 Task: Find connections with filter location Etāwah with filter topic #Recruitmentwith filter profile language Potuguese with filter current company IFF with filter school Maharashtra University of Health Sciences, Nashik with filter industry Manufacturing with filter service category Training with filter keywords title Welder
Action: Mouse moved to (176, 255)
Screenshot: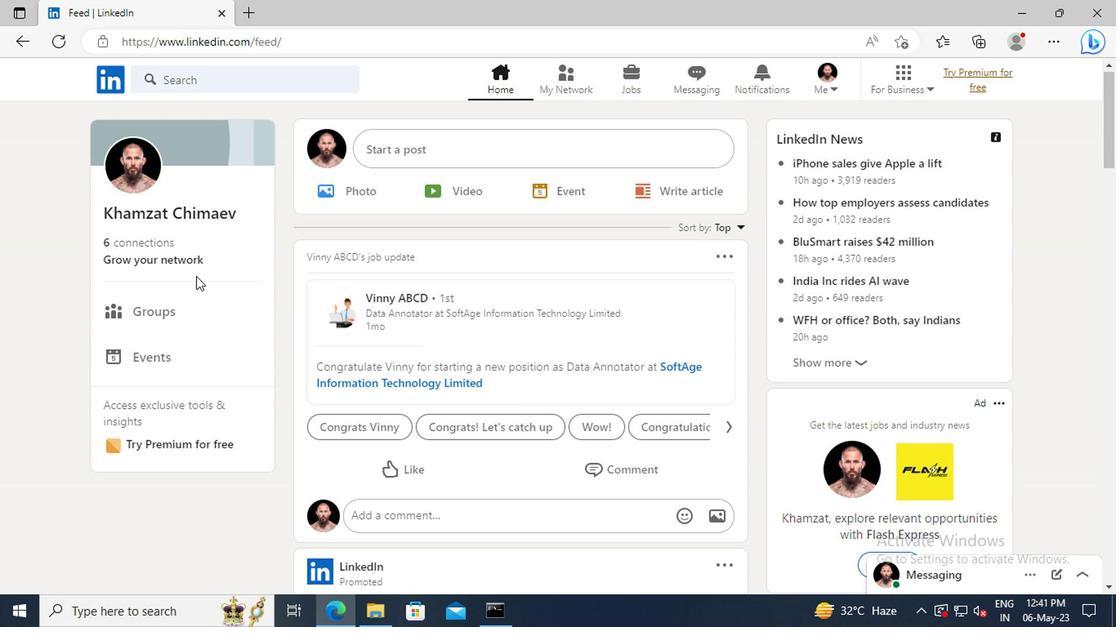 
Action: Mouse pressed left at (176, 255)
Screenshot: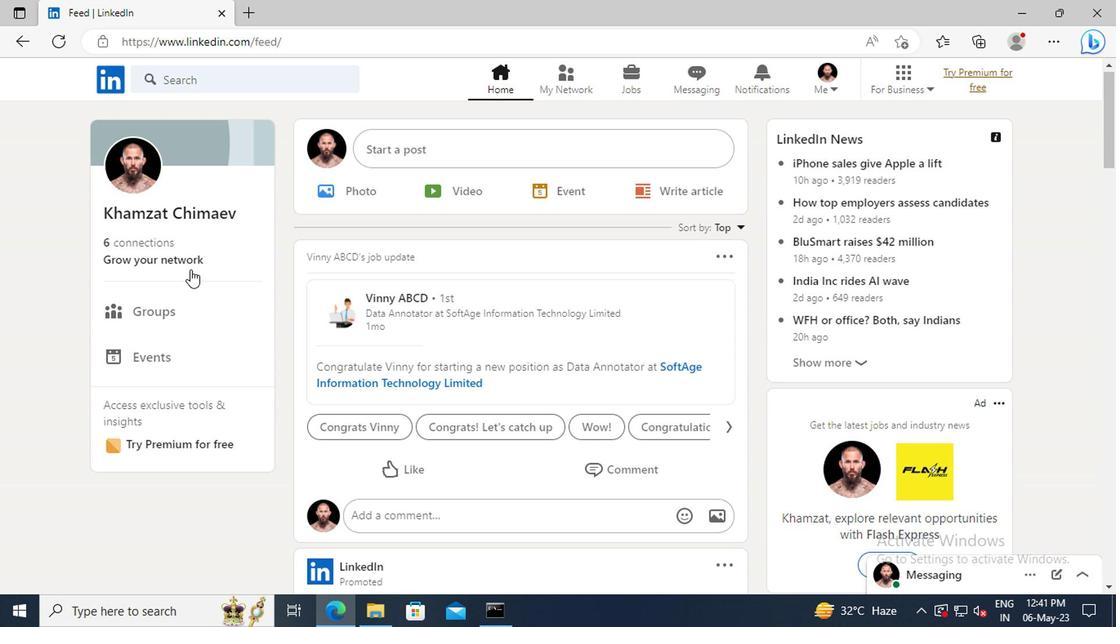 
Action: Mouse moved to (180, 173)
Screenshot: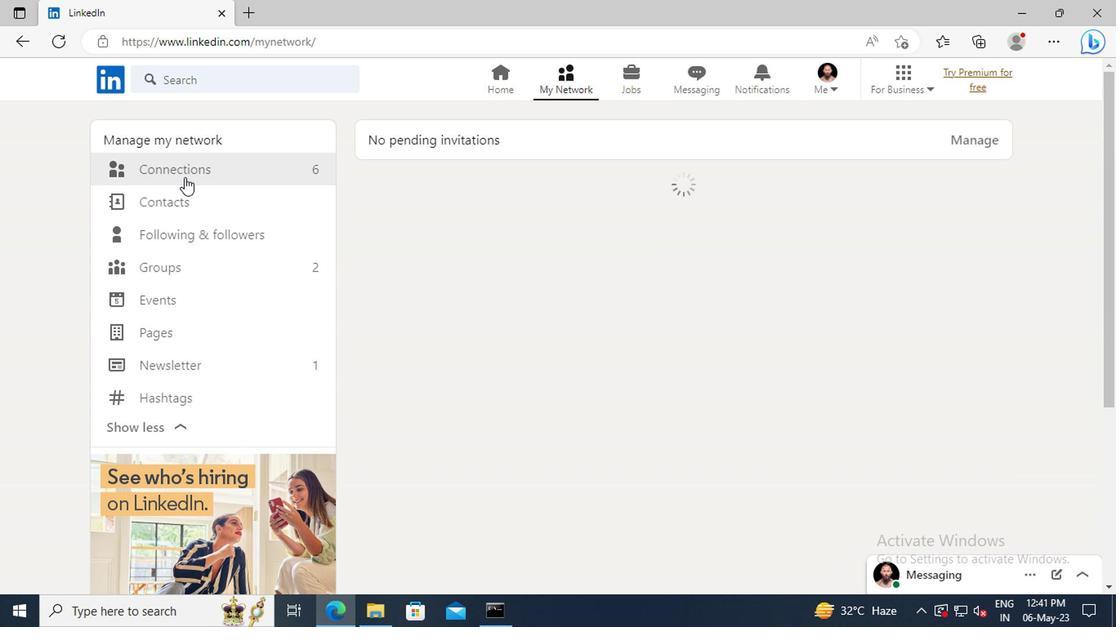 
Action: Mouse pressed left at (180, 173)
Screenshot: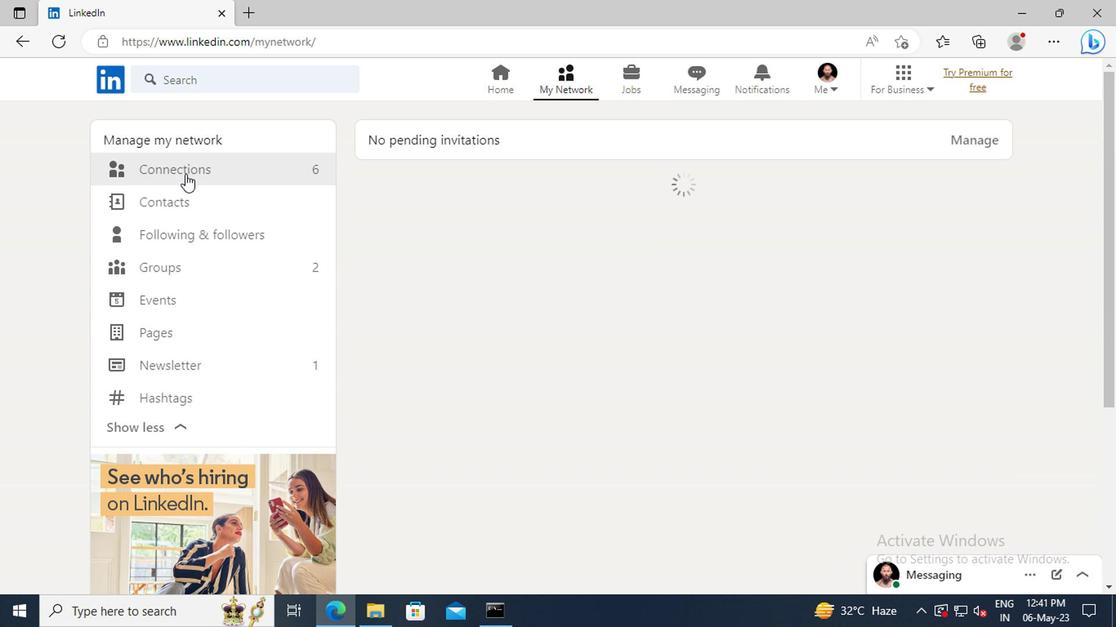 
Action: Mouse moved to (670, 175)
Screenshot: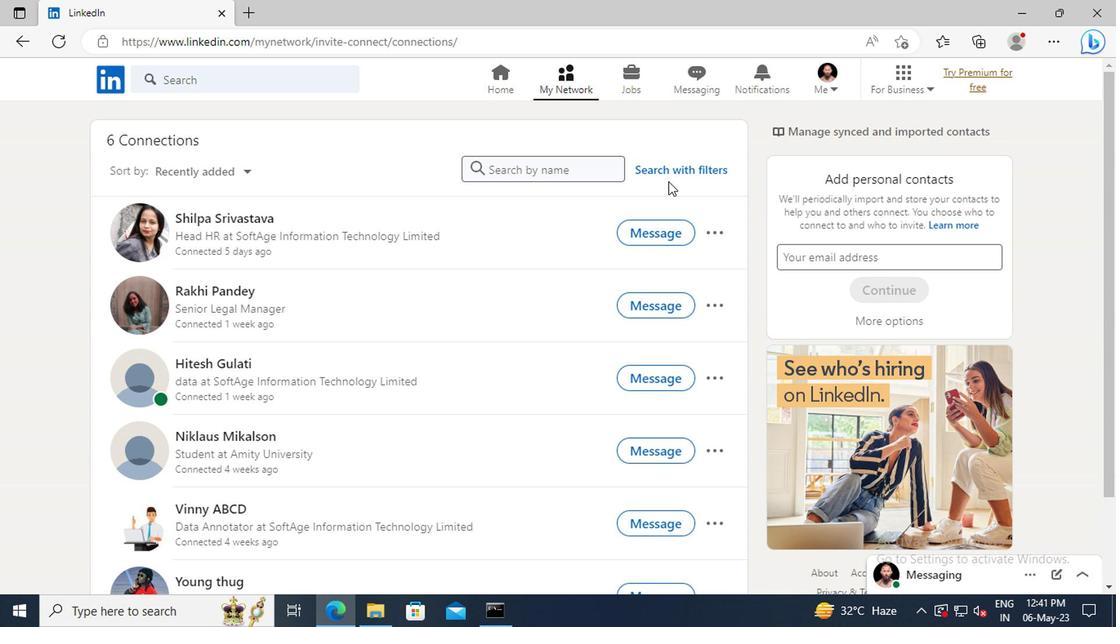 
Action: Mouse pressed left at (670, 175)
Screenshot: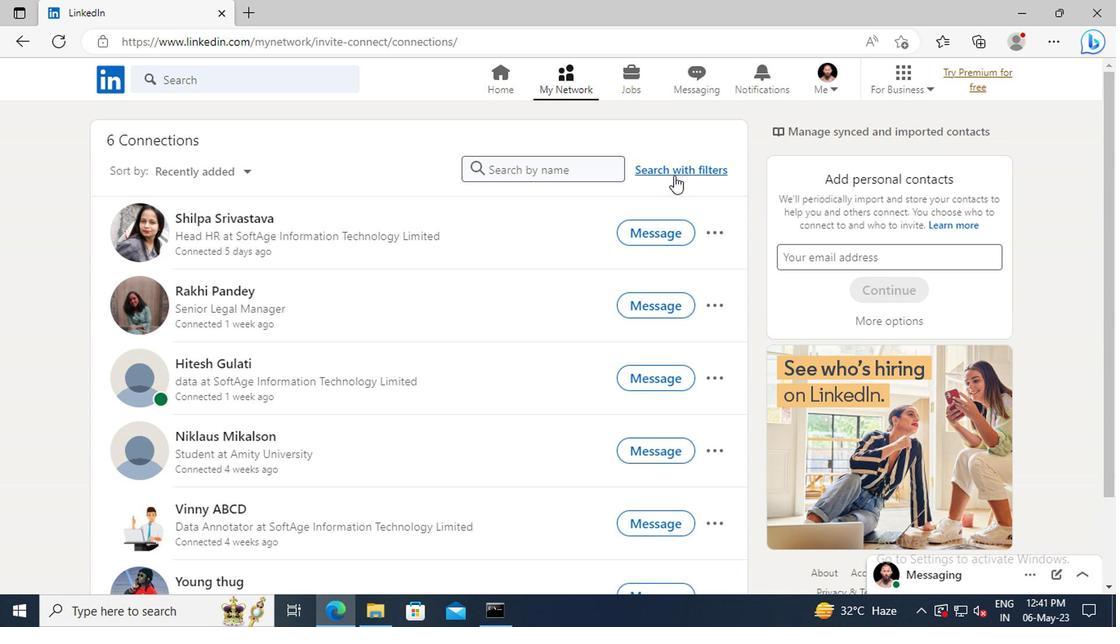 
Action: Mouse moved to (617, 127)
Screenshot: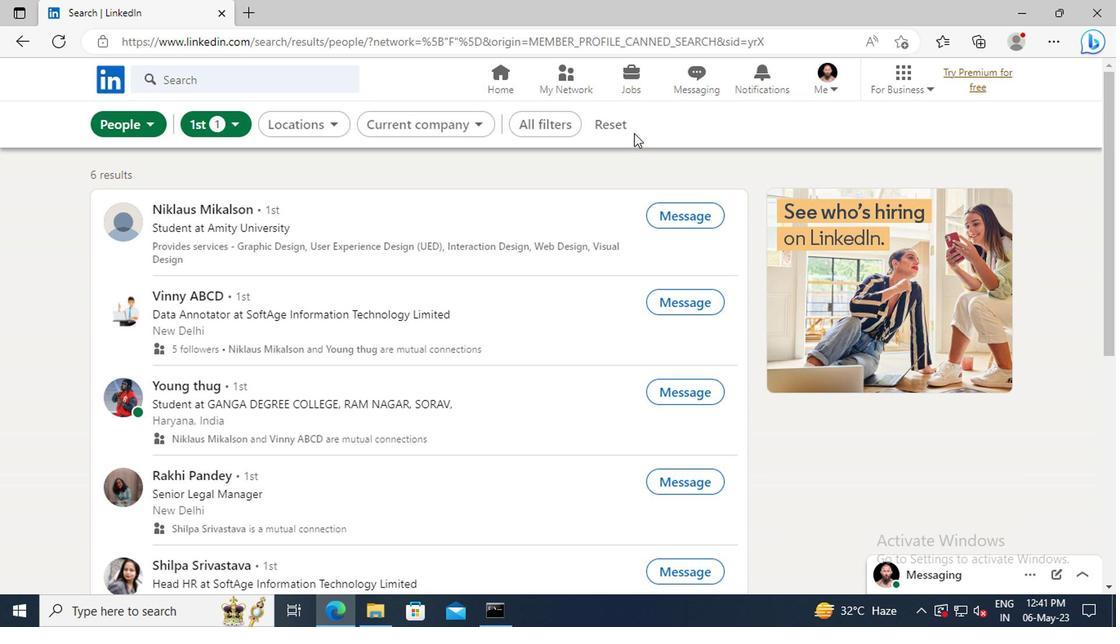 
Action: Mouse pressed left at (617, 127)
Screenshot: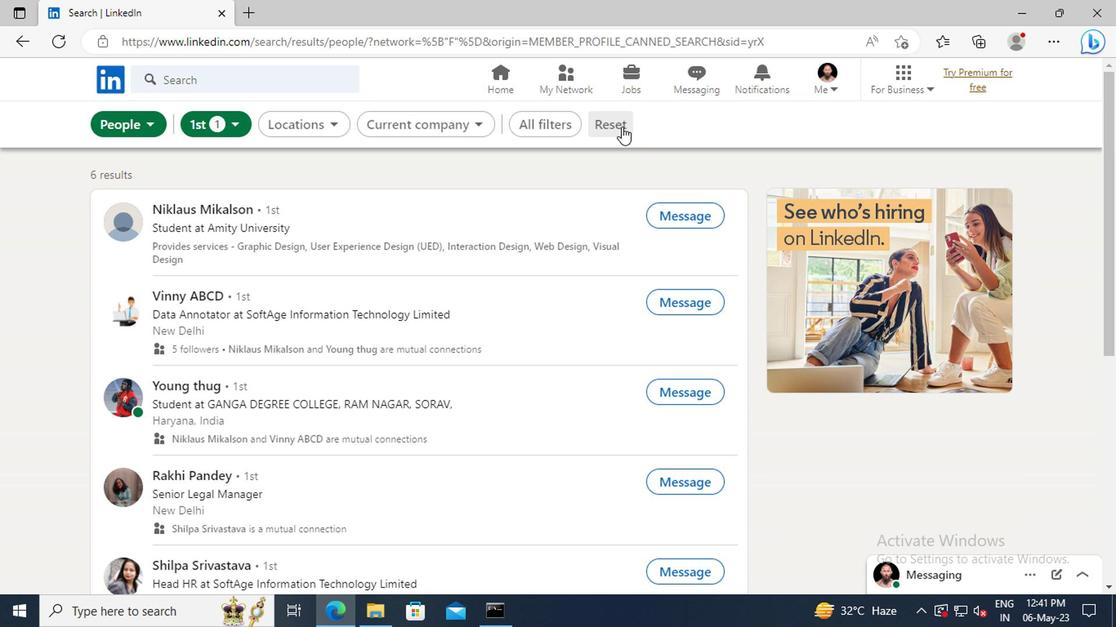 
Action: Mouse moved to (583, 127)
Screenshot: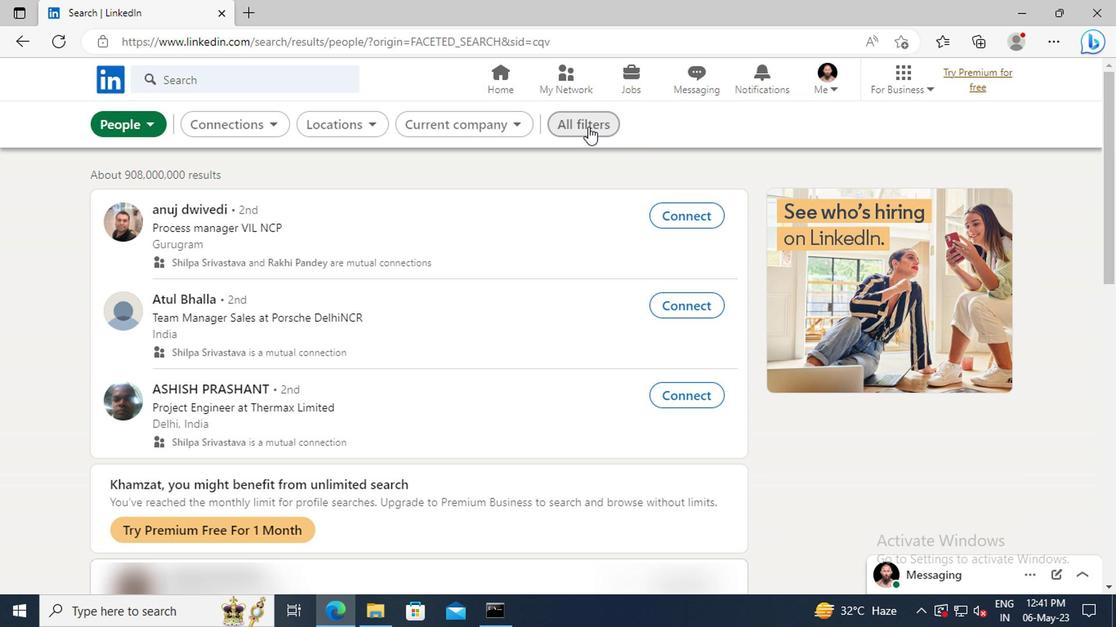 
Action: Mouse pressed left at (583, 127)
Screenshot: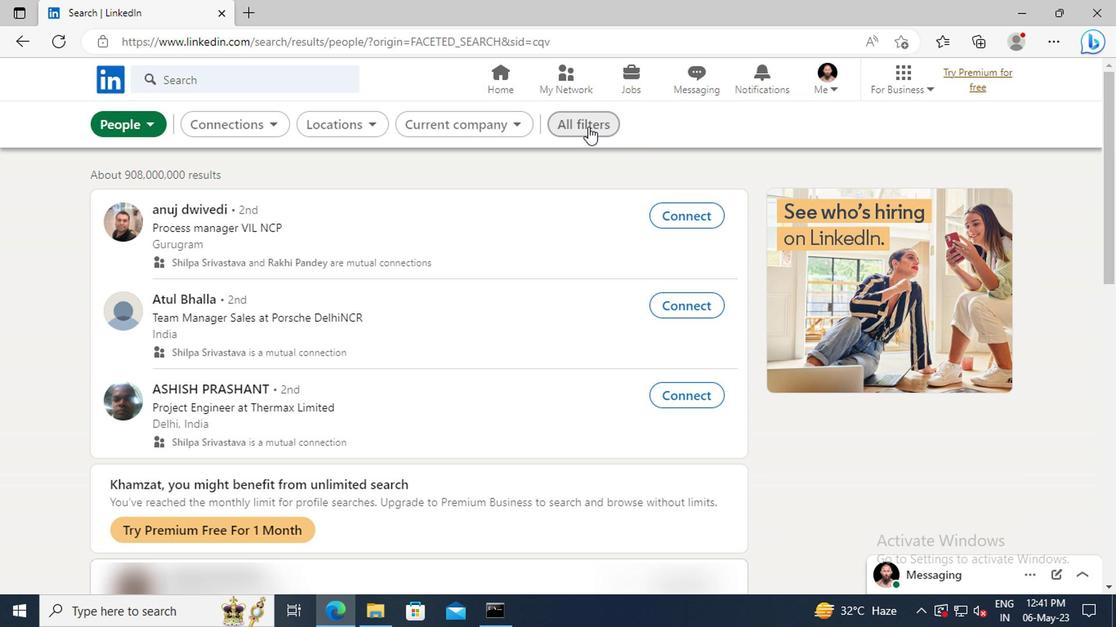 
Action: Mouse moved to (905, 338)
Screenshot: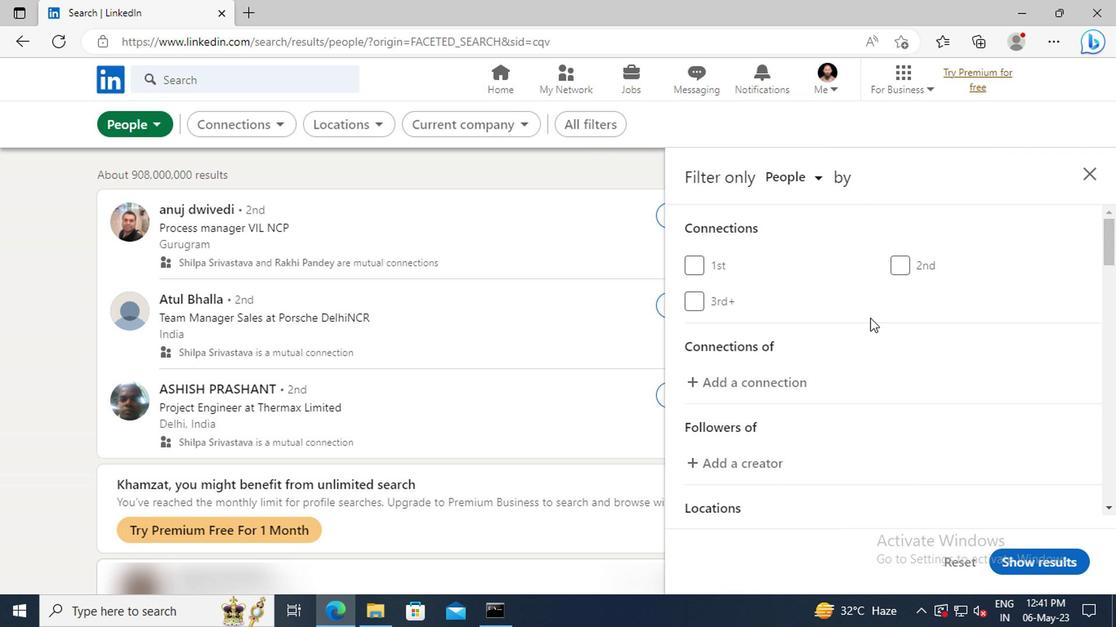 
Action: Mouse scrolled (905, 337) with delta (0, -1)
Screenshot: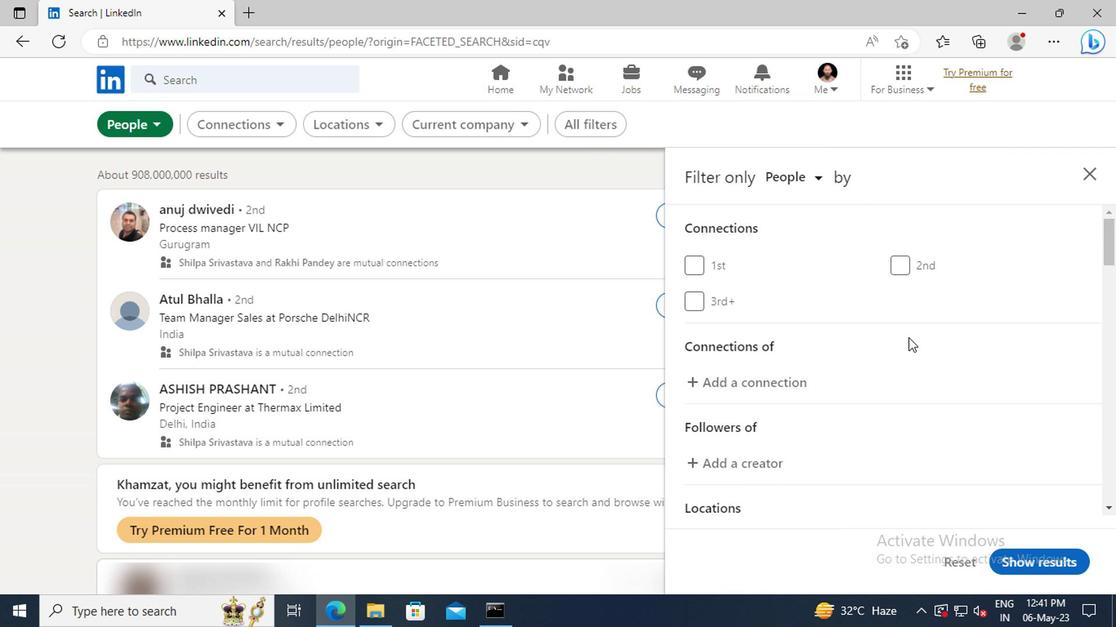 
Action: Mouse scrolled (905, 337) with delta (0, -1)
Screenshot: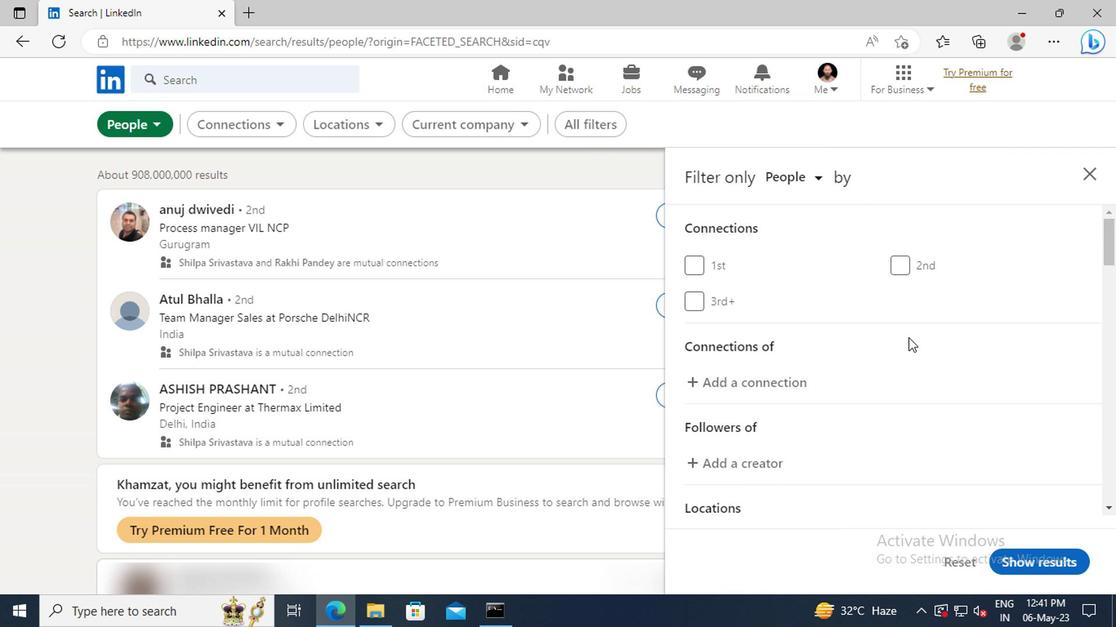 
Action: Mouse scrolled (905, 337) with delta (0, -1)
Screenshot: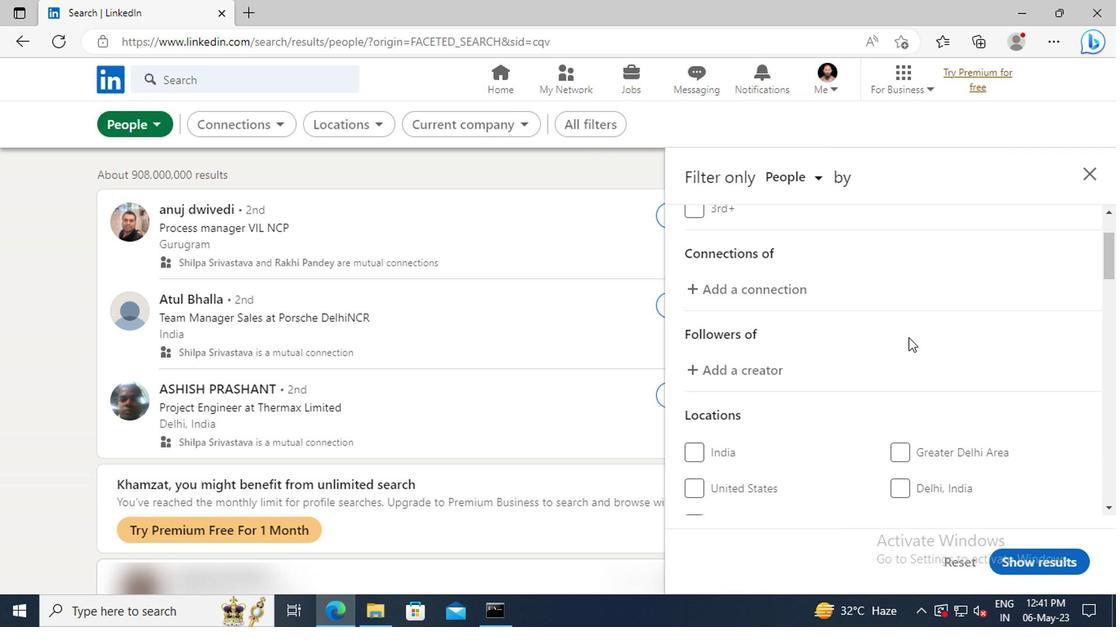 
Action: Mouse scrolled (905, 337) with delta (0, -1)
Screenshot: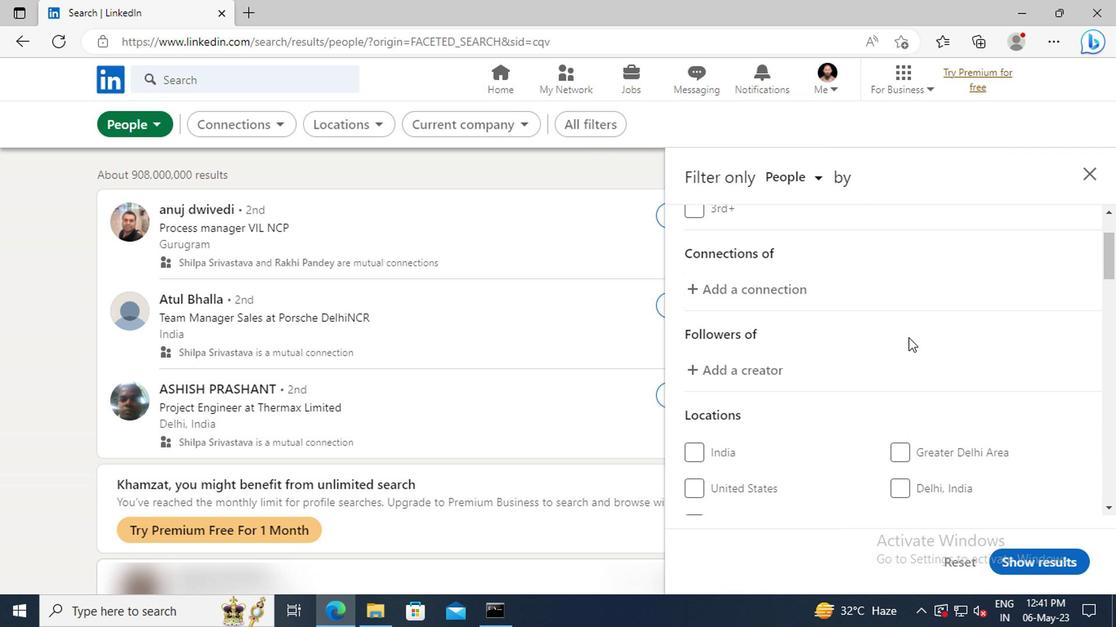 
Action: Mouse scrolled (905, 337) with delta (0, -1)
Screenshot: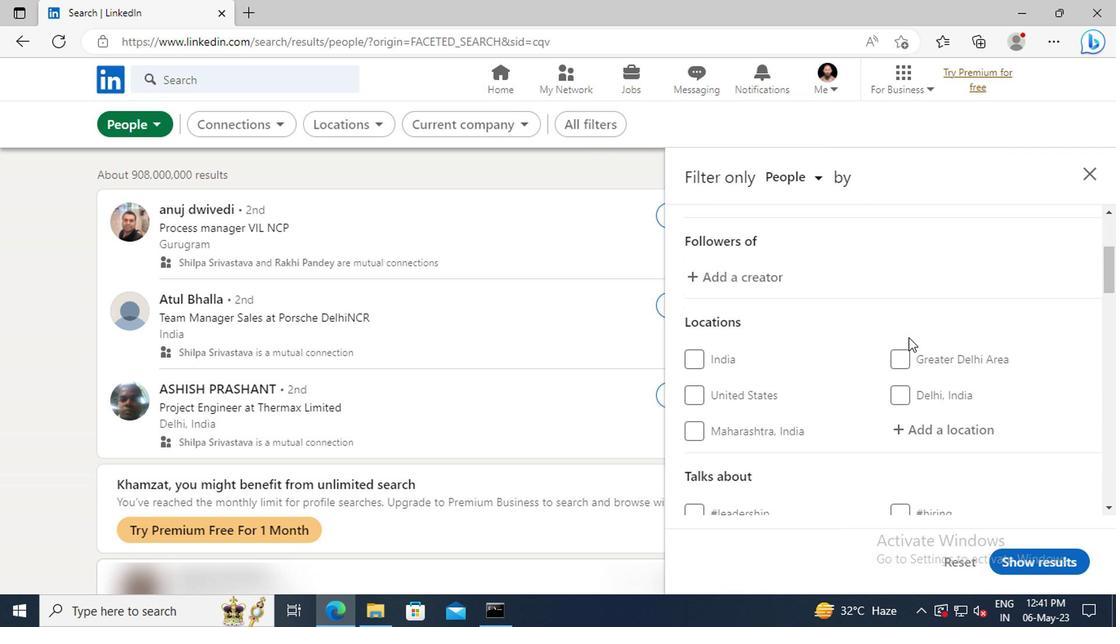 
Action: Mouse moved to (907, 381)
Screenshot: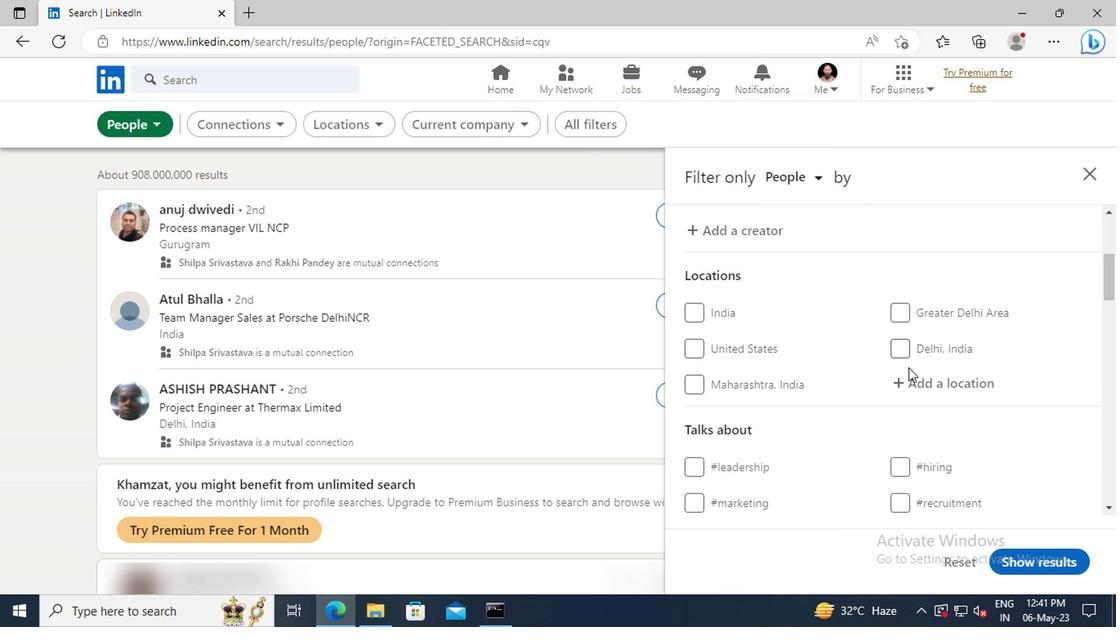 
Action: Mouse pressed left at (907, 381)
Screenshot: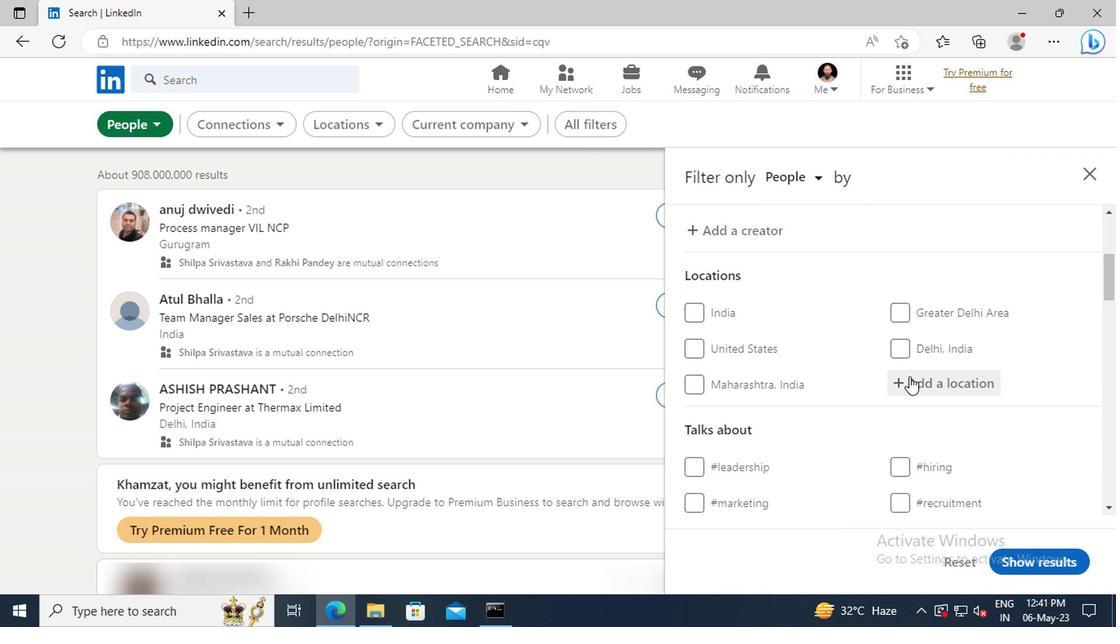 
Action: Key pressed <Key.shift>ETAWAH
Screenshot: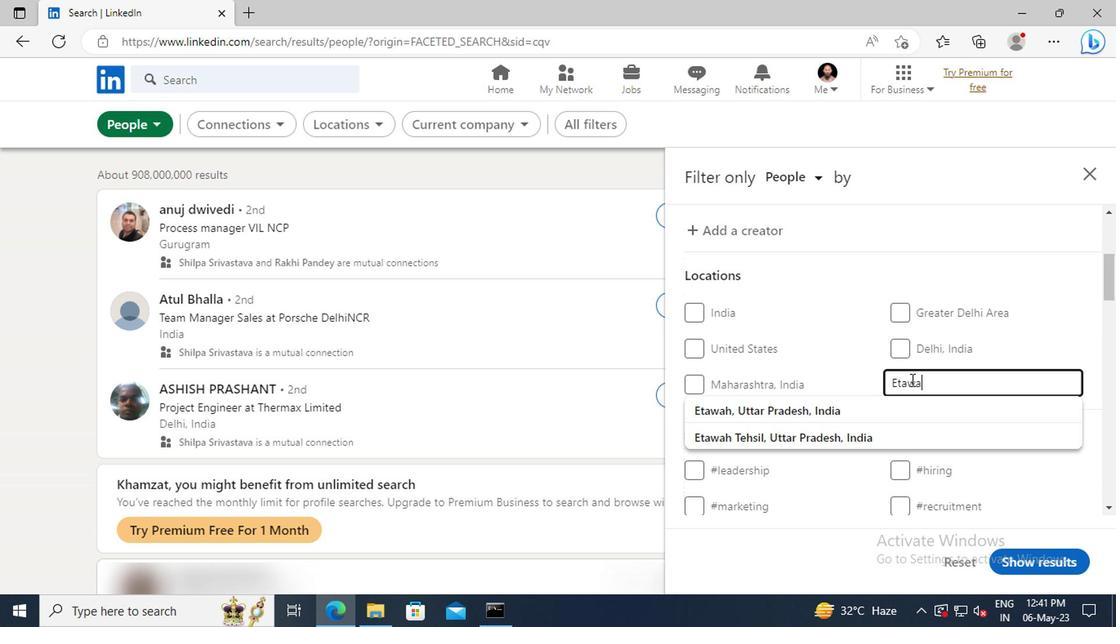 
Action: Mouse moved to (911, 406)
Screenshot: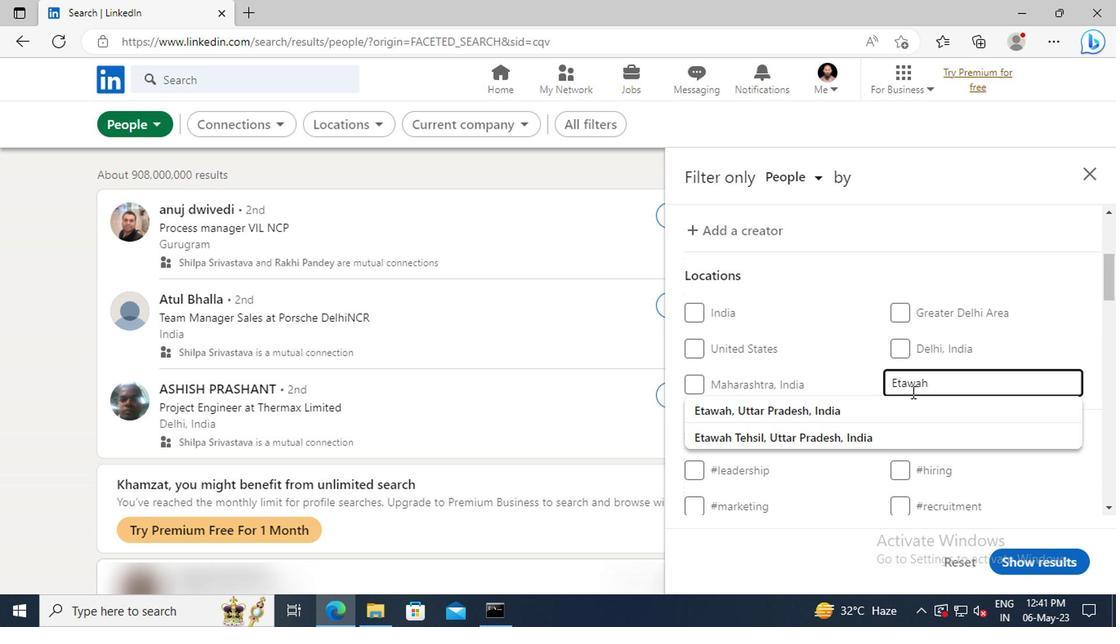 
Action: Mouse pressed left at (911, 406)
Screenshot: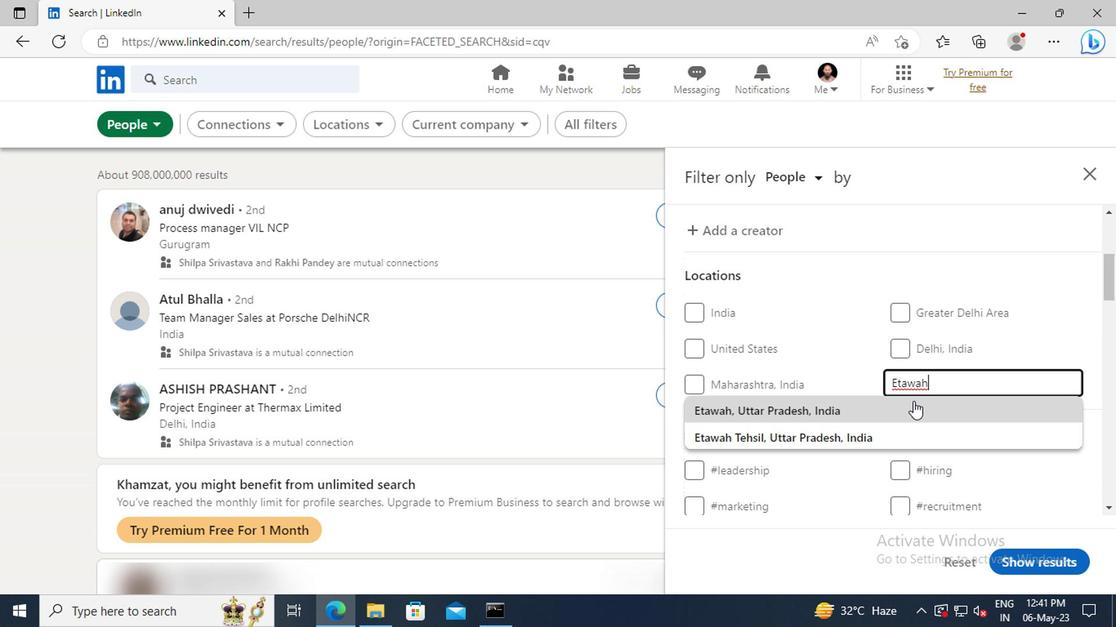 
Action: Mouse scrolled (911, 405) with delta (0, 0)
Screenshot: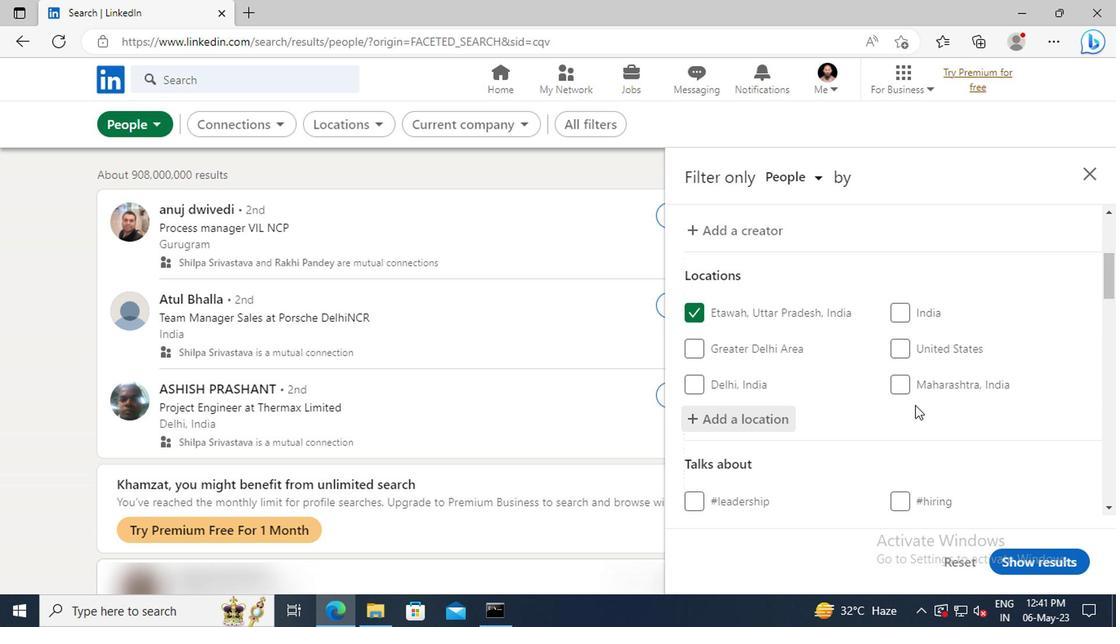 
Action: Mouse moved to (911, 403)
Screenshot: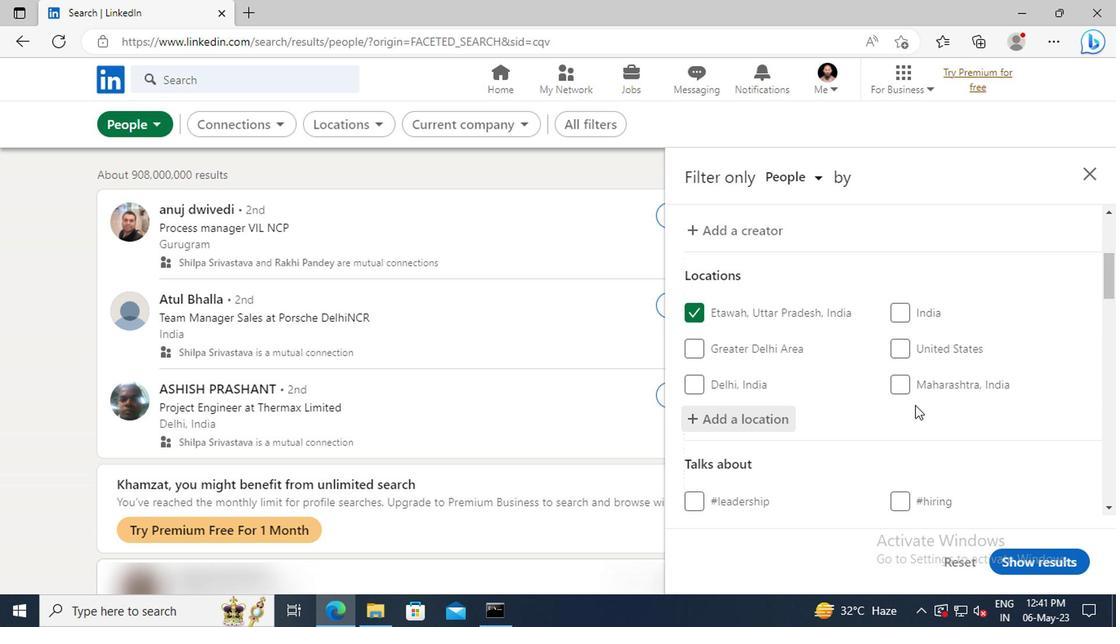 
Action: Mouse scrolled (911, 402) with delta (0, -1)
Screenshot: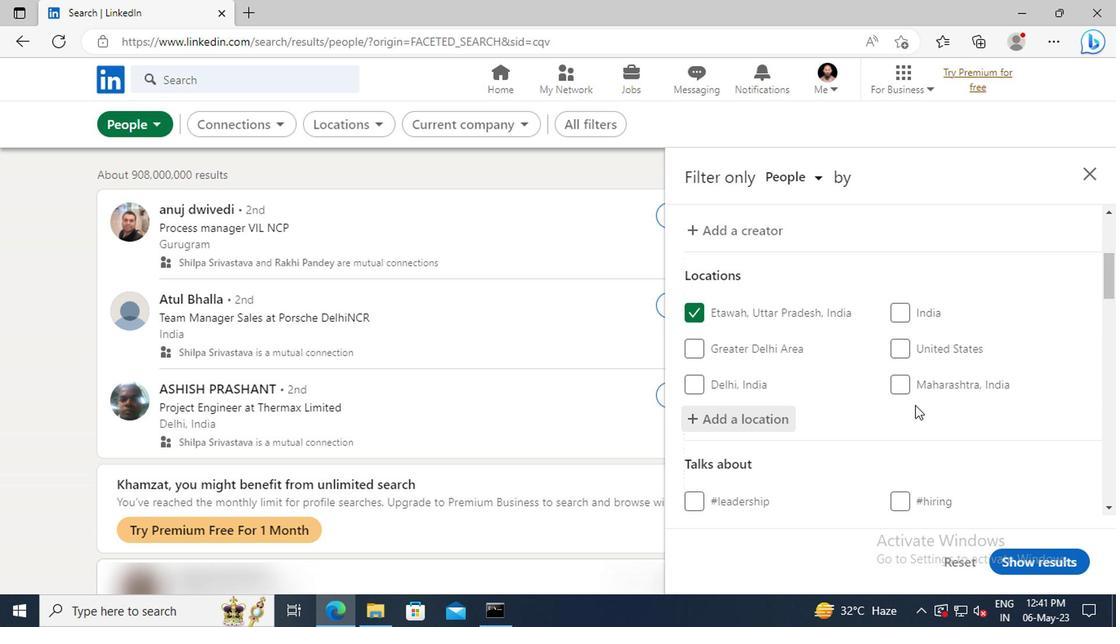 
Action: Mouse moved to (910, 395)
Screenshot: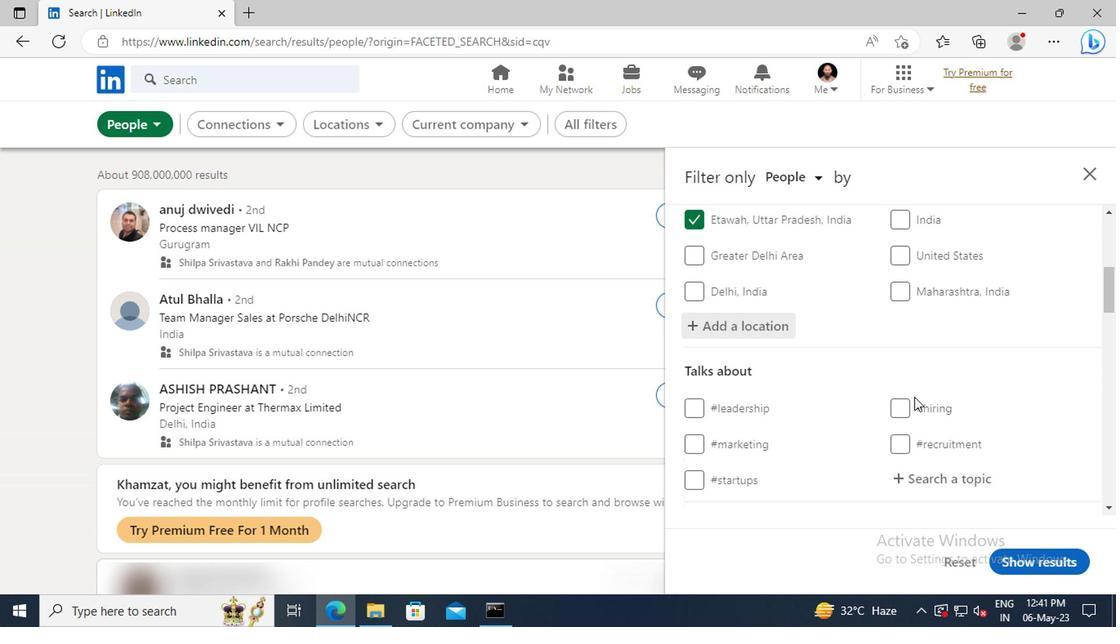 
Action: Mouse scrolled (910, 395) with delta (0, 0)
Screenshot: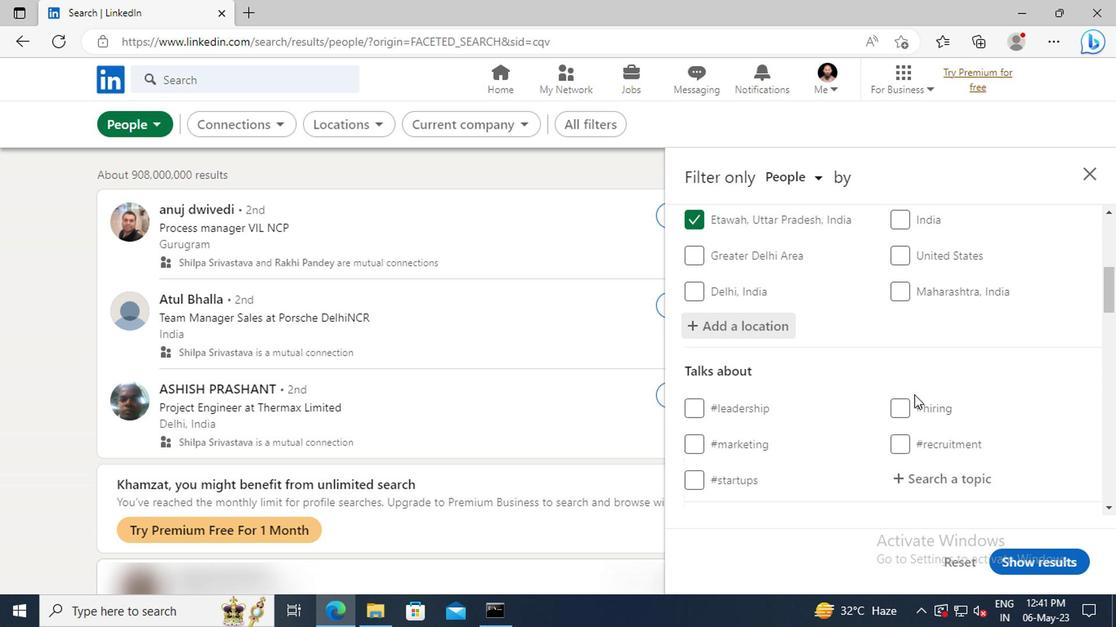 
Action: Mouse moved to (901, 428)
Screenshot: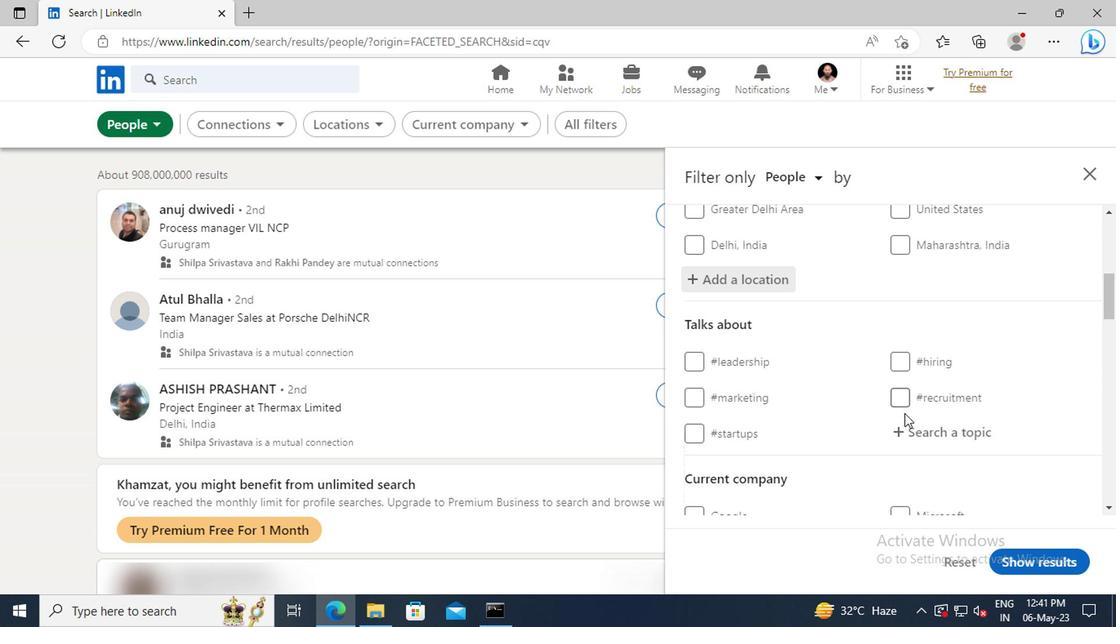 
Action: Mouse pressed left at (901, 428)
Screenshot: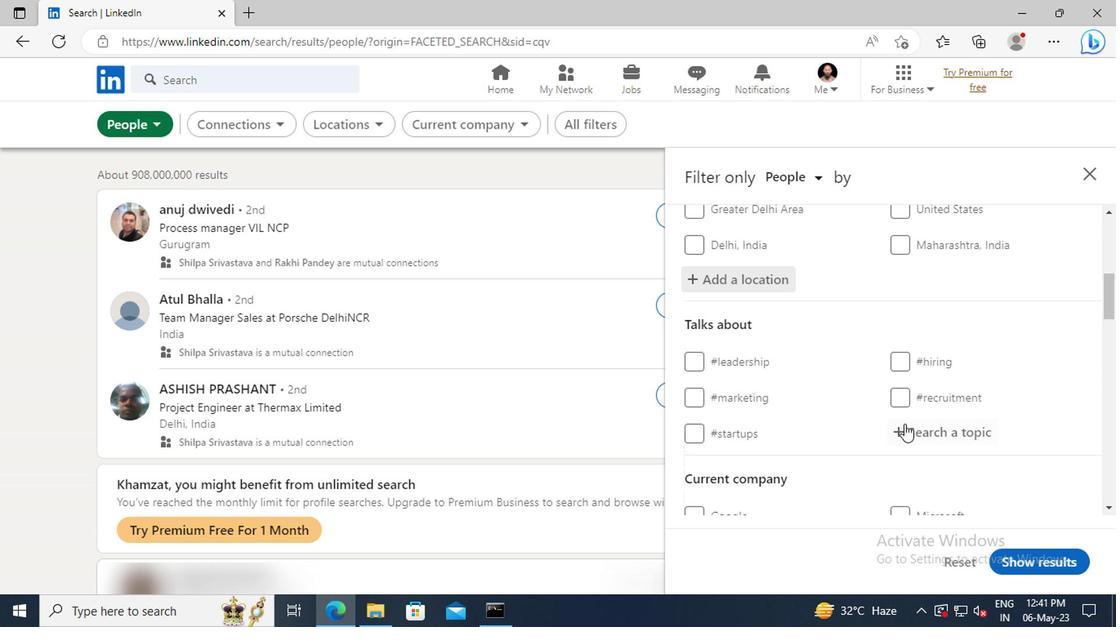
Action: Key pressed <Key.shift>RECRUI
Screenshot: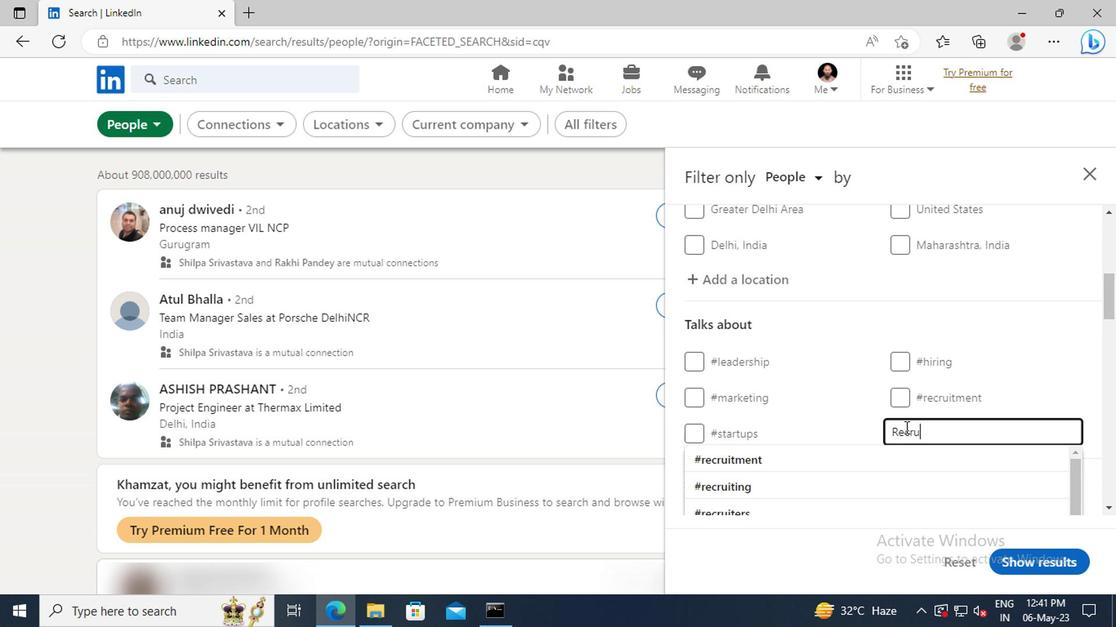 
Action: Mouse moved to (905, 452)
Screenshot: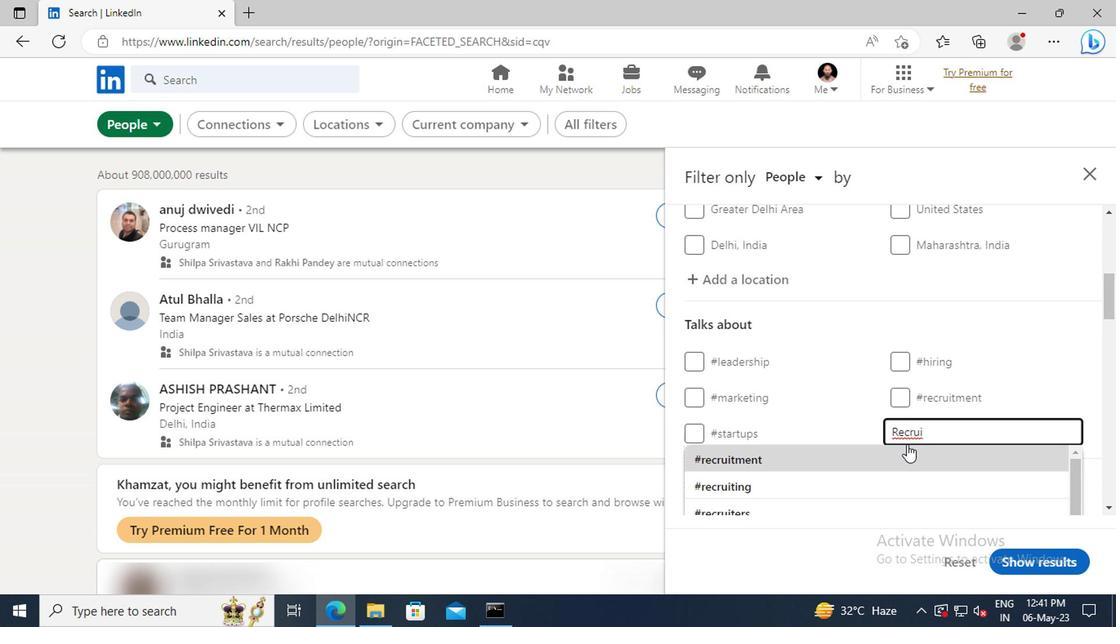 
Action: Mouse pressed left at (905, 452)
Screenshot: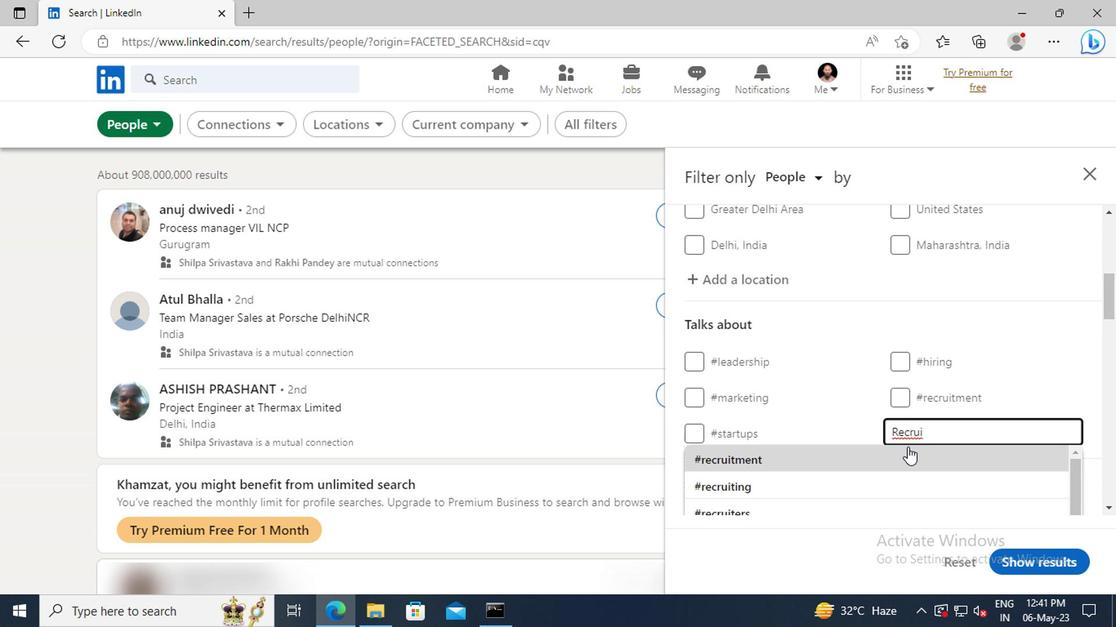 
Action: Mouse scrolled (905, 451) with delta (0, 0)
Screenshot: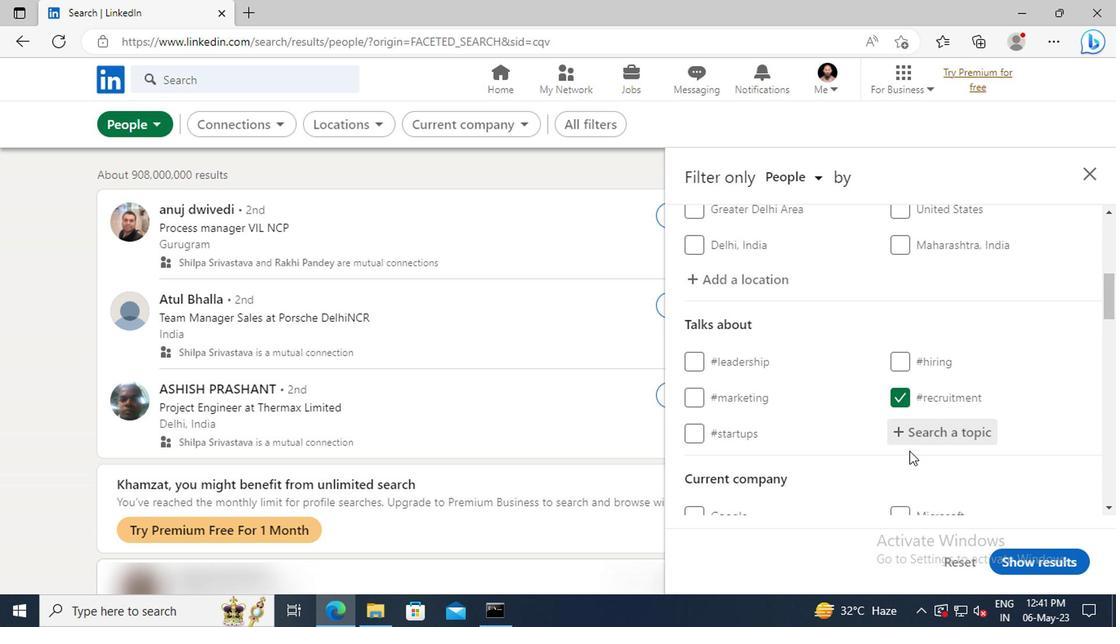 
Action: Mouse scrolled (905, 451) with delta (0, 0)
Screenshot: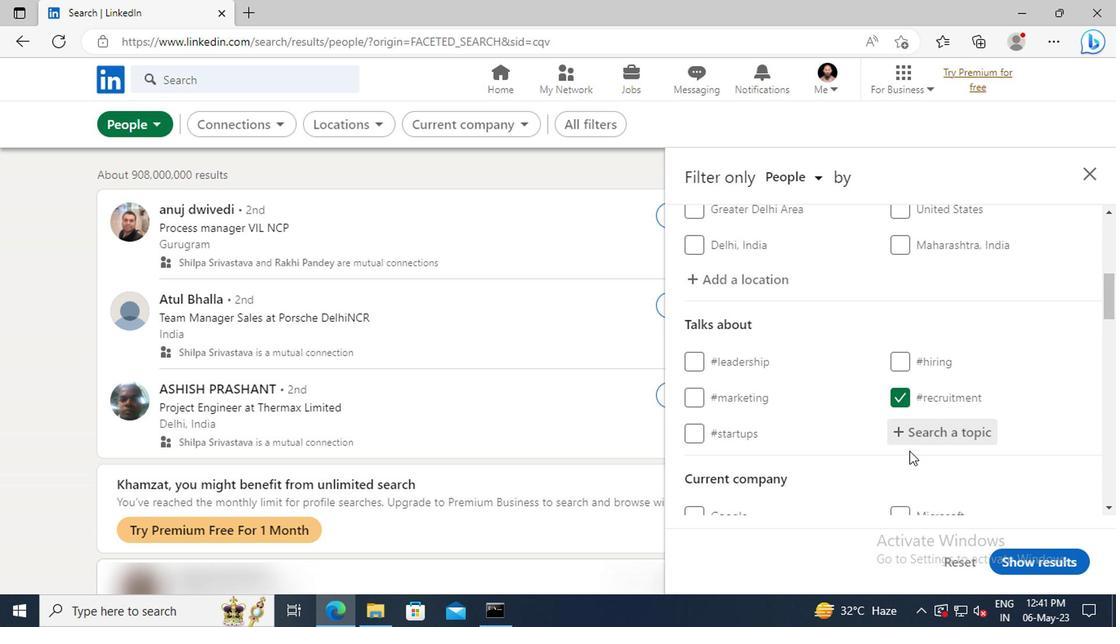 
Action: Mouse scrolled (905, 451) with delta (0, 0)
Screenshot: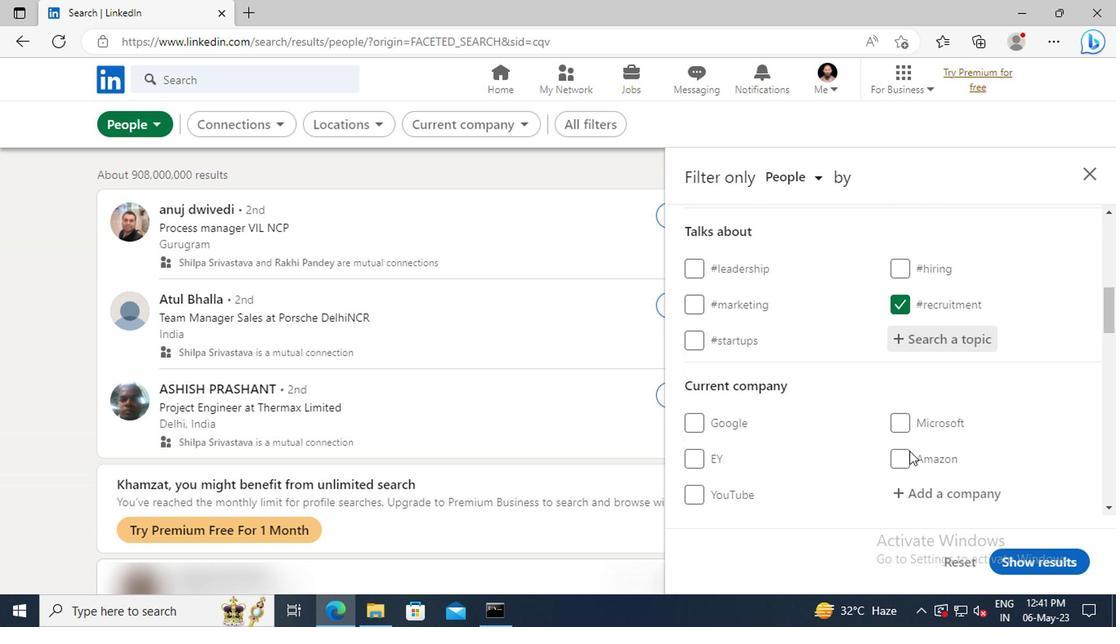
Action: Mouse moved to (903, 441)
Screenshot: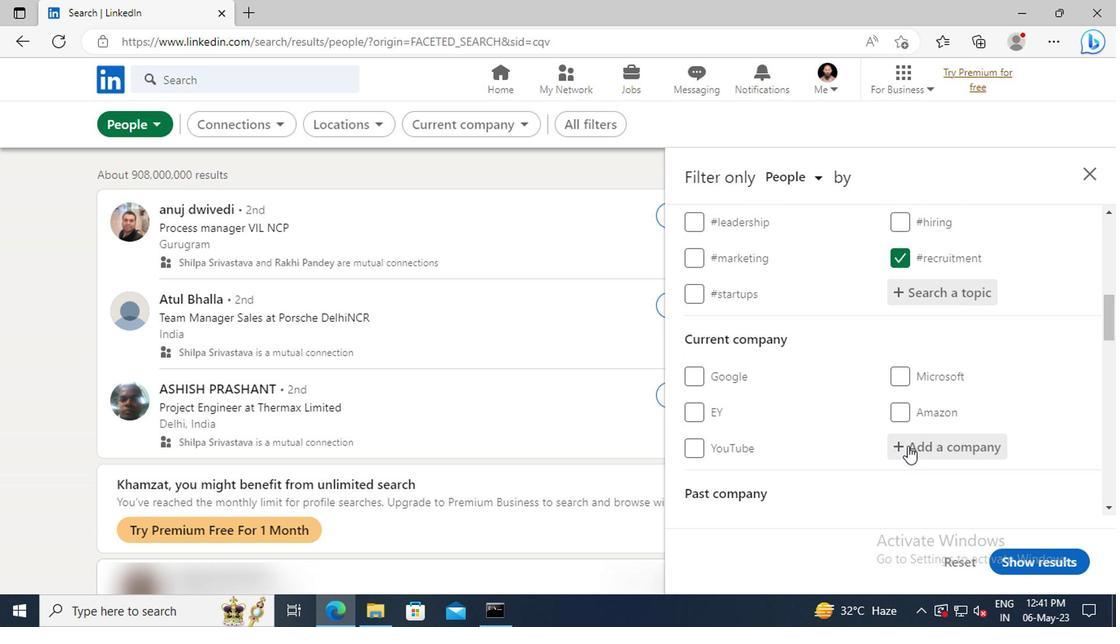 
Action: Mouse scrolled (903, 441) with delta (0, 0)
Screenshot: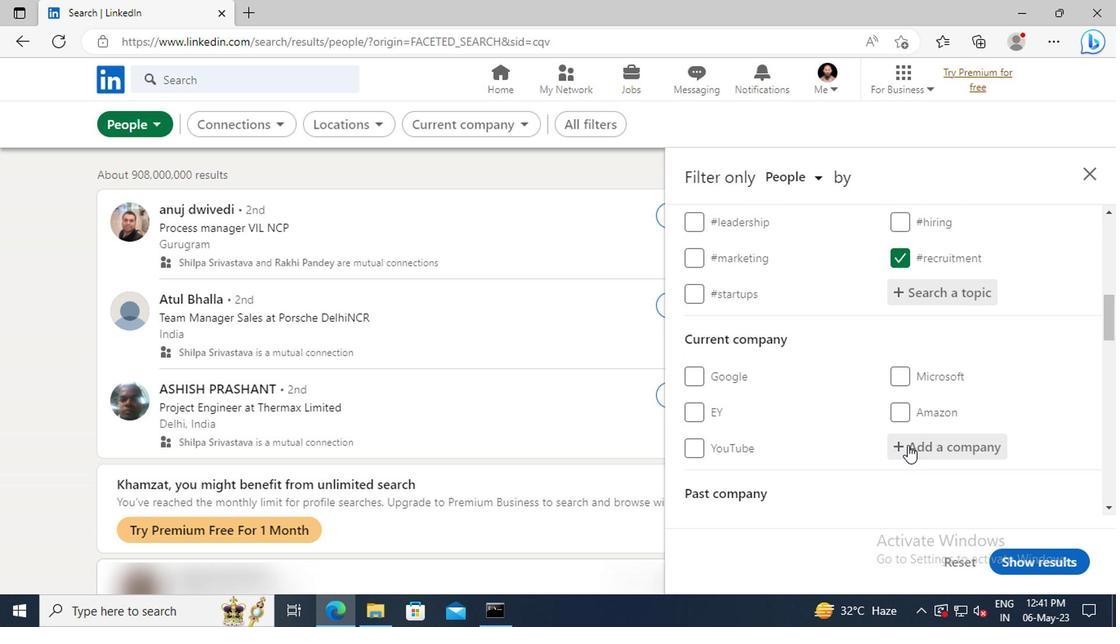 
Action: Mouse moved to (901, 428)
Screenshot: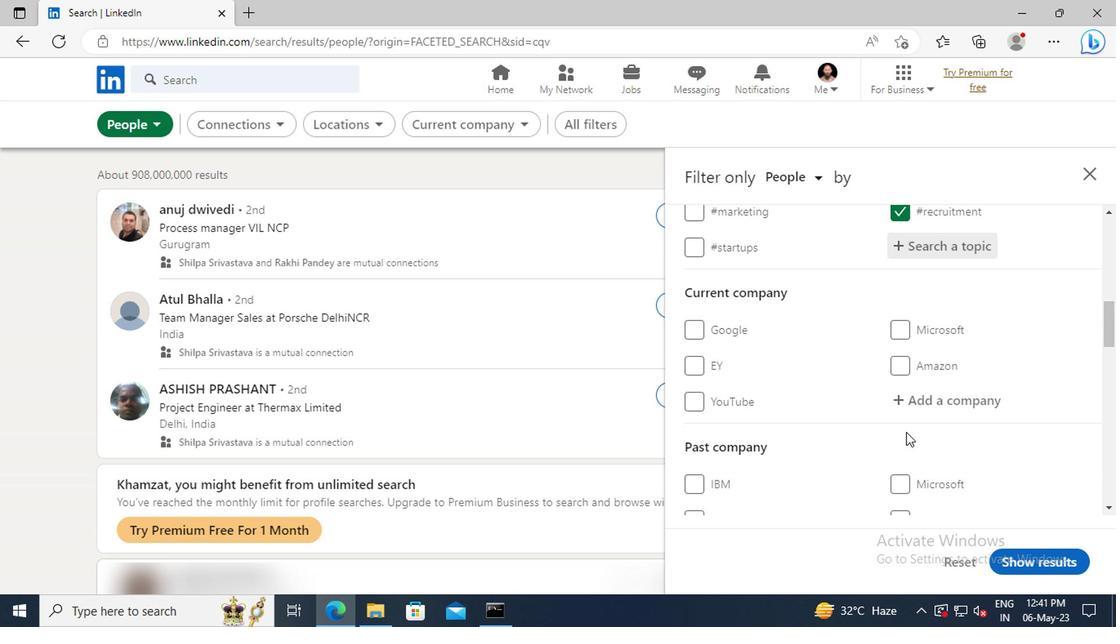 
Action: Mouse scrolled (901, 427) with delta (0, -1)
Screenshot: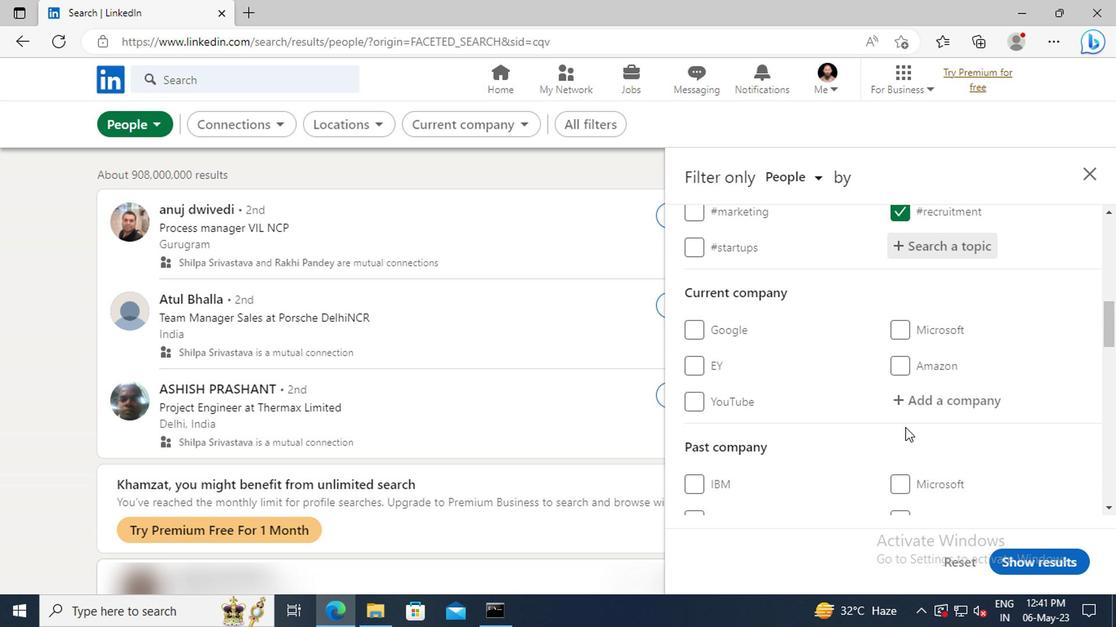 
Action: Mouse moved to (900, 421)
Screenshot: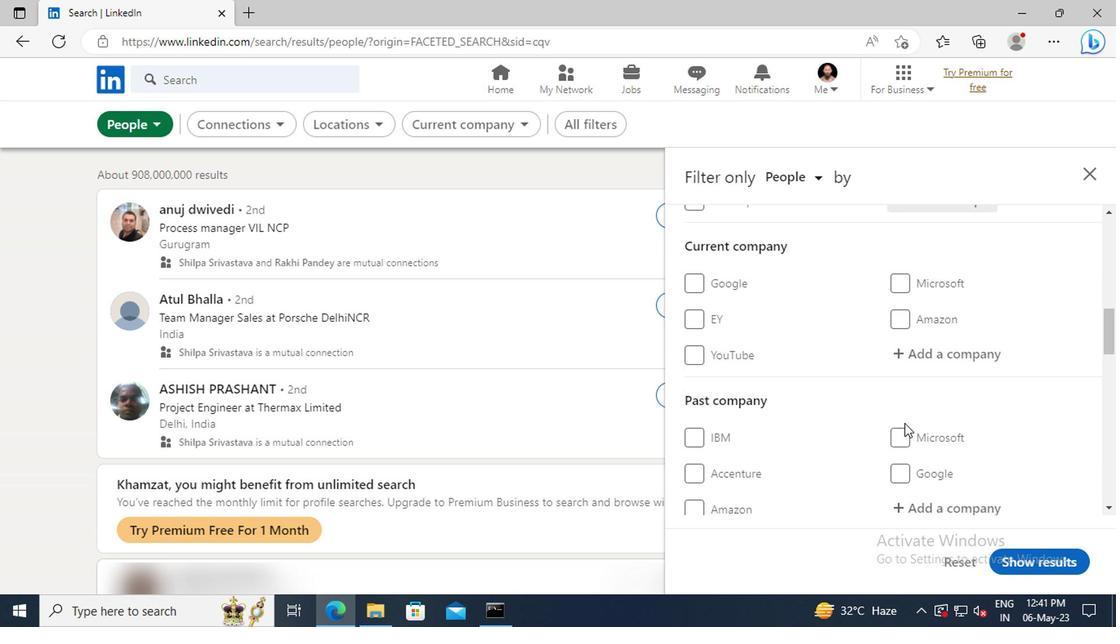 
Action: Mouse scrolled (900, 420) with delta (0, -1)
Screenshot: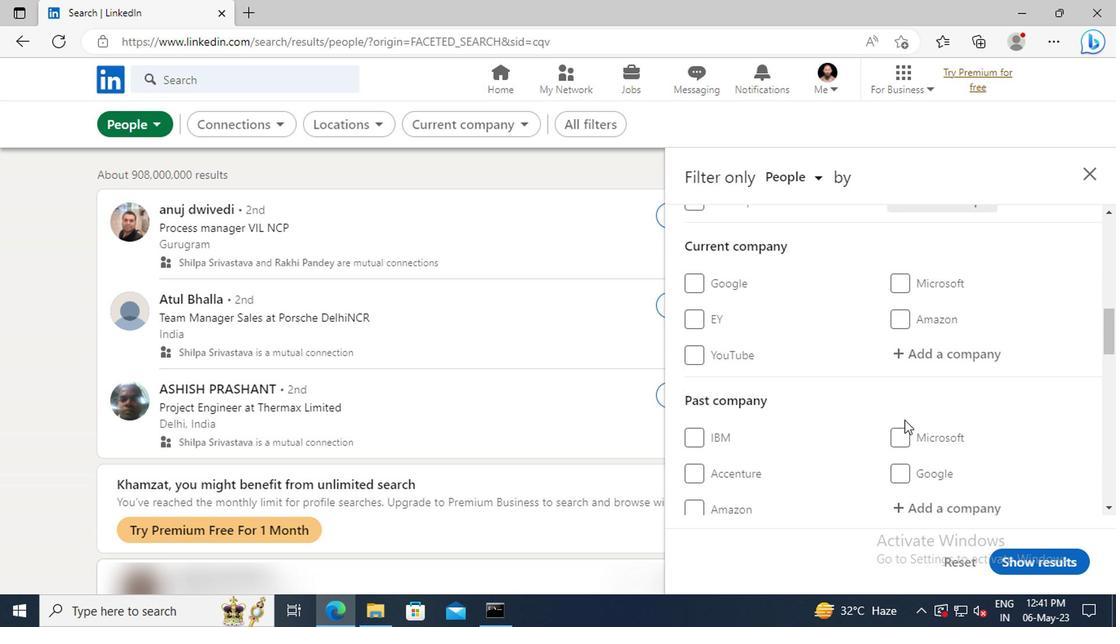 
Action: Mouse scrolled (900, 420) with delta (0, -1)
Screenshot: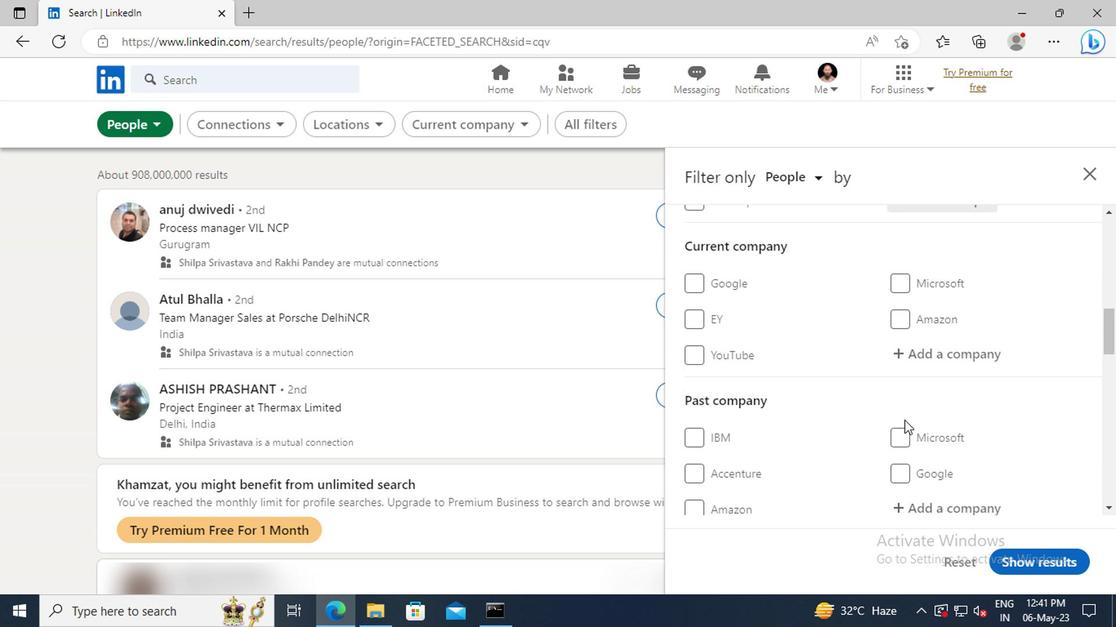 
Action: Mouse moved to (900, 421)
Screenshot: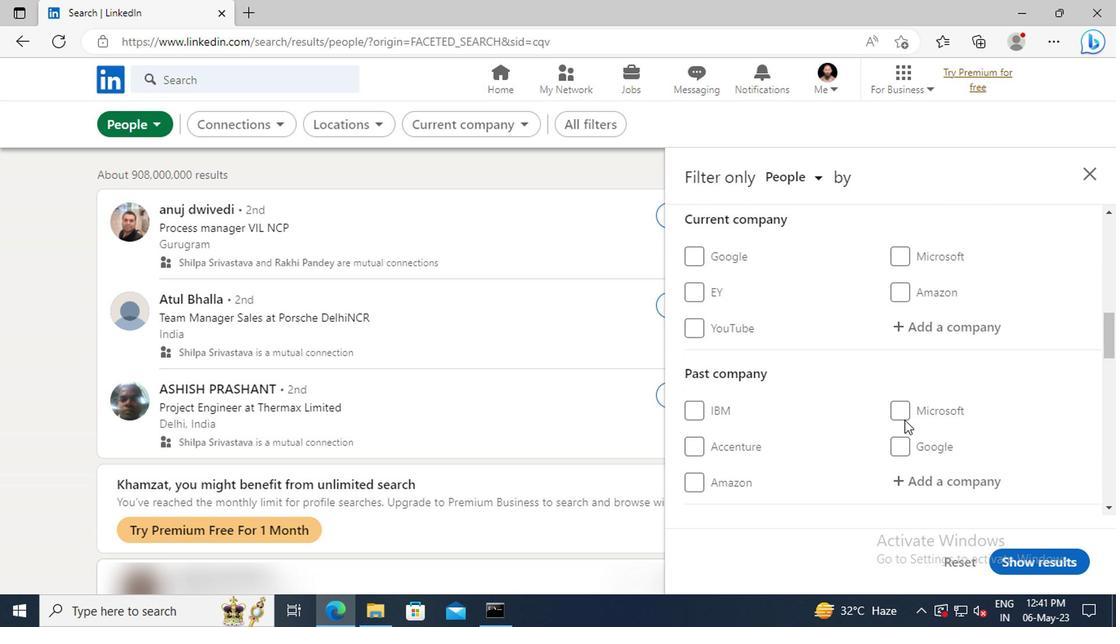 
Action: Mouse scrolled (900, 420) with delta (0, -1)
Screenshot: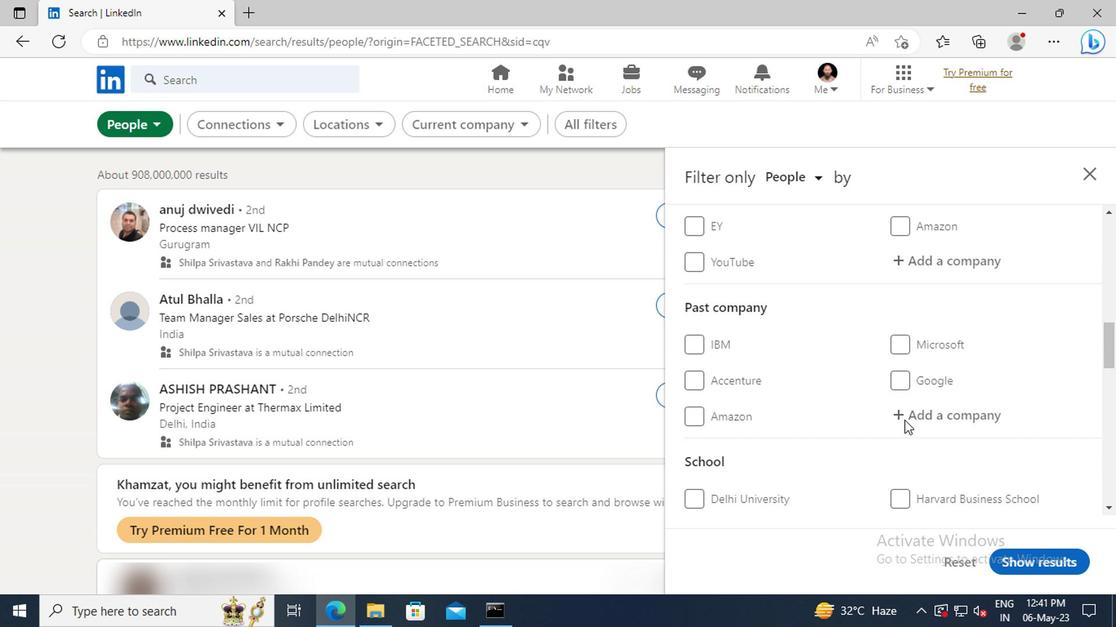 
Action: Mouse scrolled (900, 420) with delta (0, -1)
Screenshot: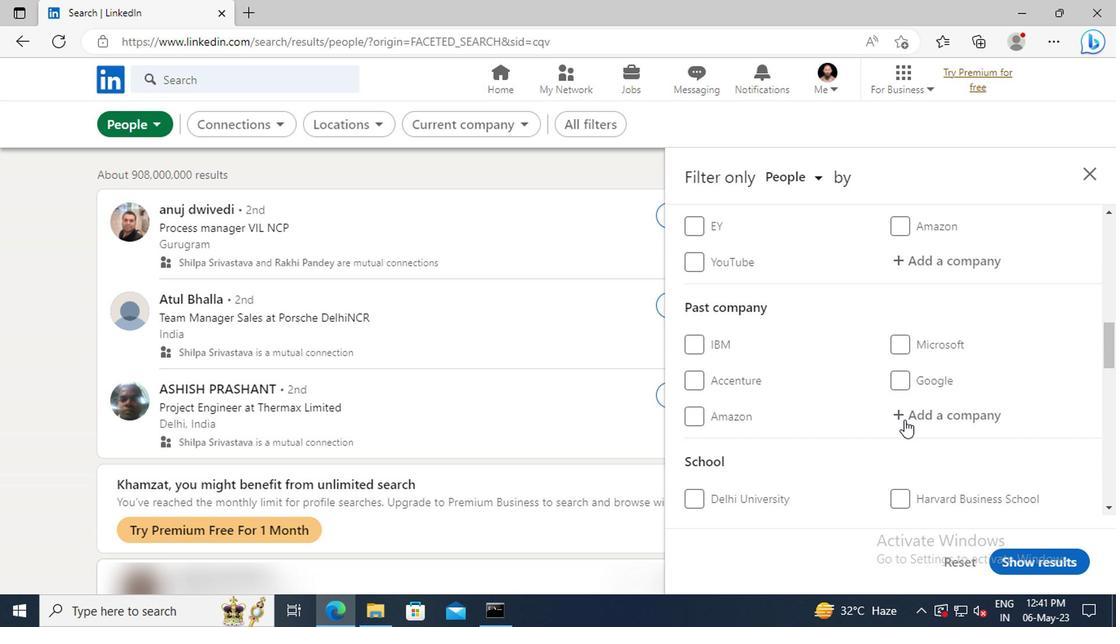 
Action: Mouse scrolled (900, 420) with delta (0, -1)
Screenshot: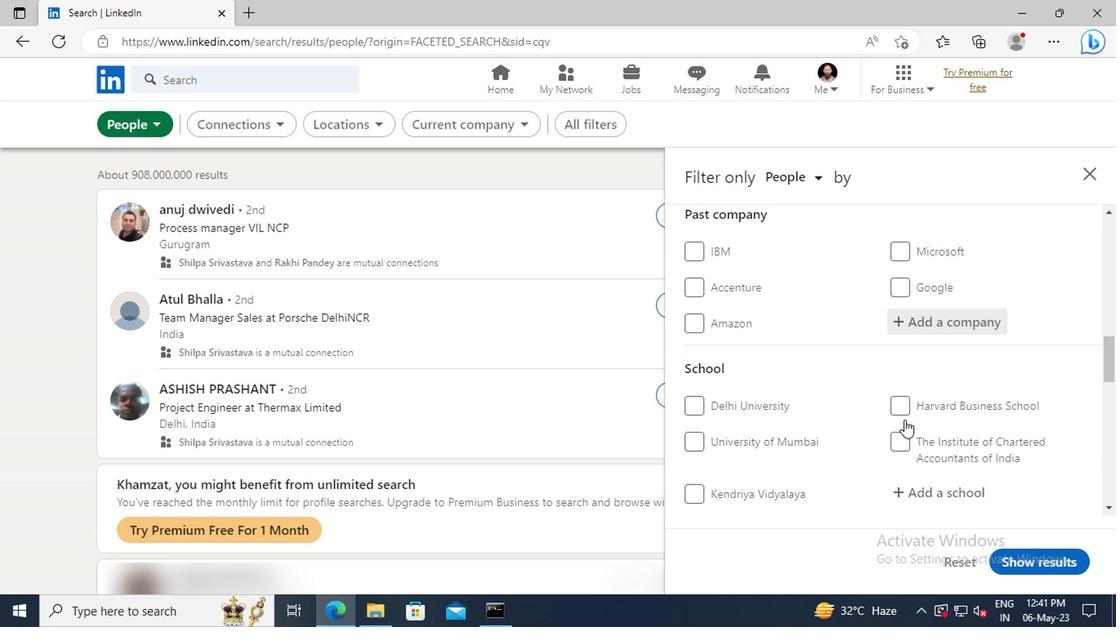 
Action: Mouse scrolled (900, 420) with delta (0, -1)
Screenshot: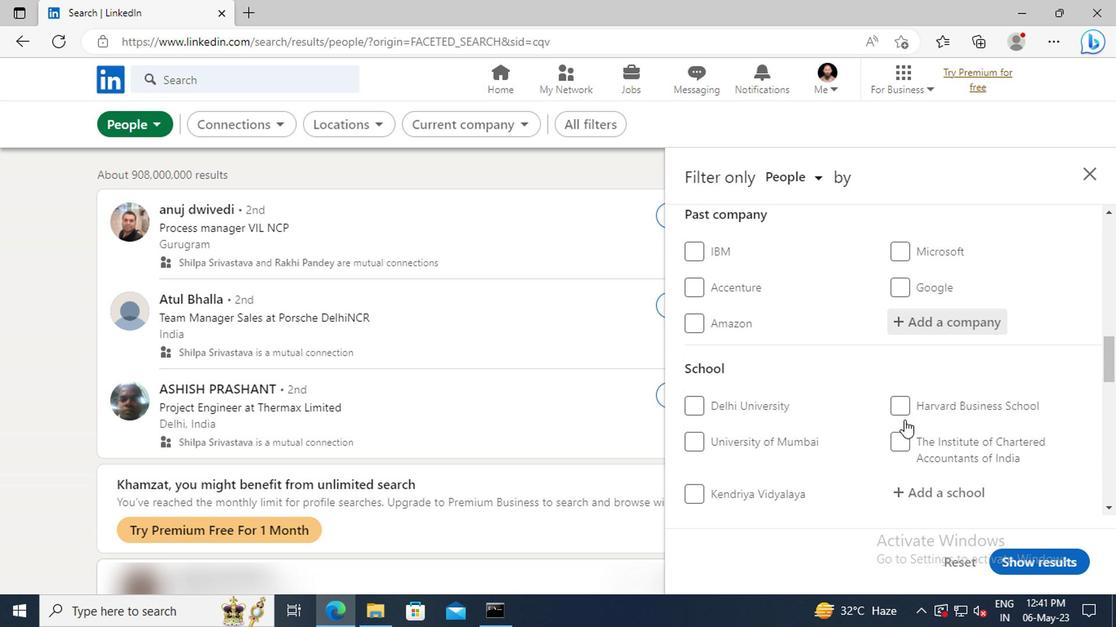 
Action: Mouse scrolled (900, 420) with delta (0, -1)
Screenshot: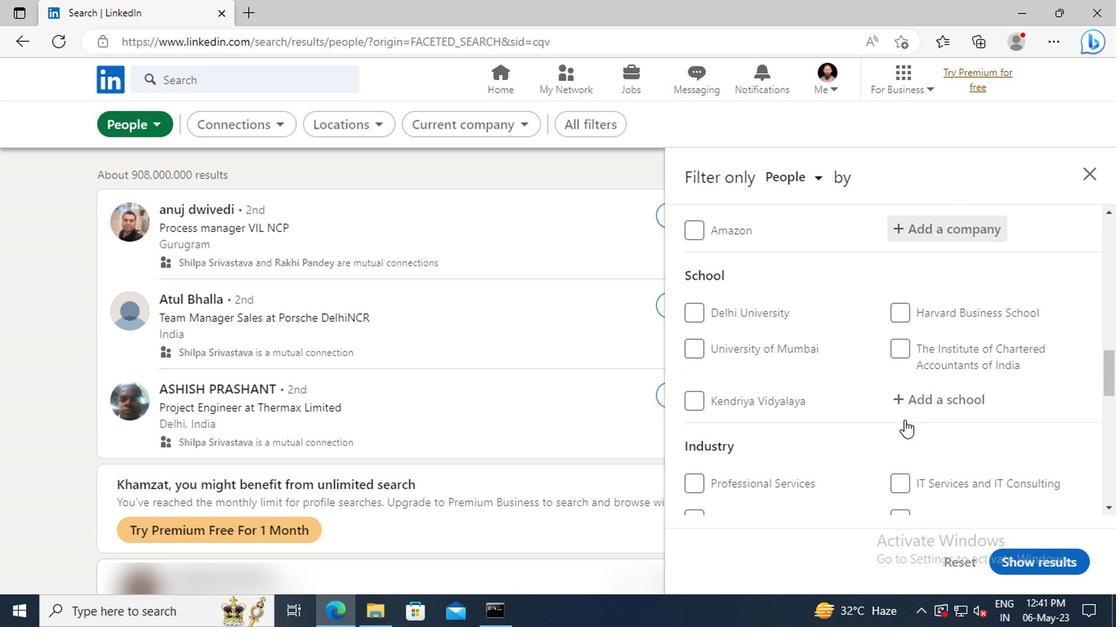 
Action: Mouse scrolled (900, 420) with delta (0, -1)
Screenshot: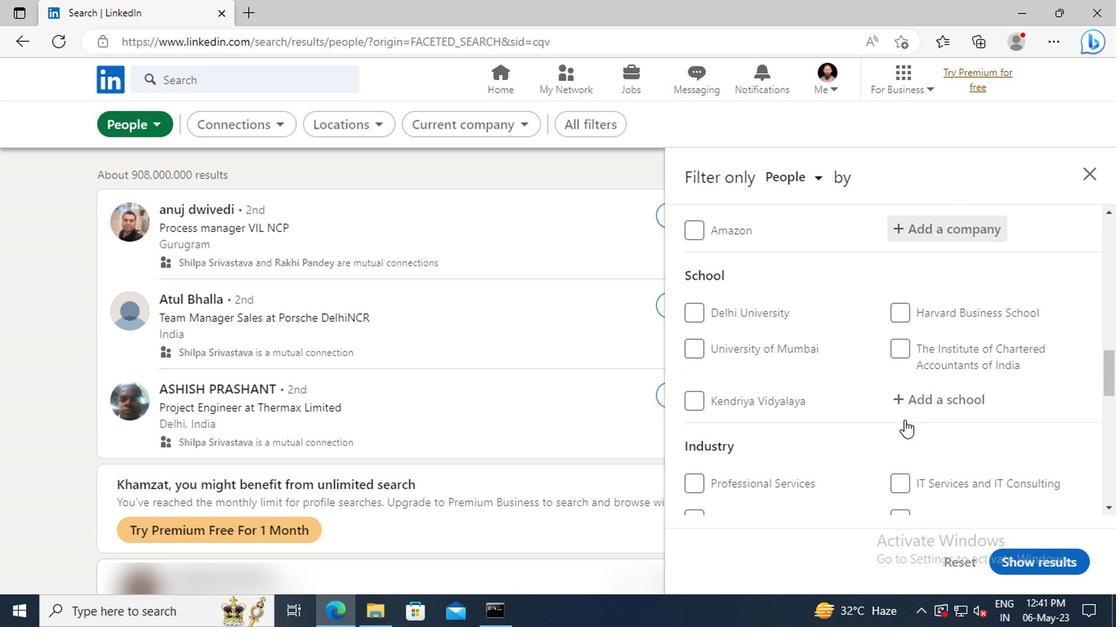
Action: Mouse scrolled (900, 420) with delta (0, -1)
Screenshot: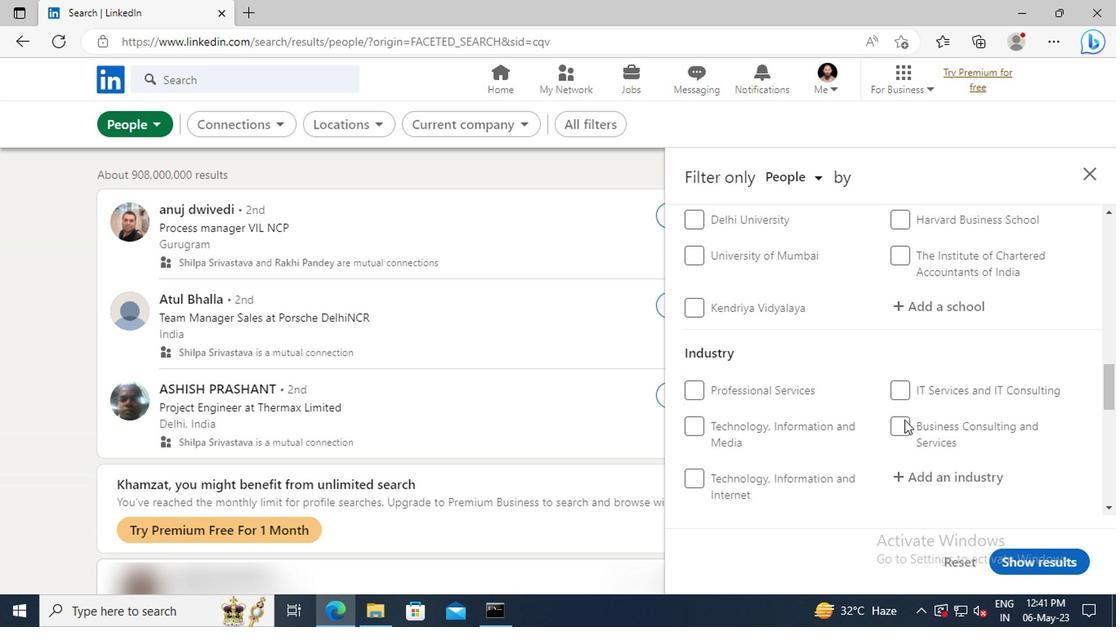 
Action: Mouse scrolled (900, 420) with delta (0, -1)
Screenshot: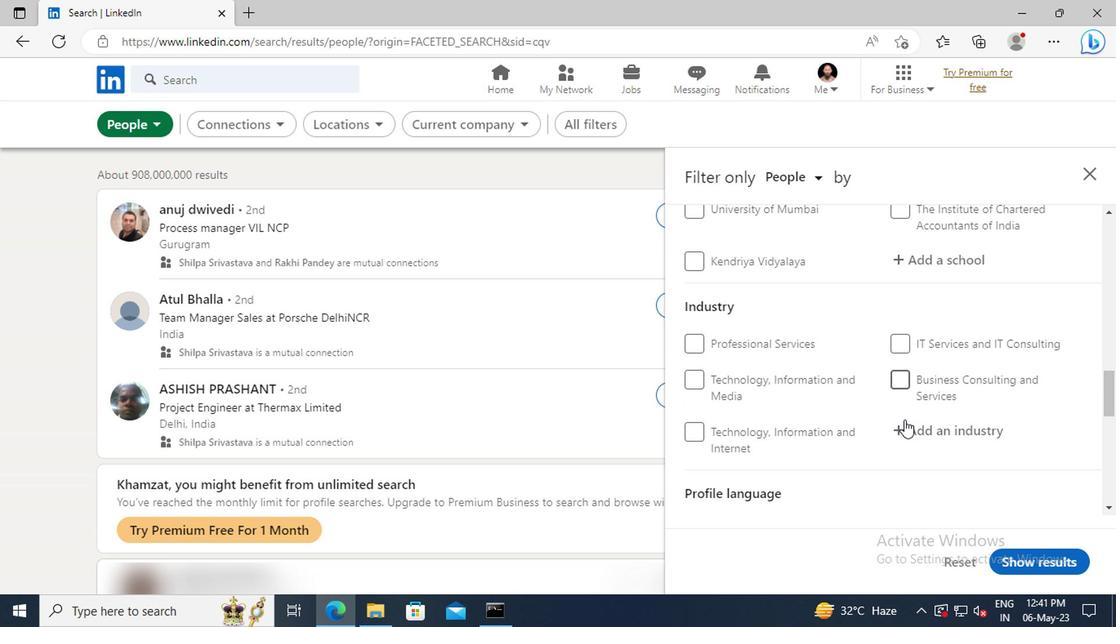 
Action: Mouse scrolled (900, 420) with delta (0, -1)
Screenshot: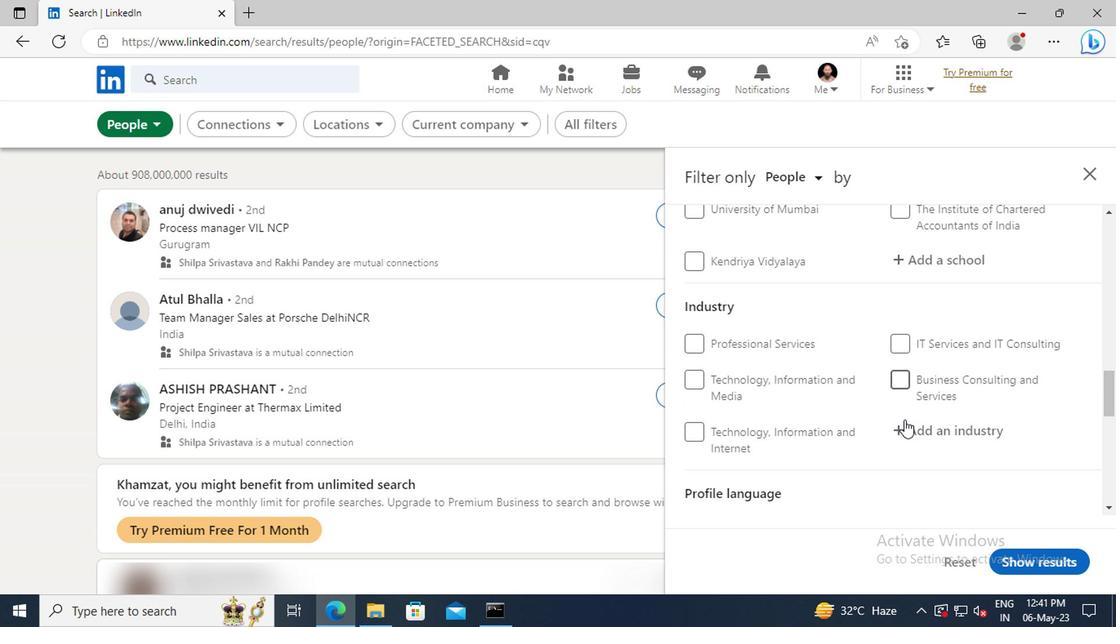 
Action: Mouse moved to (900, 473)
Screenshot: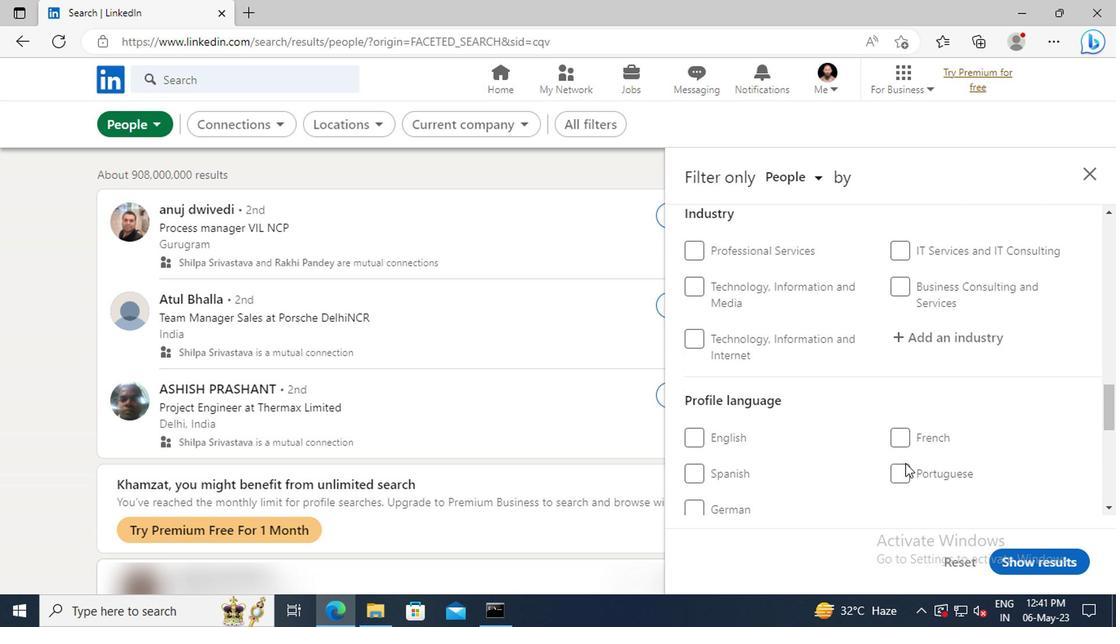 
Action: Mouse pressed left at (900, 473)
Screenshot: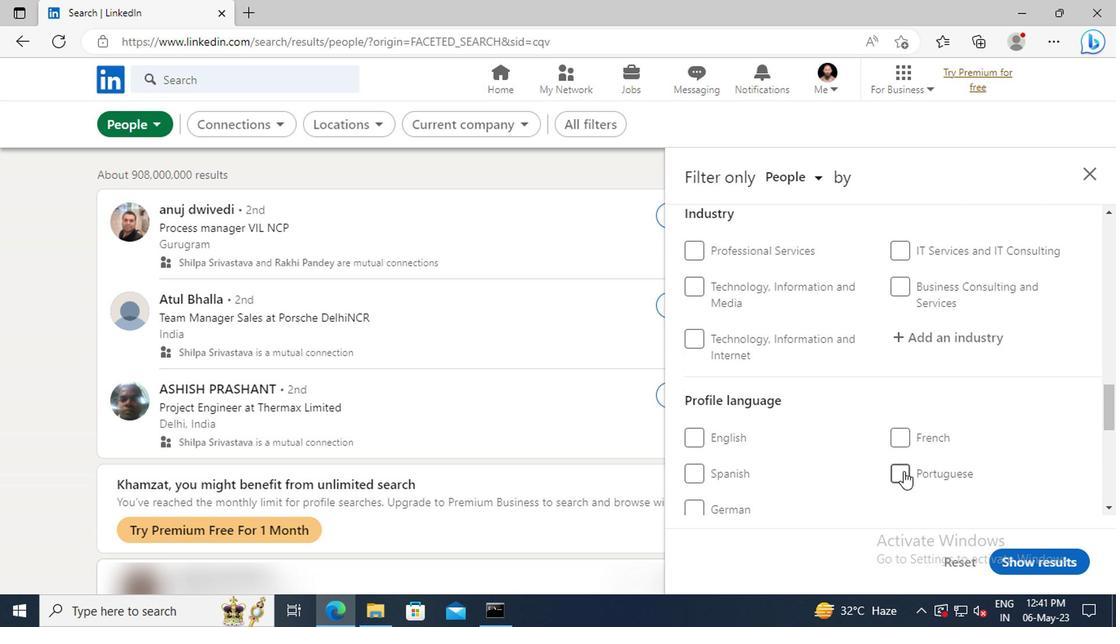 
Action: Mouse moved to (914, 419)
Screenshot: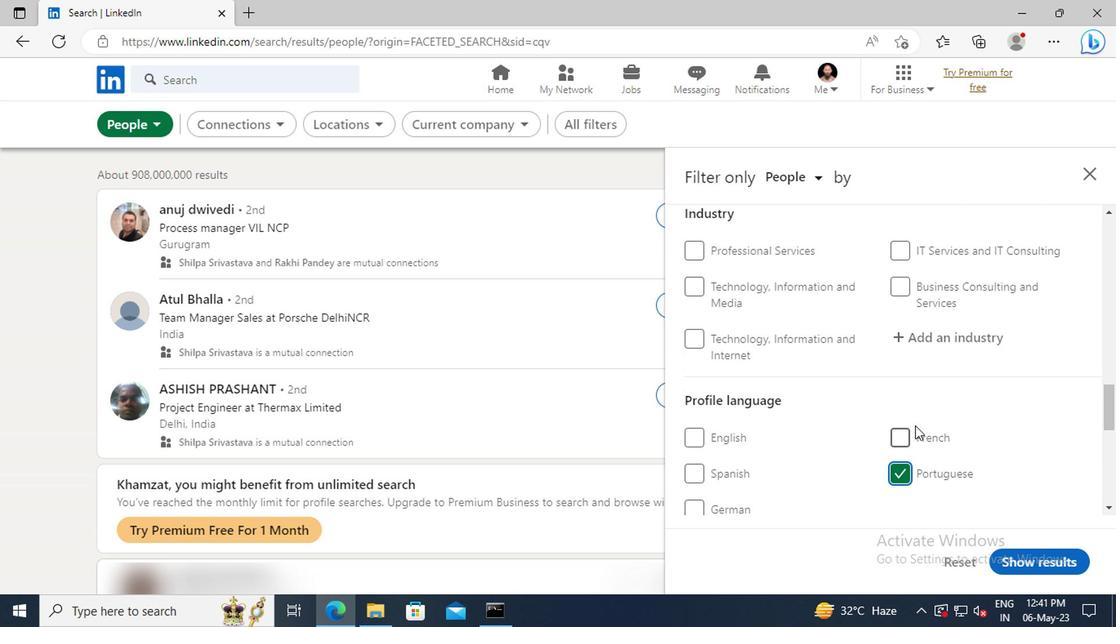 
Action: Mouse scrolled (914, 420) with delta (0, 0)
Screenshot: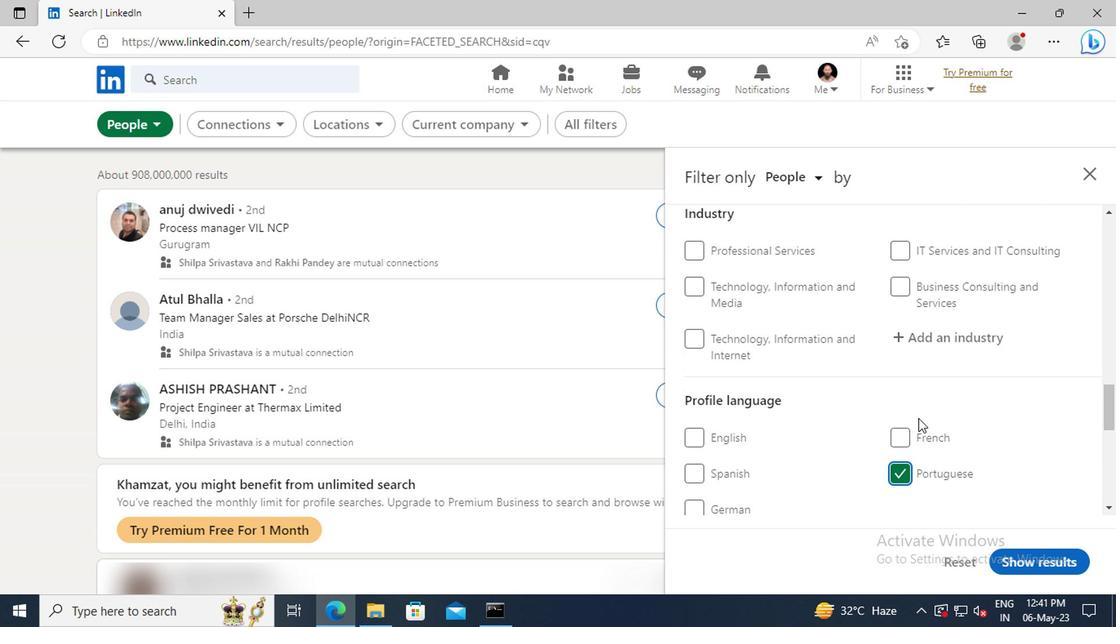 
Action: Mouse scrolled (914, 420) with delta (0, 0)
Screenshot: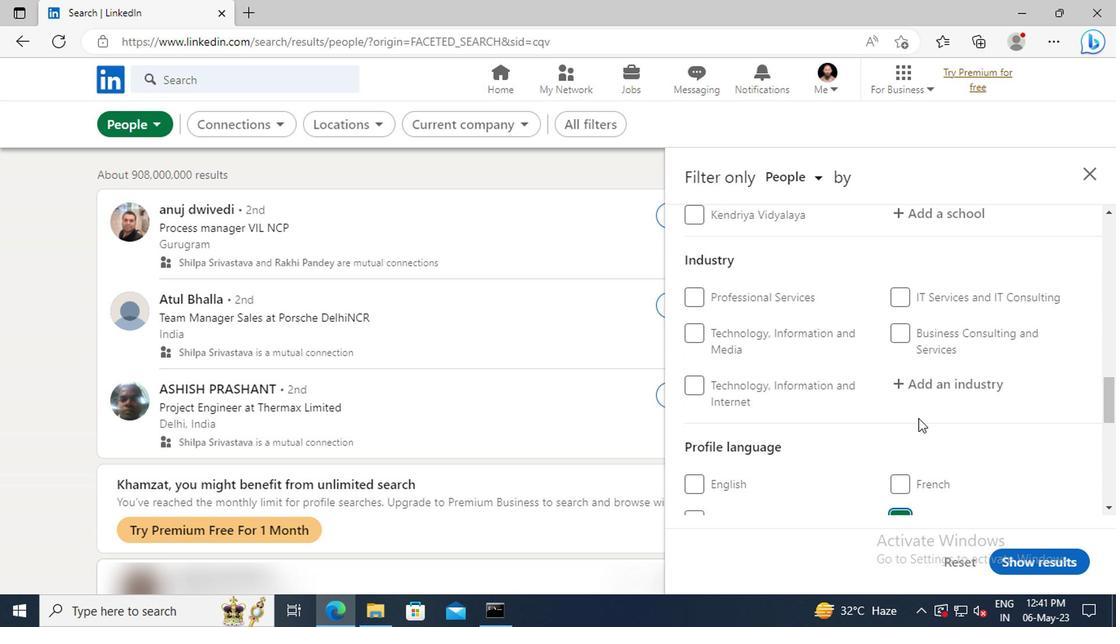 
Action: Mouse scrolled (914, 420) with delta (0, 0)
Screenshot: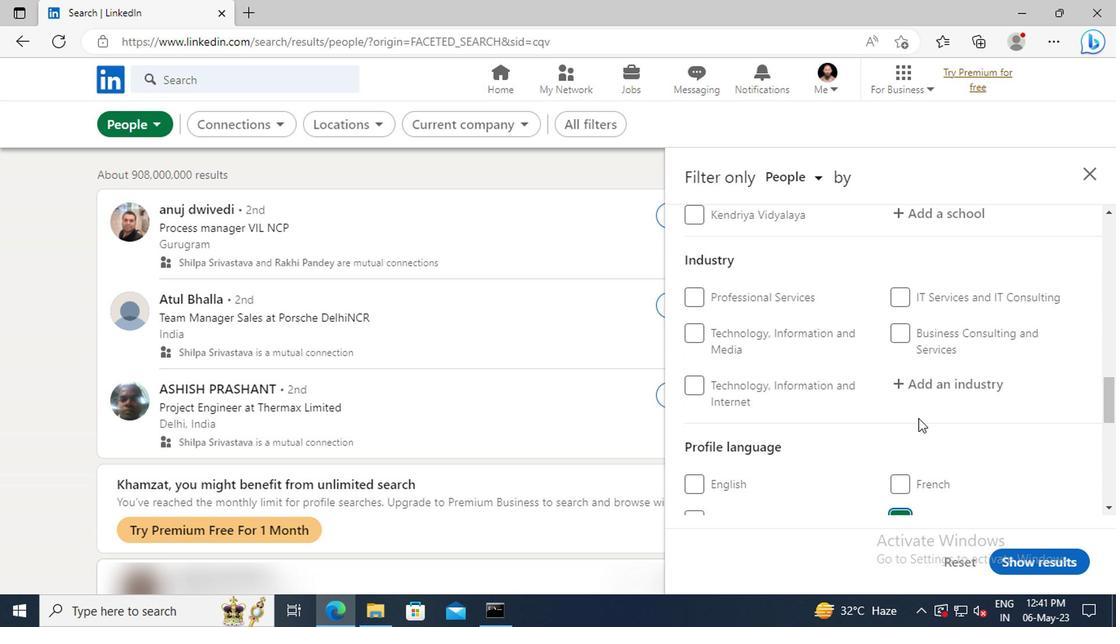 
Action: Mouse scrolled (914, 420) with delta (0, 0)
Screenshot: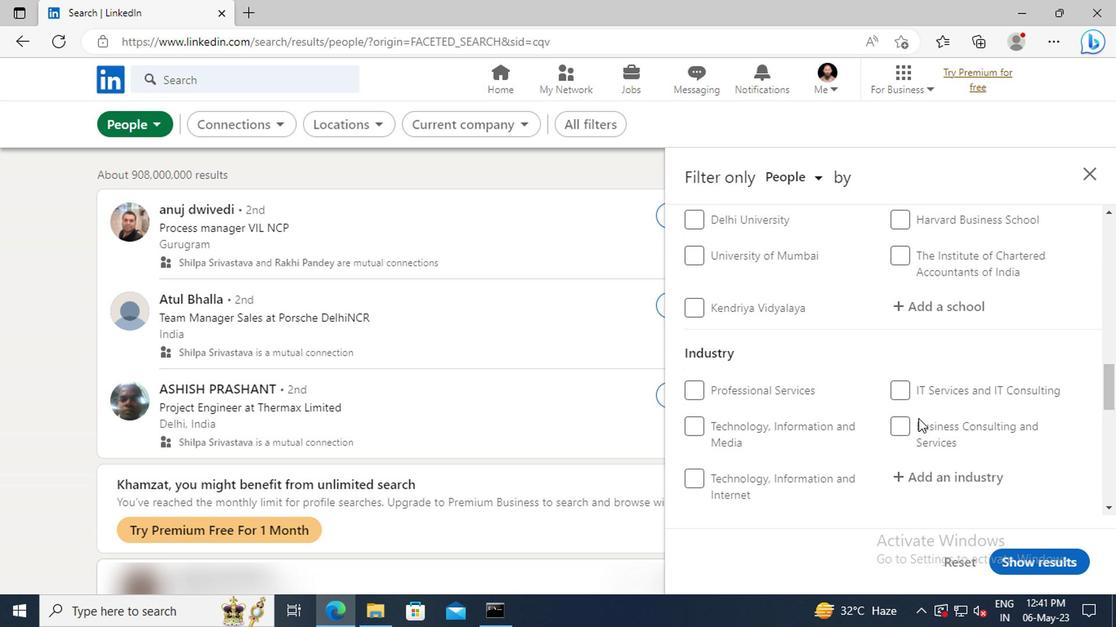 
Action: Mouse scrolled (914, 420) with delta (0, 0)
Screenshot: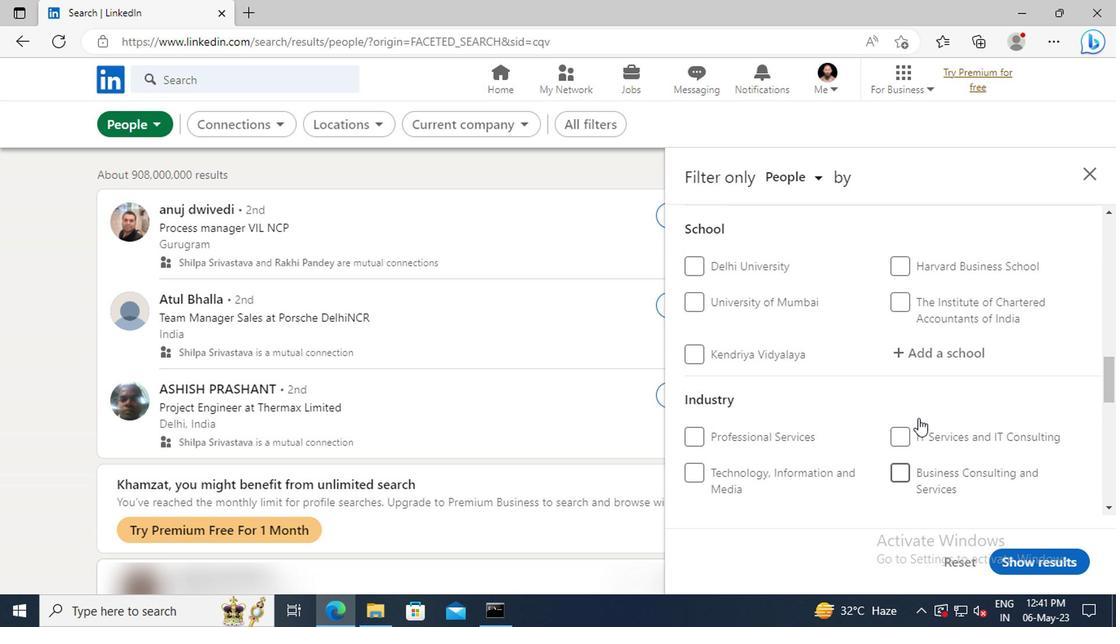 
Action: Mouse scrolled (914, 420) with delta (0, 0)
Screenshot: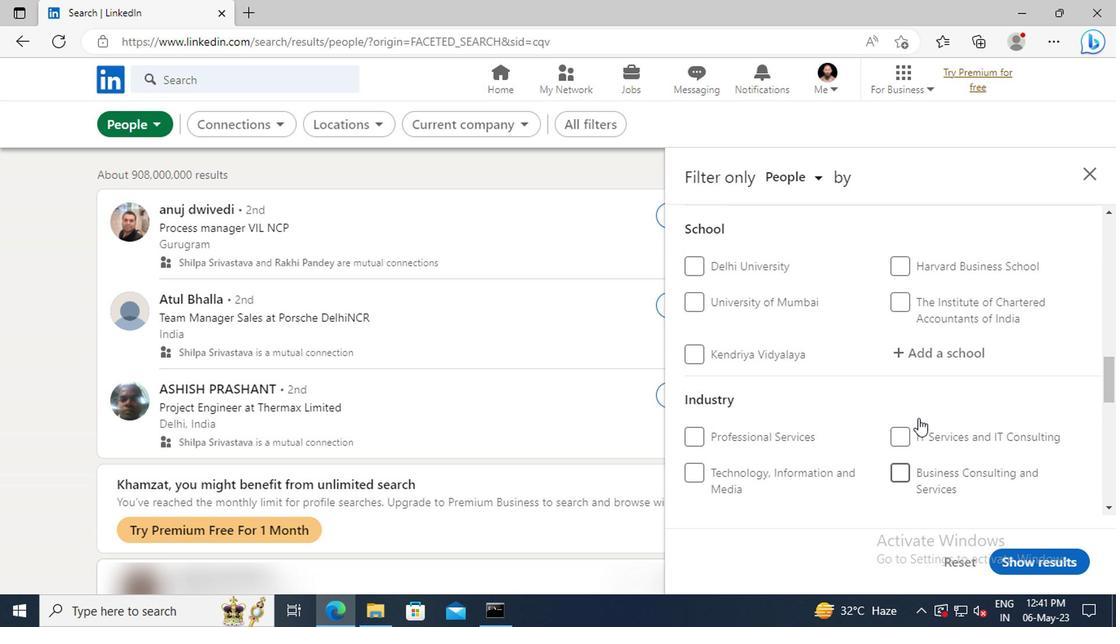 
Action: Mouse scrolled (914, 420) with delta (0, 0)
Screenshot: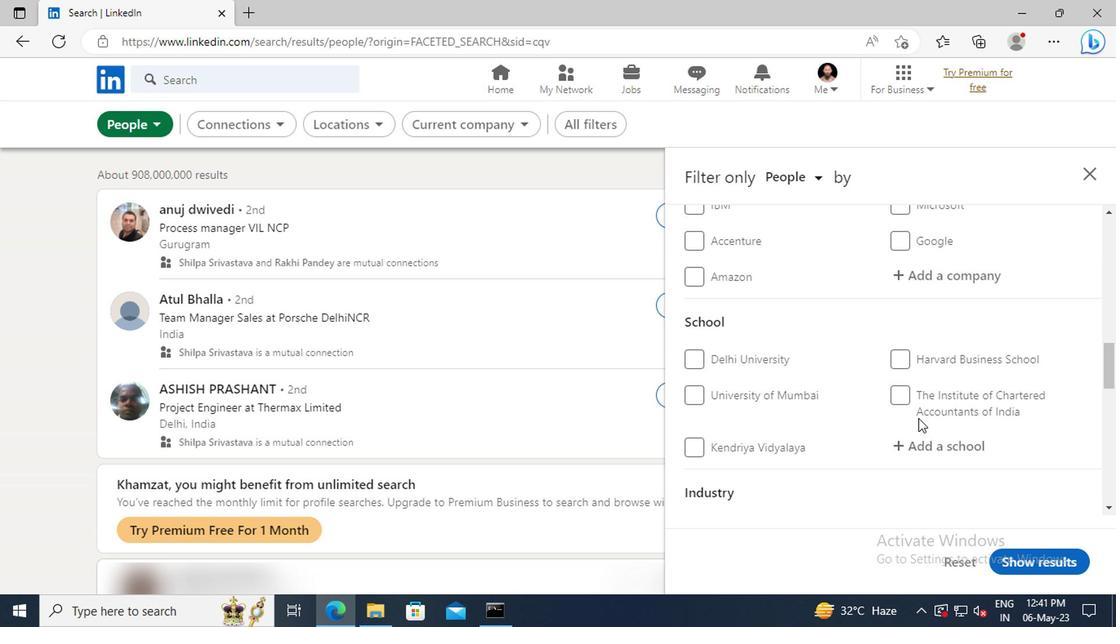 
Action: Mouse scrolled (914, 420) with delta (0, 0)
Screenshot: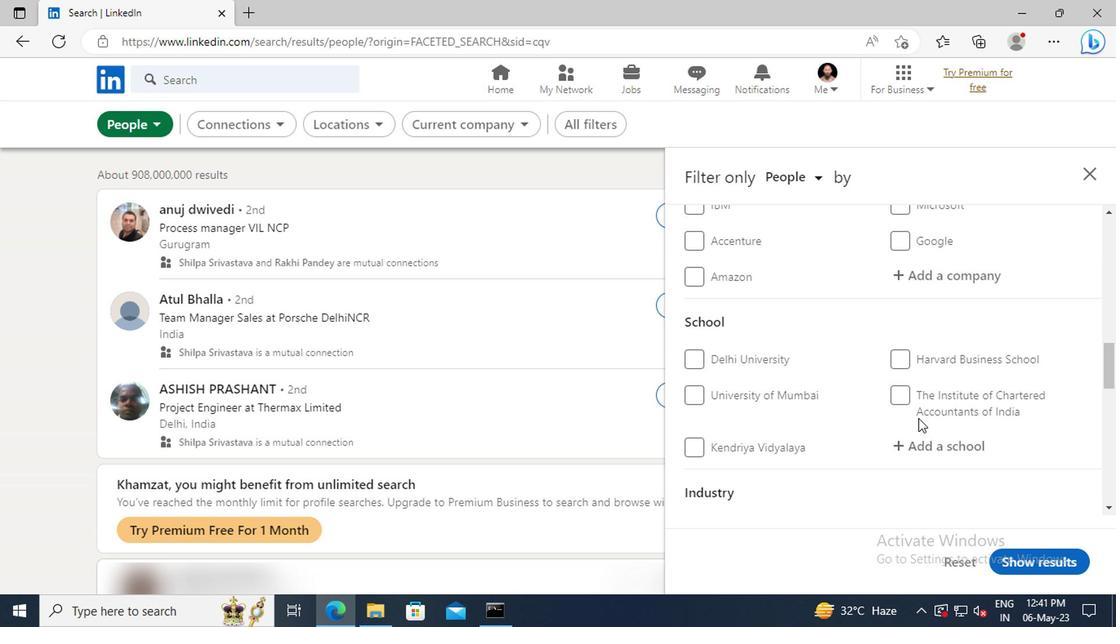 
Action: Mouse scrolled (914, 420) with delta (0, 0)
Screenshot: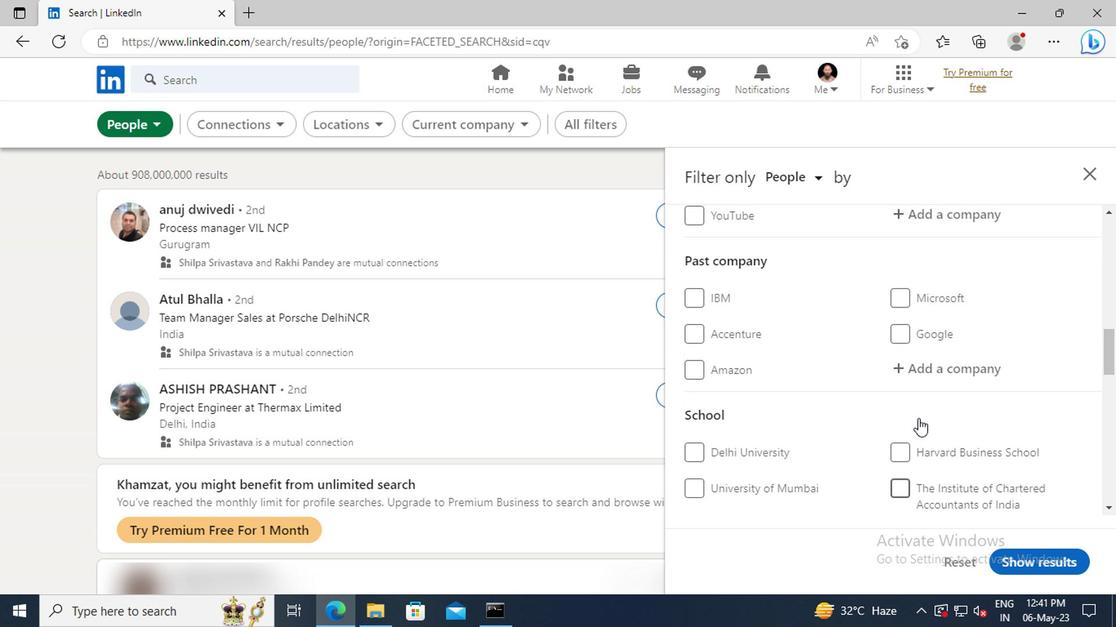
Action: Mouse scrolled (914, 420) with delta (0, 0)
Screenshot: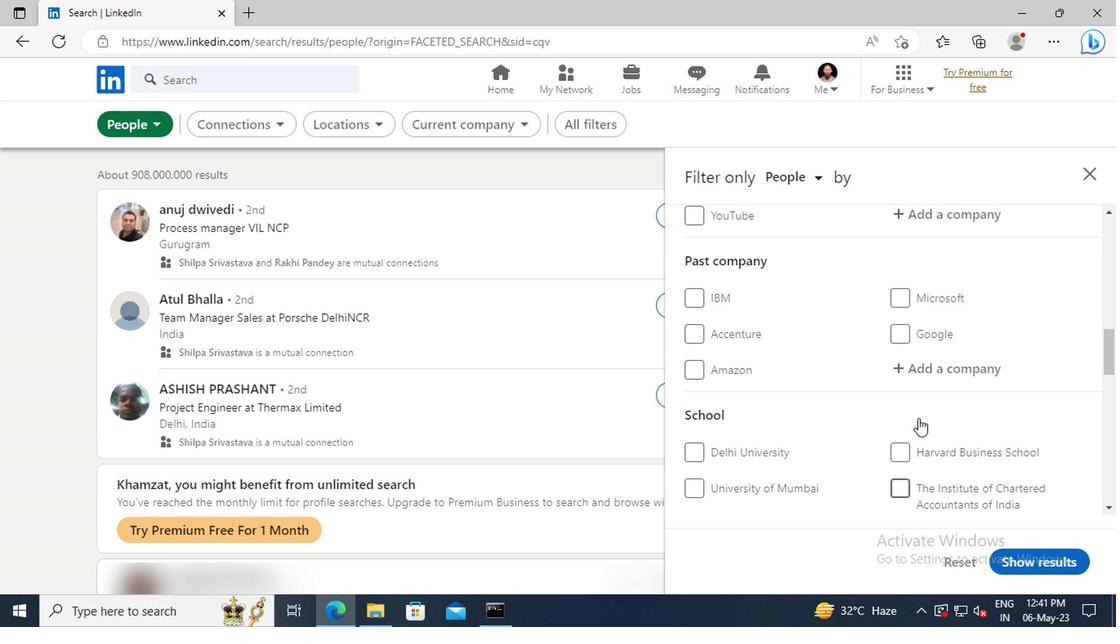 
Action: Mouse scrolled (914, 420) with delta (0, 0)
Screenshot: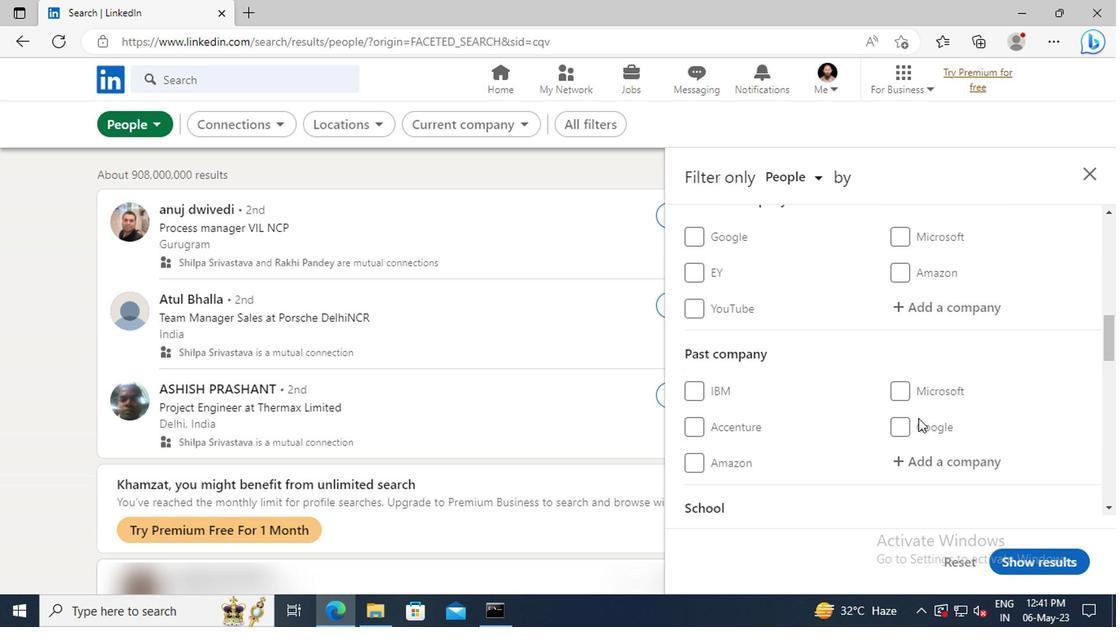 
Action: Mouse moved to (918, 358)
Screenshot: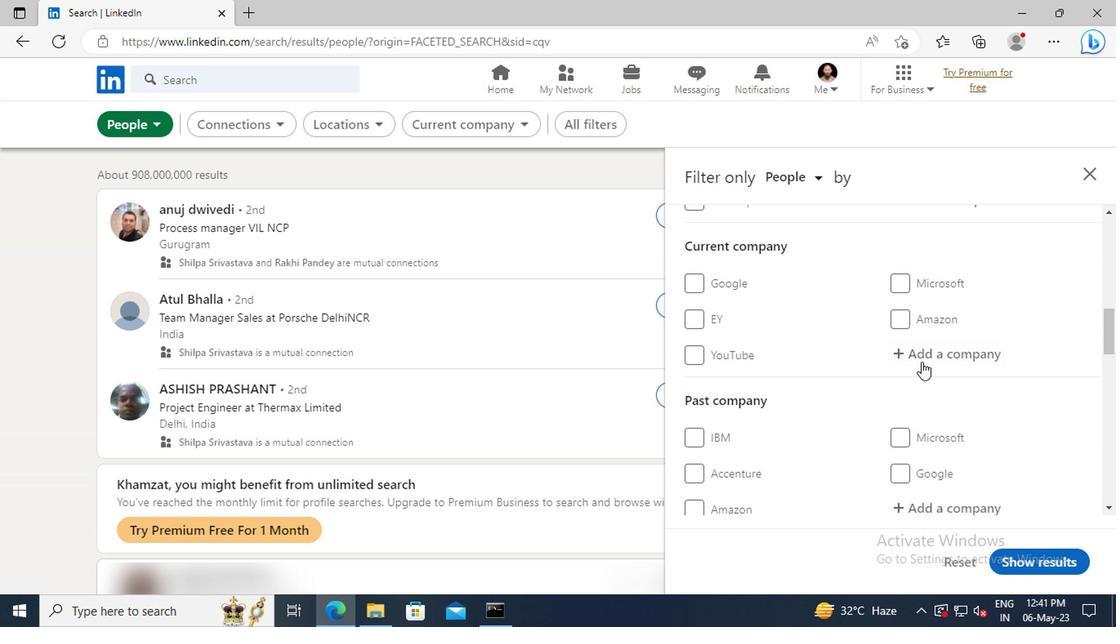 
Action: Mouse pressed left at (918, 358)
Screenshot: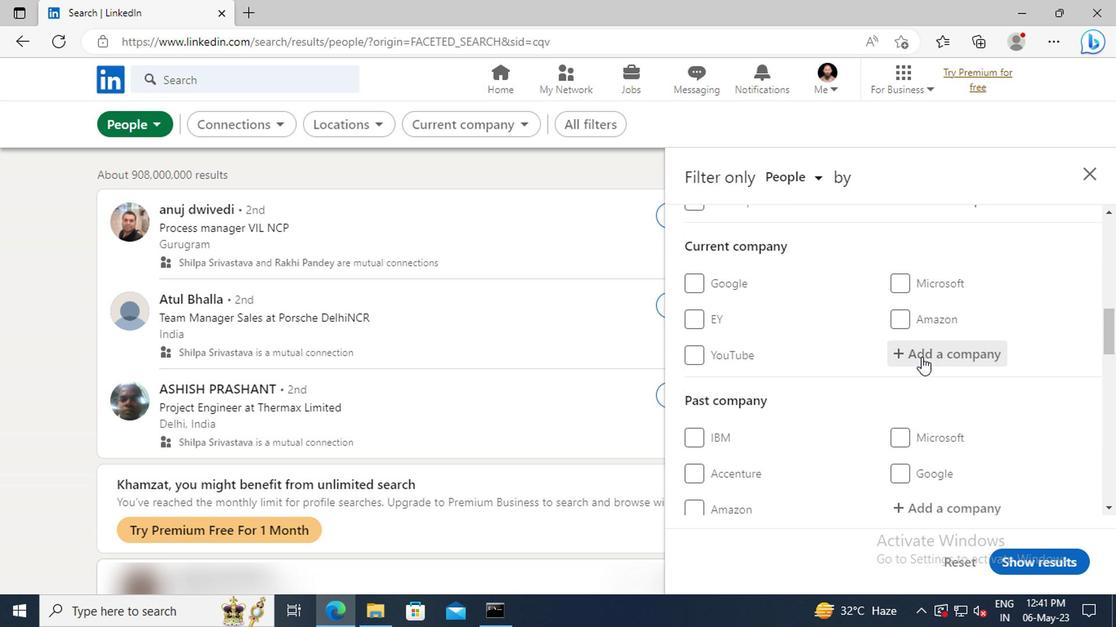 
Action: Mouse moved to (918, 357)
Screenshot: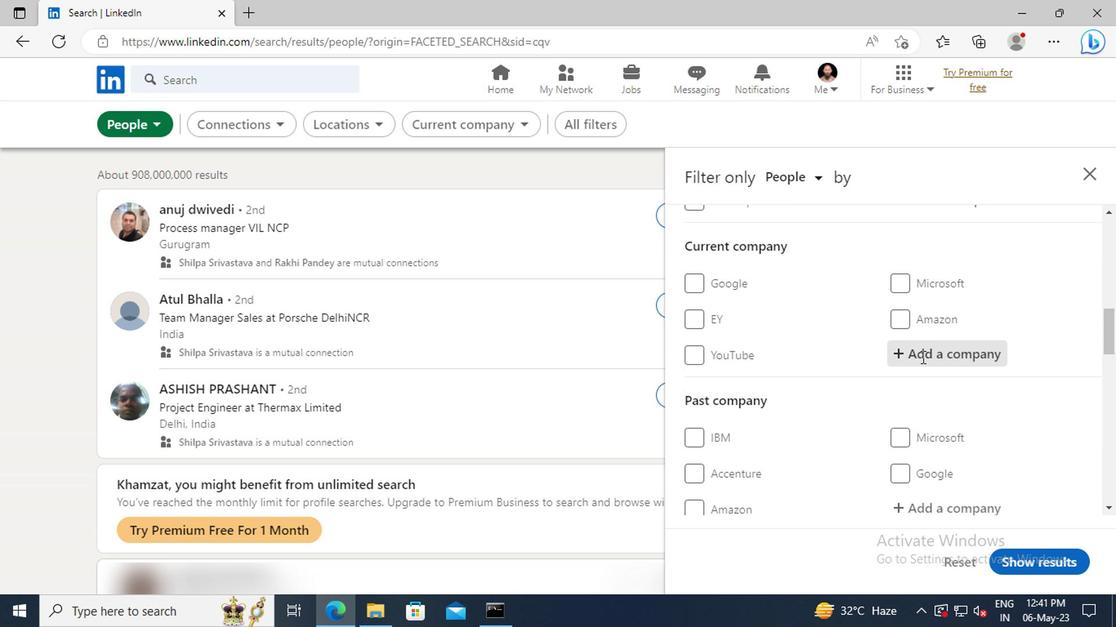 
Action: Key pressed <Key.shift>IFF
Screenshot: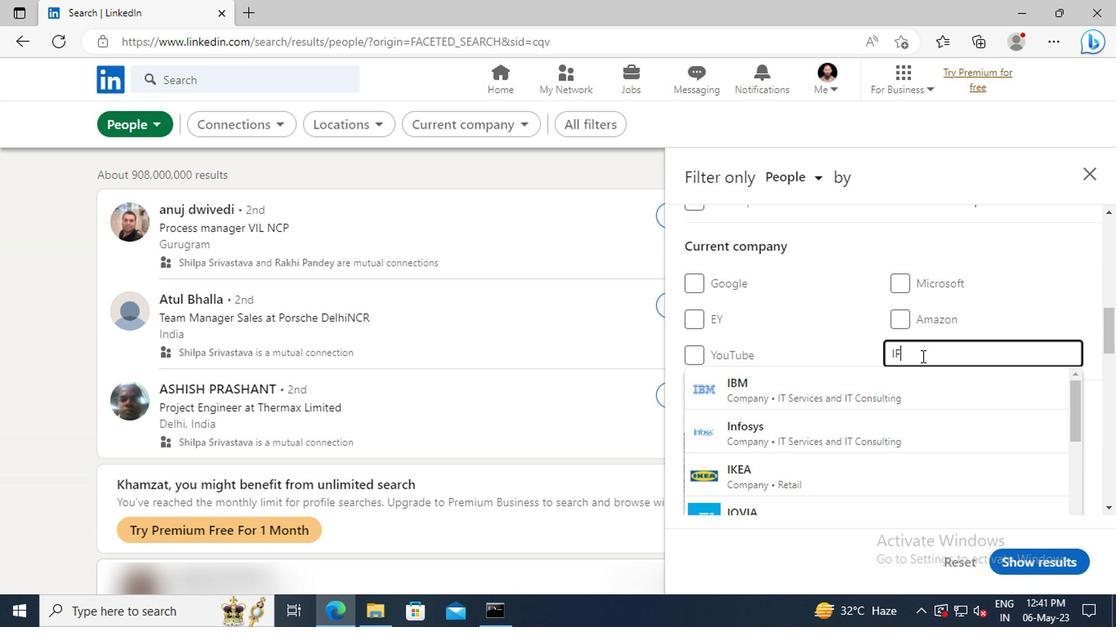 
Action: Mouse moved to (920, 380)
Screenshot: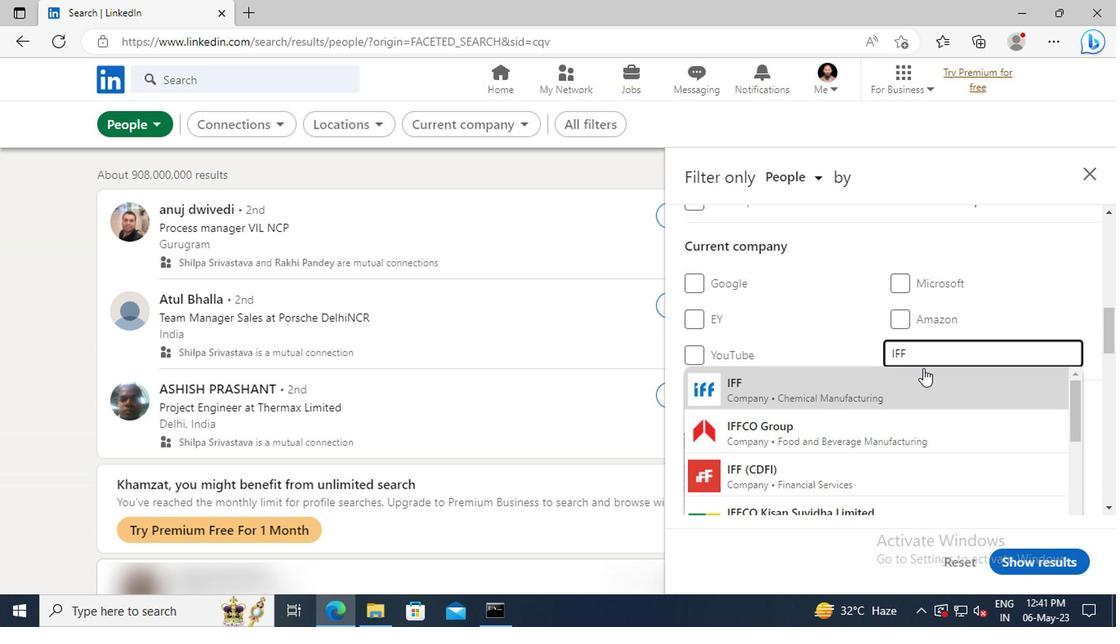 
Action: Mouse pressed left at (920, 380)
Screenshot: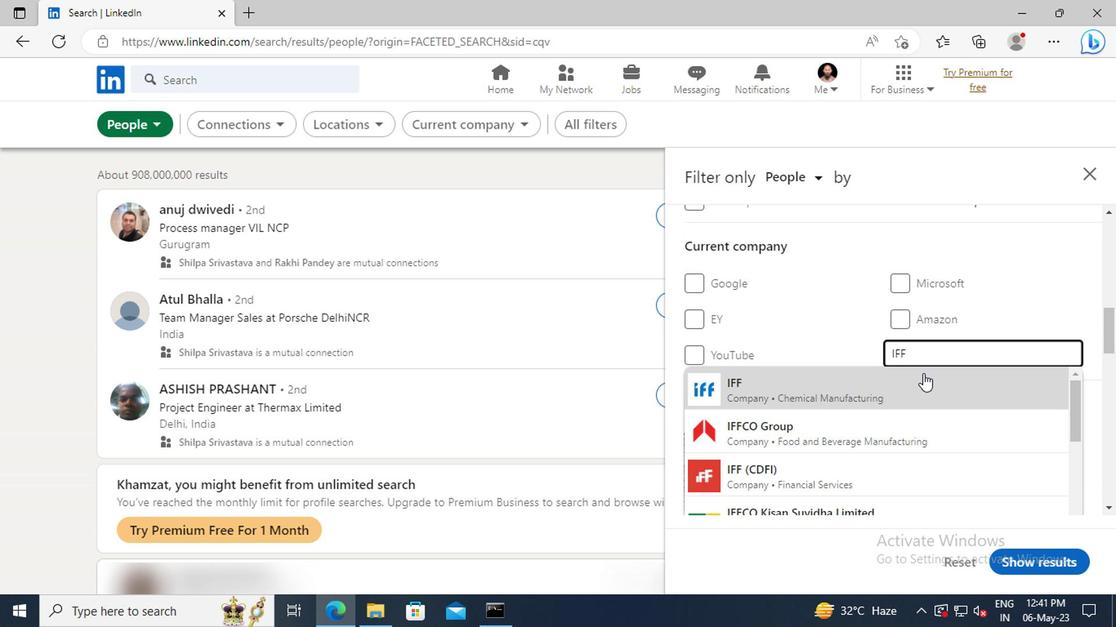 
Action: Mouse scrolled (920, 379) with delta (0, 0)
Screenshot: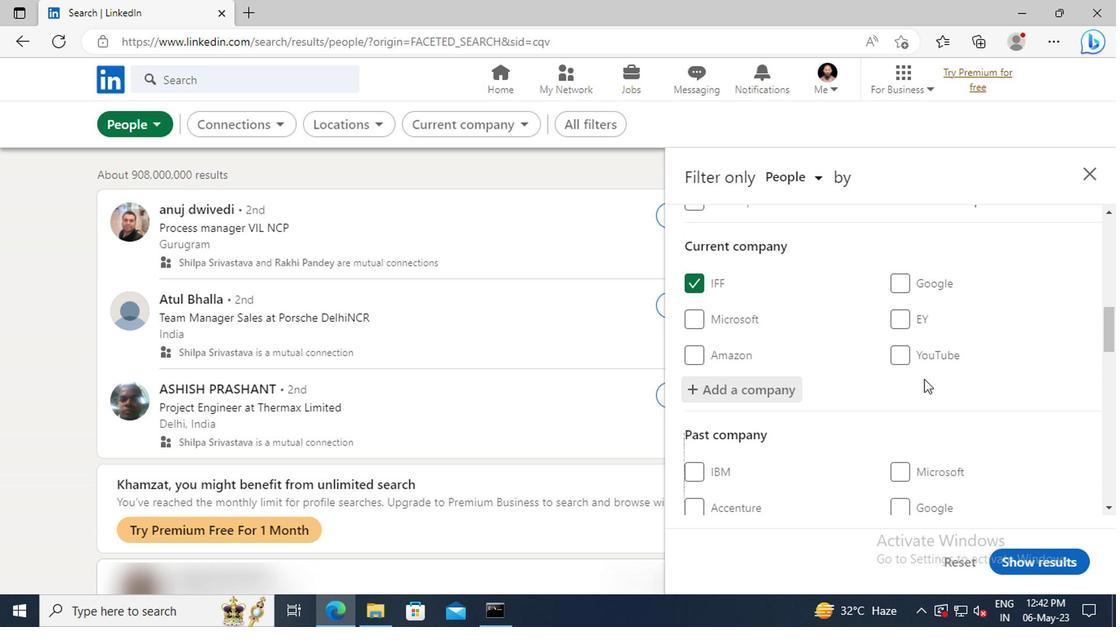 
Action: Mouse moved to (920, 380)
Screenshot: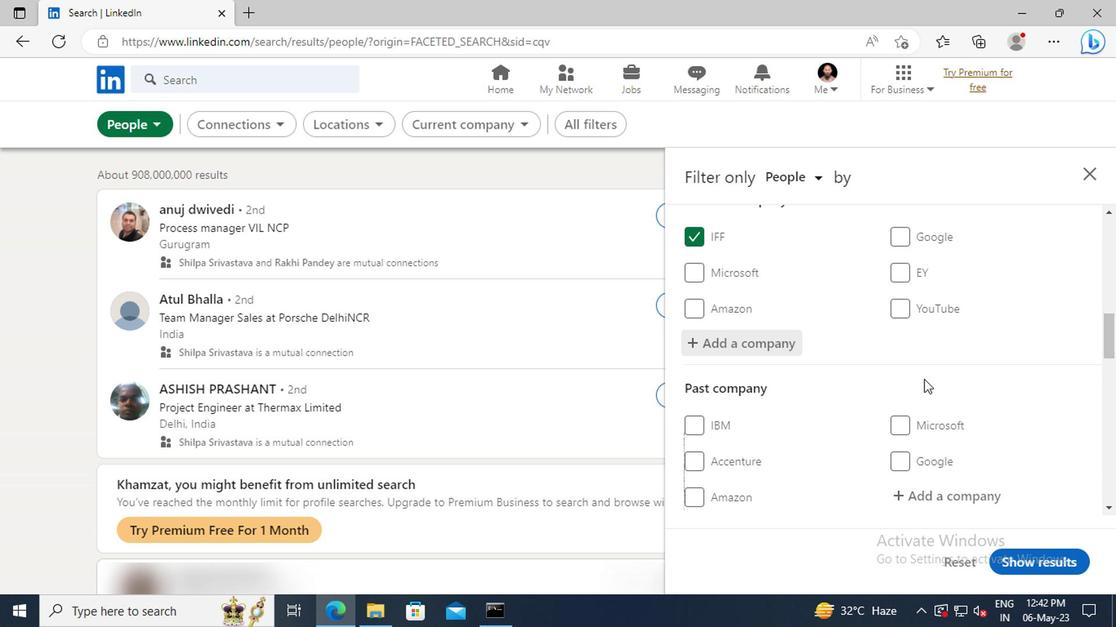
Action: Mouse scrolled (920, 379) with delta (0, 0)
Screenshot: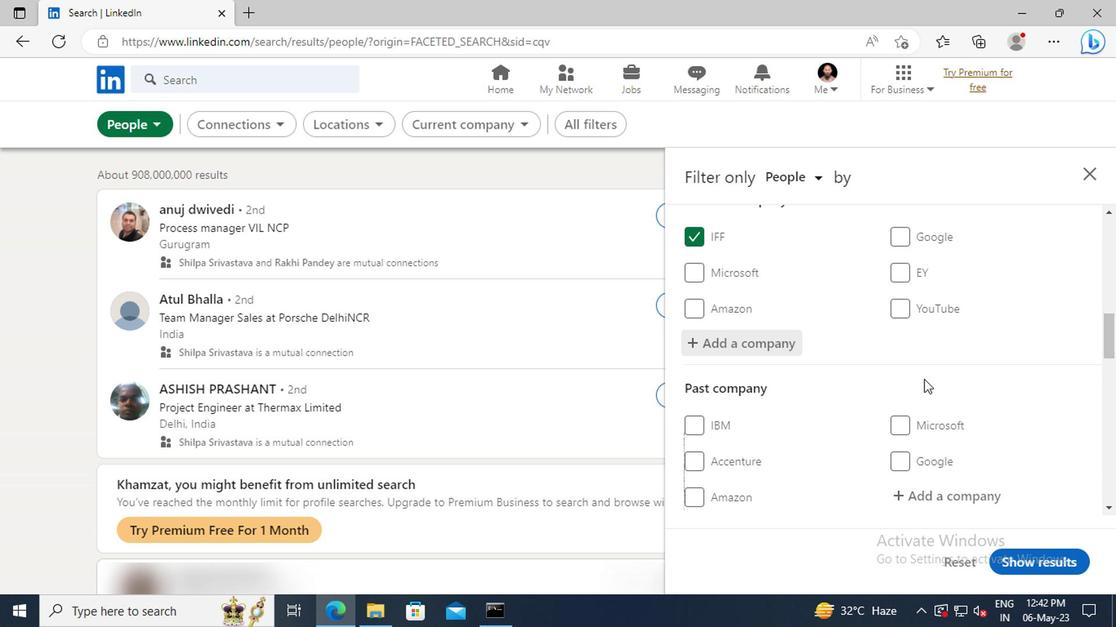 
Action: Mouse moved to (919, 377)
Screenshot: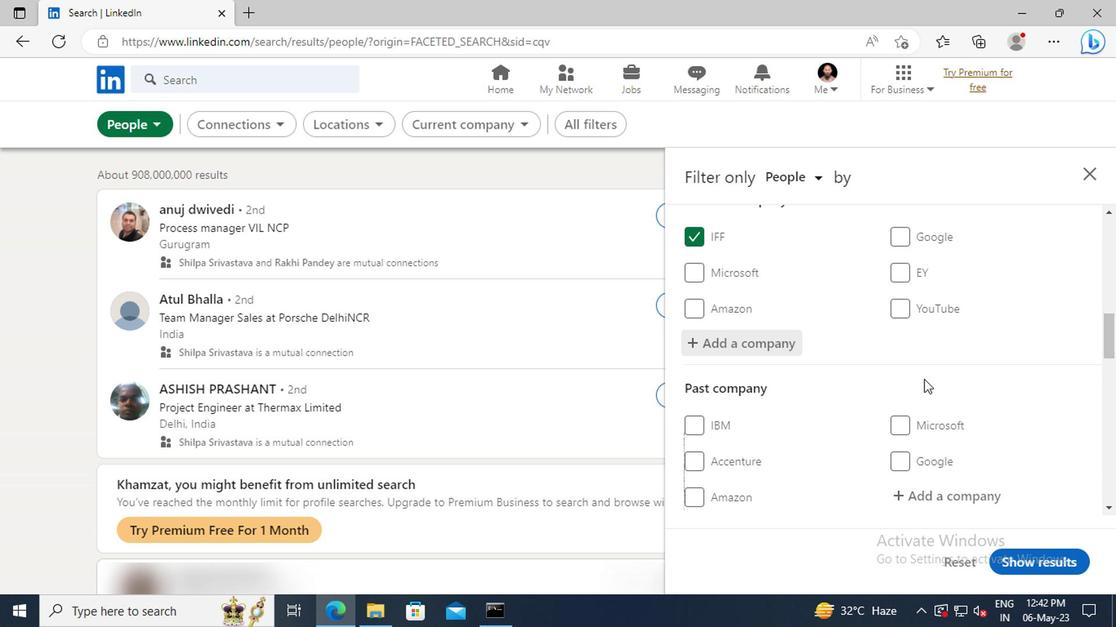 
Action: Mouse scrolled (919, 377) with delta (0, 0)
Screenshot: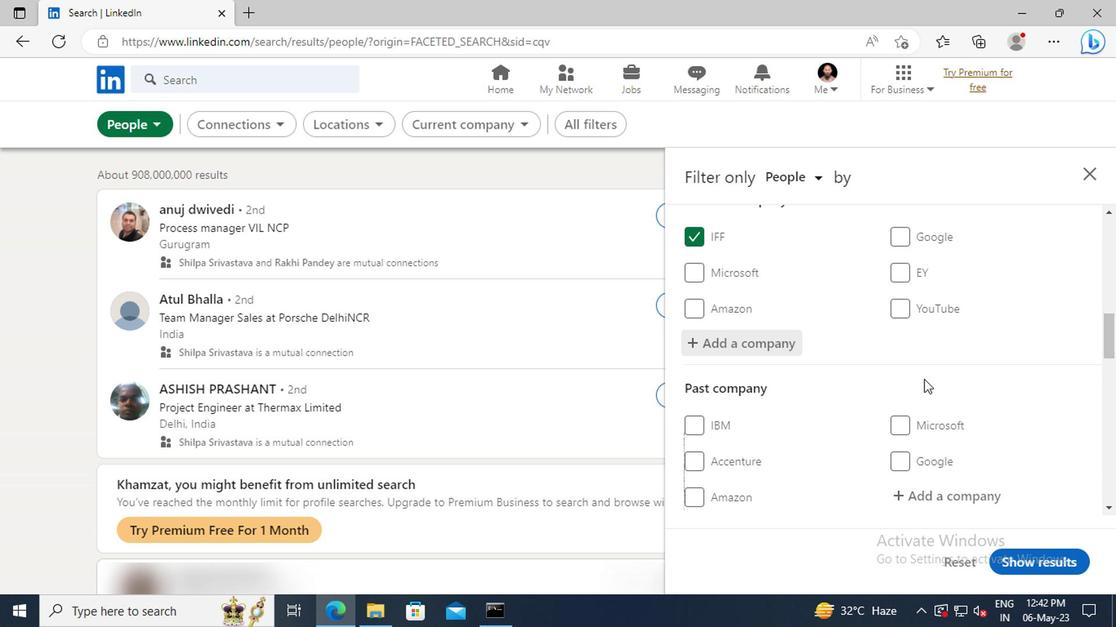 
Action: Mouse scrolled (919, 377) with delta (0, 0)
Screenshot: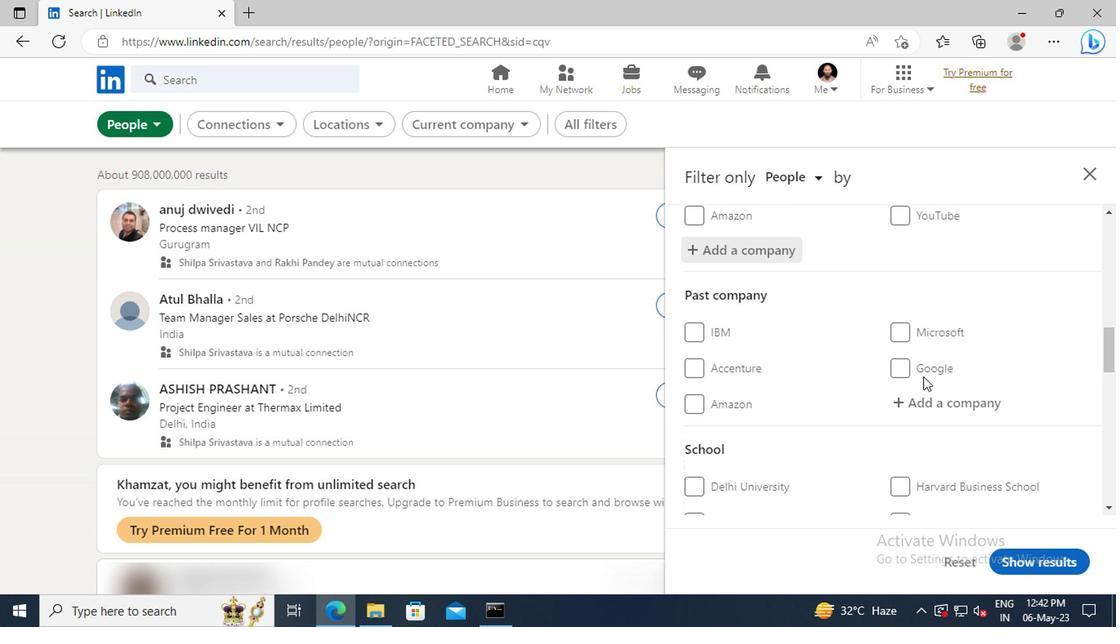 
Action: Mouse scrolled (919, 377) with delta (0, 0)
Screenshot: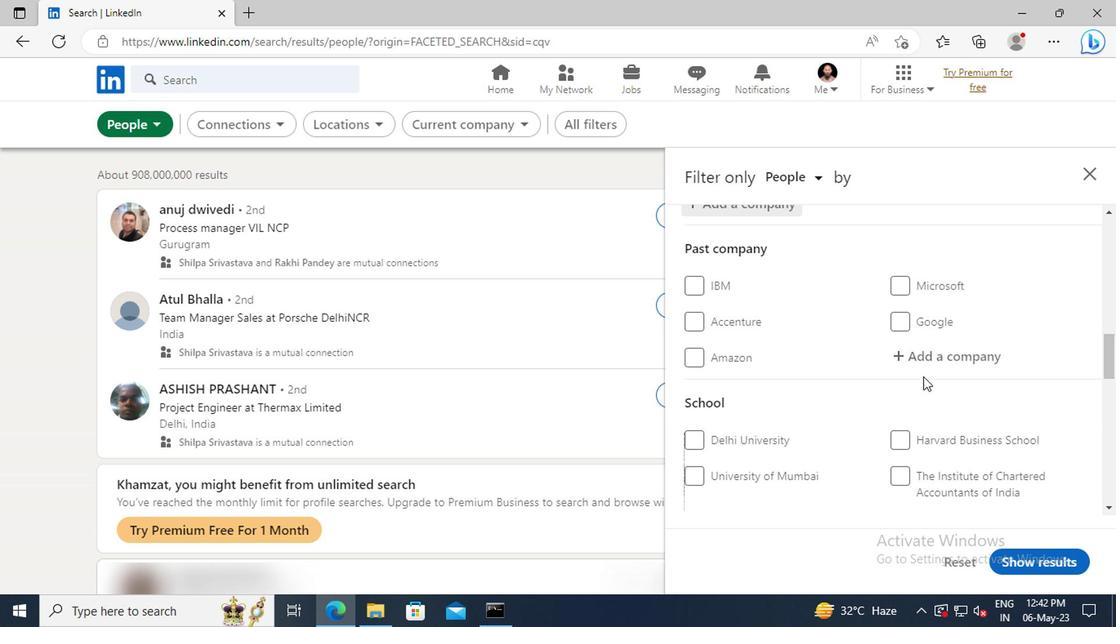 
Action: Mouse scrolled (919, 377) with delta (0, 0)
Screenshot: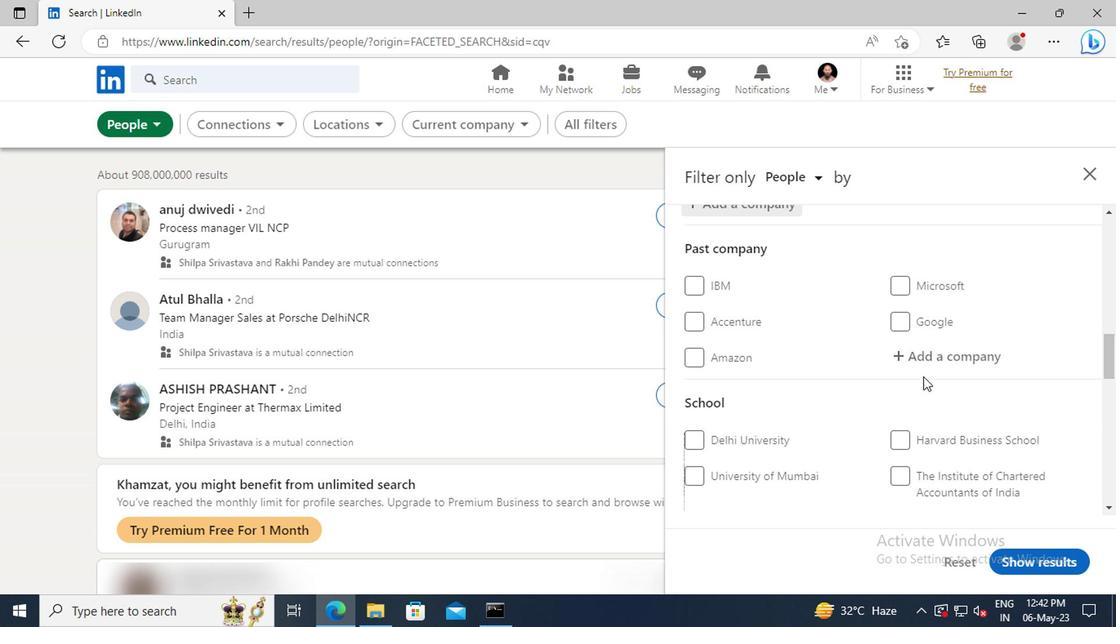 
Action: Mouse scrolled (919, 377) with delta (0, 0)
Screenshot: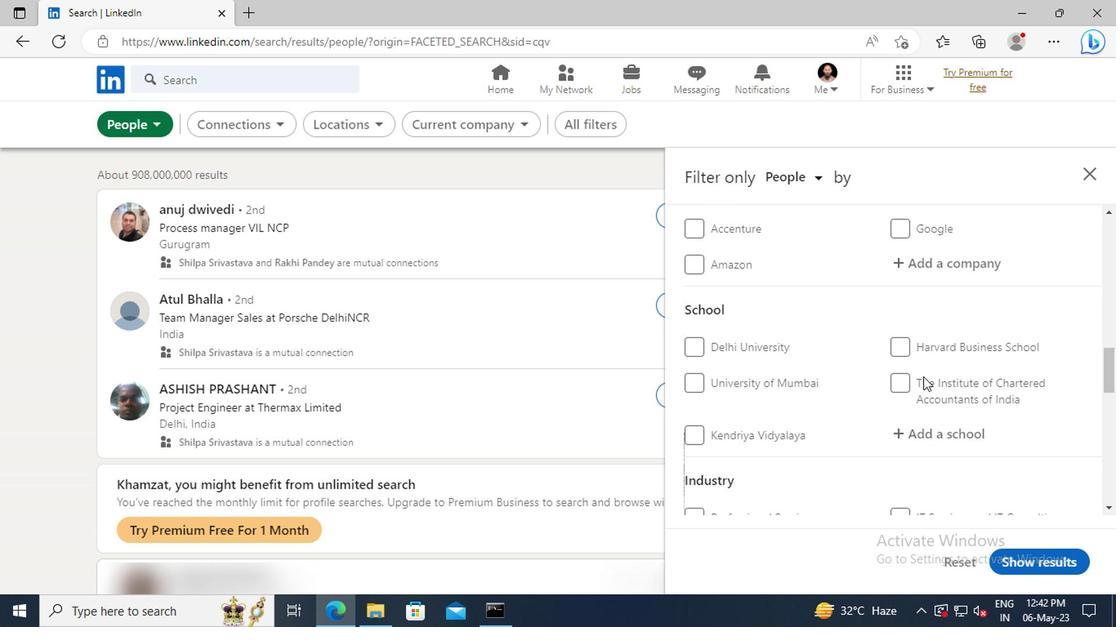 
Action: Mouse moved to (917, 385)
Screenshot: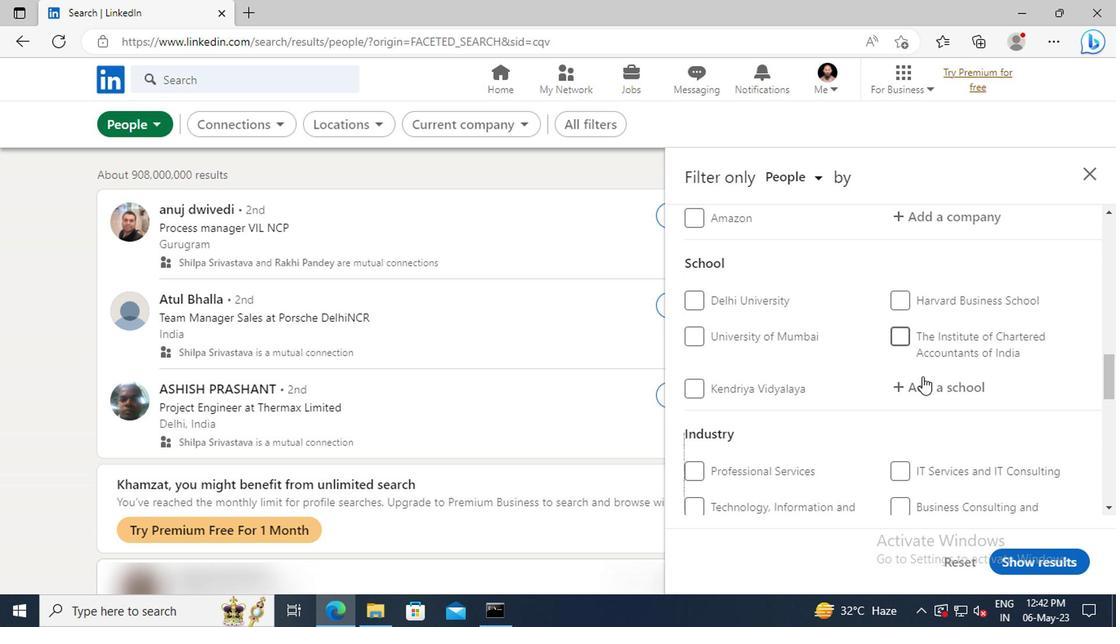 
Action: Mouse pressed left at (917, 385)
Screenshot: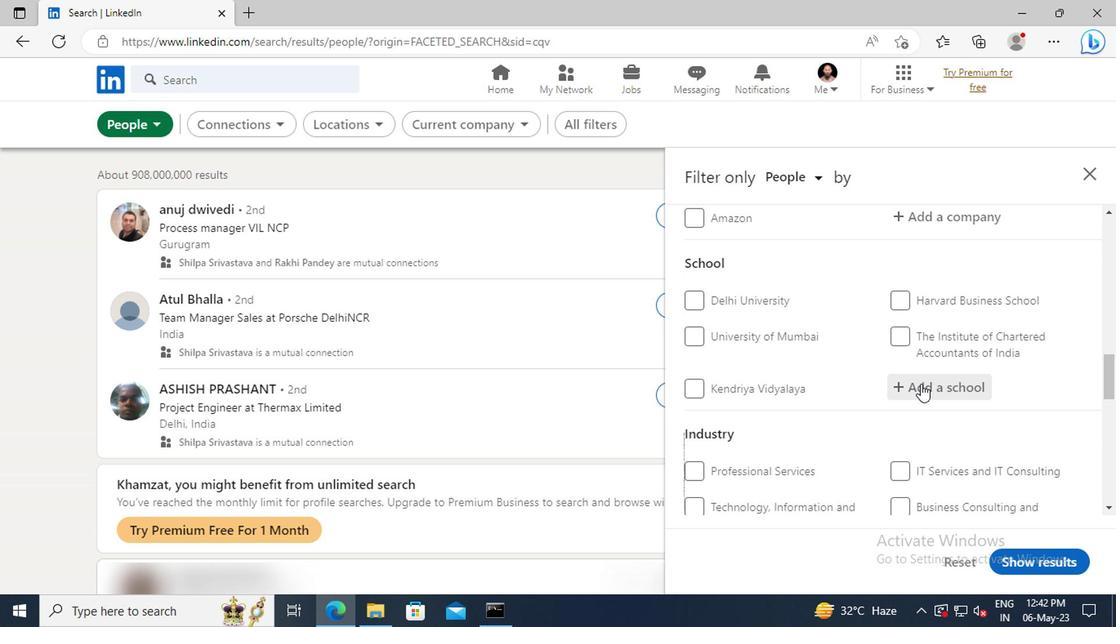 
Action: Key pressed <Key.shift>MAHARASHTRA<Key.space><Key.shift>UNIVERSITY<Key.space>OF<Key.space><Key.shift>HE
Screenshot: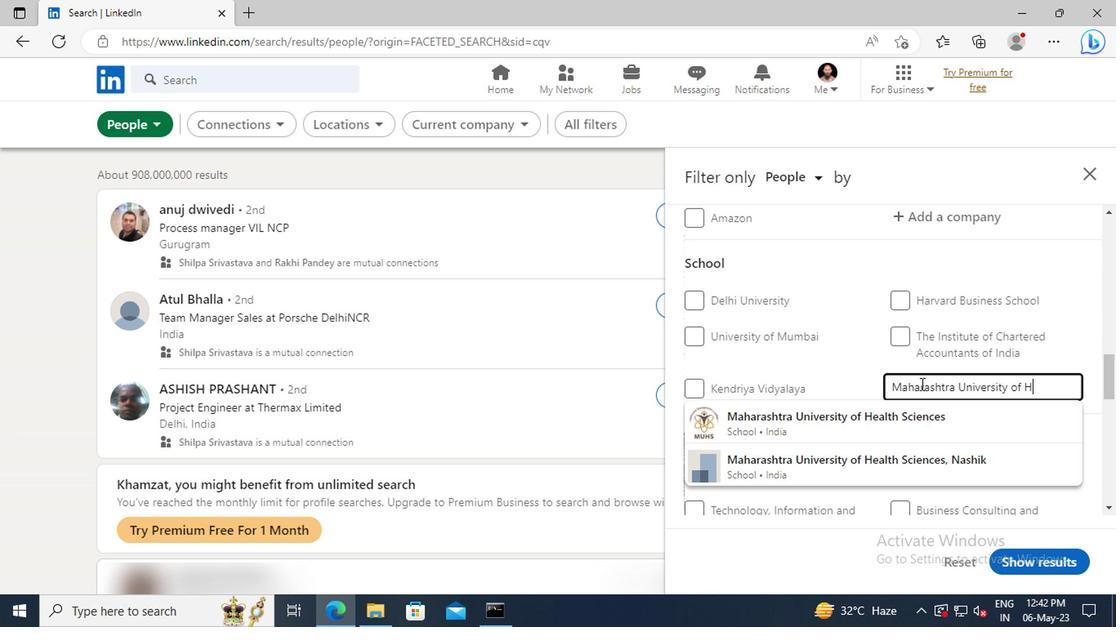 
Action: Mouse moved to (941, 447)
Screenshot: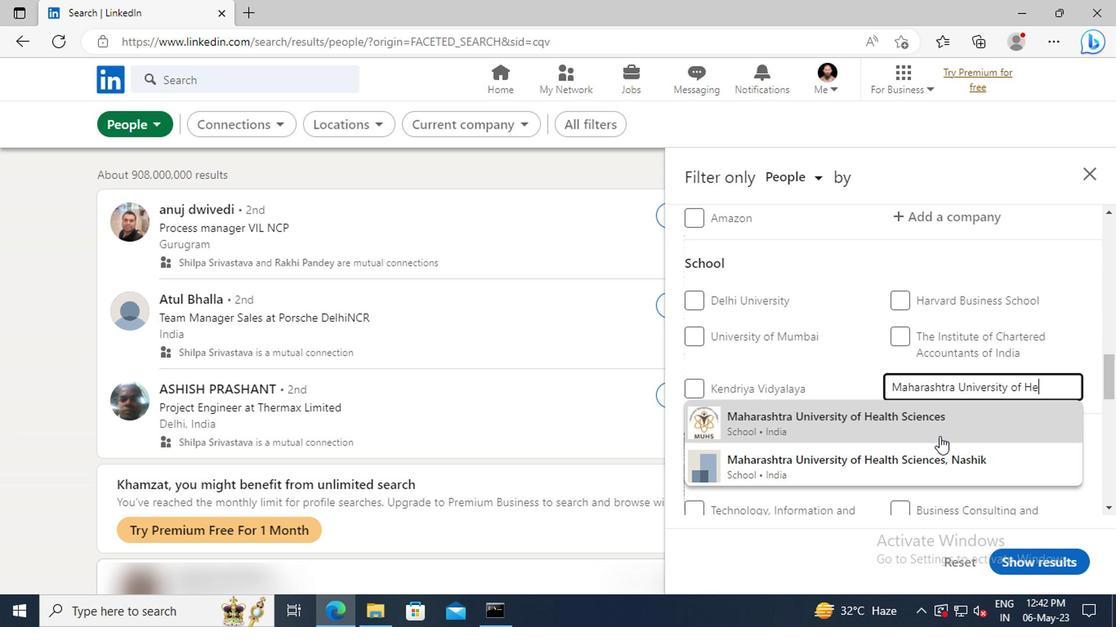 
Action: Mouse pressed left at (941, 447)
Screenshot: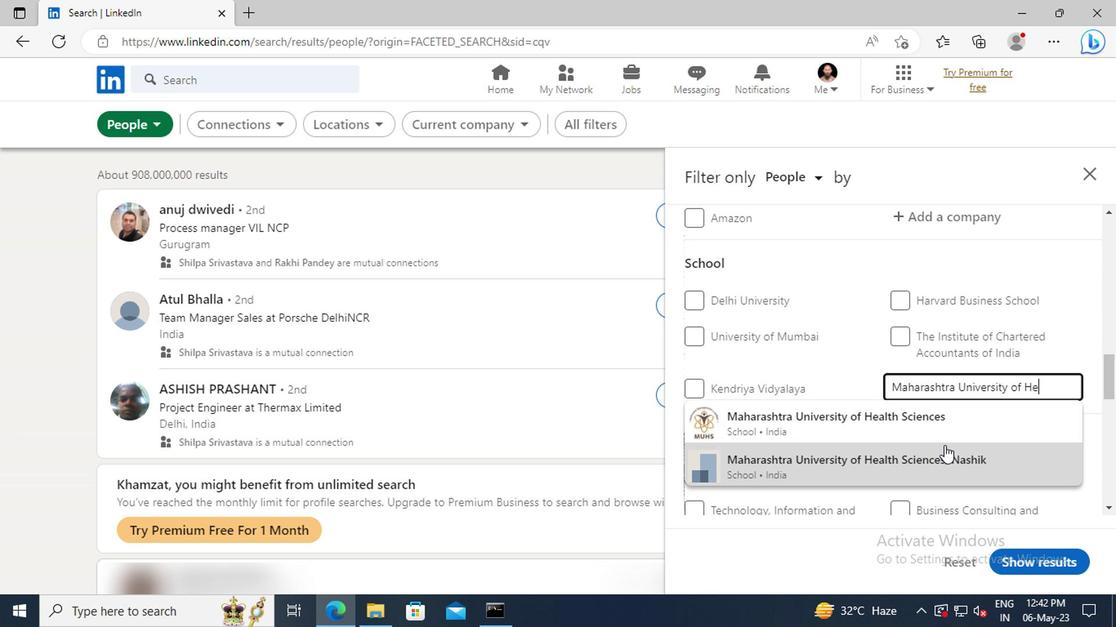 
Action: Mouse moved to (941, 447)
Screenshot: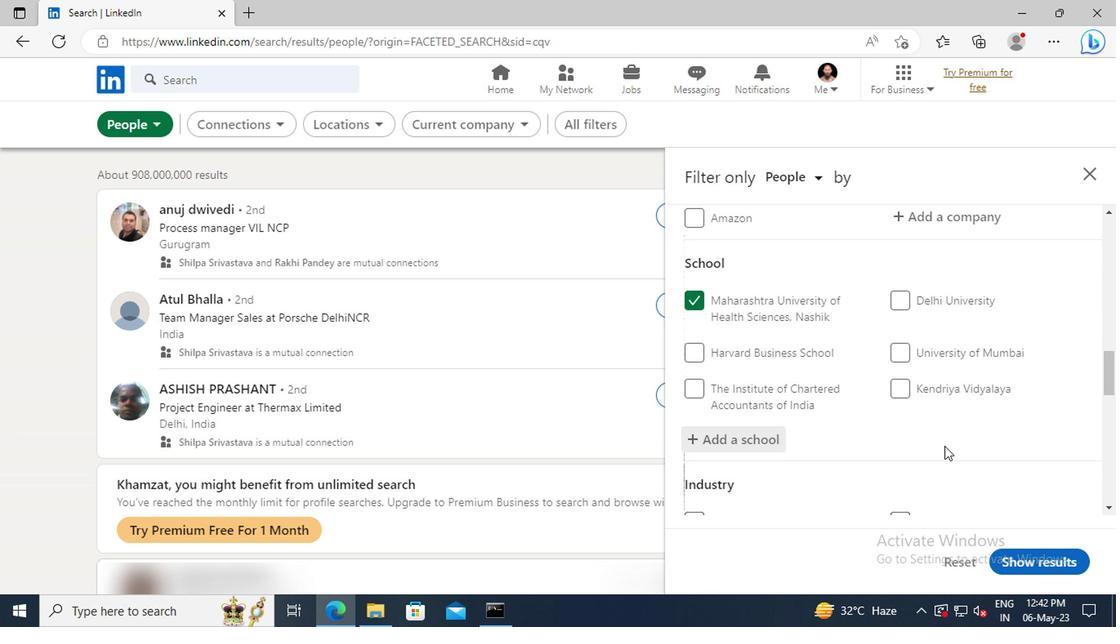
Action: Mouse scrolled (941, 446) with delta (0, -1)
Screenshot: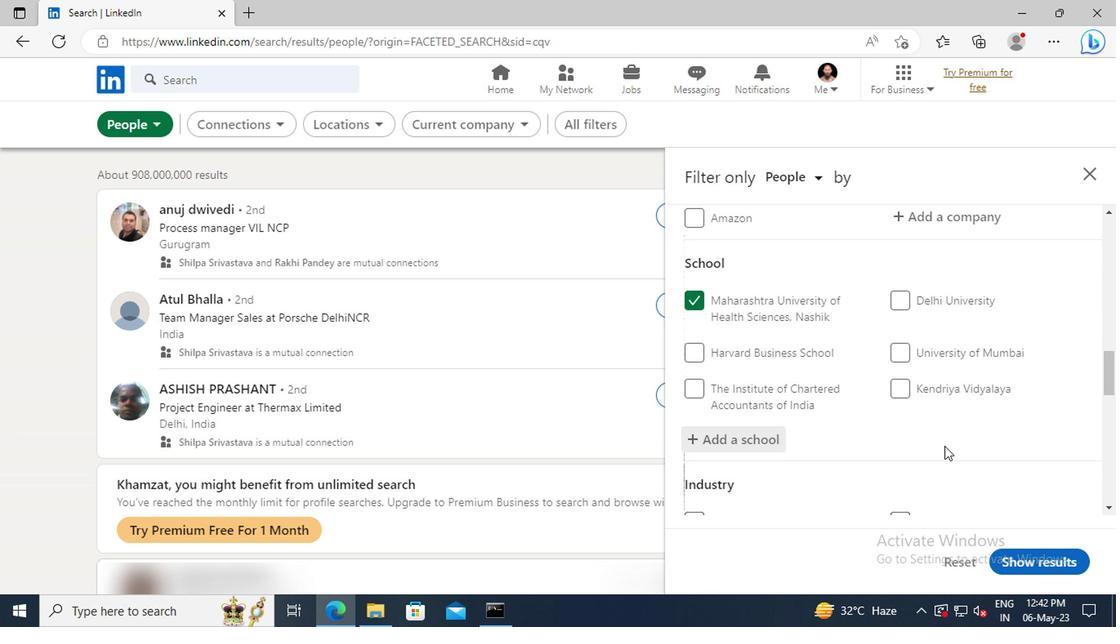 
Action: Mouse moved to (941, 445)
Screenshot: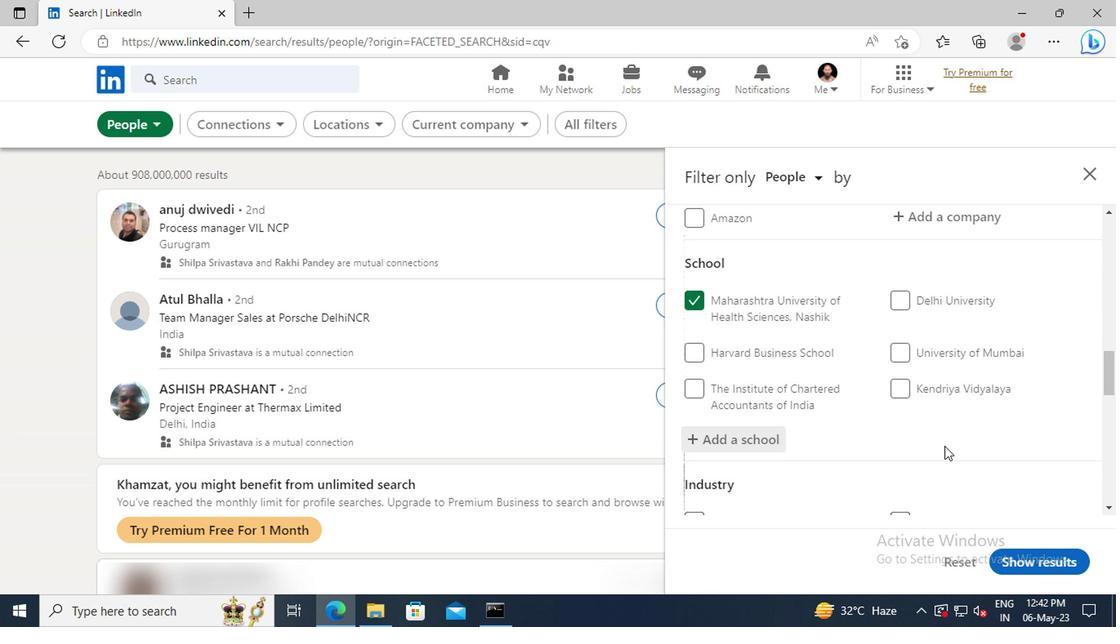 
Action: Mouse scrolled (941, 445) with delta (0, 0)
Screenshot: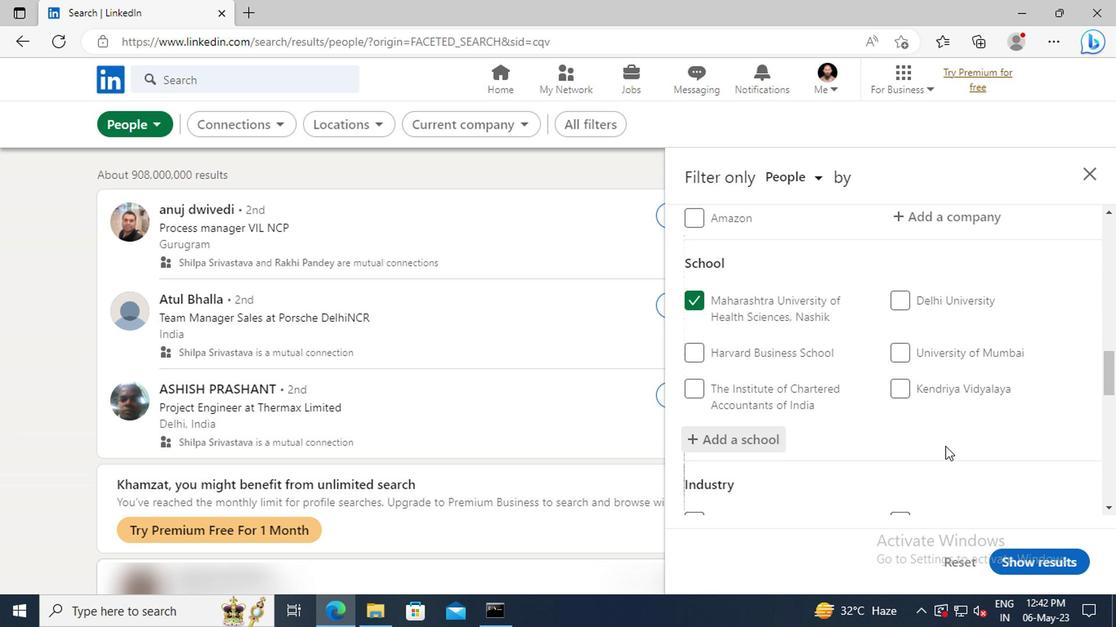 
Action: Mouse moved to (941, 438)
Screenshot: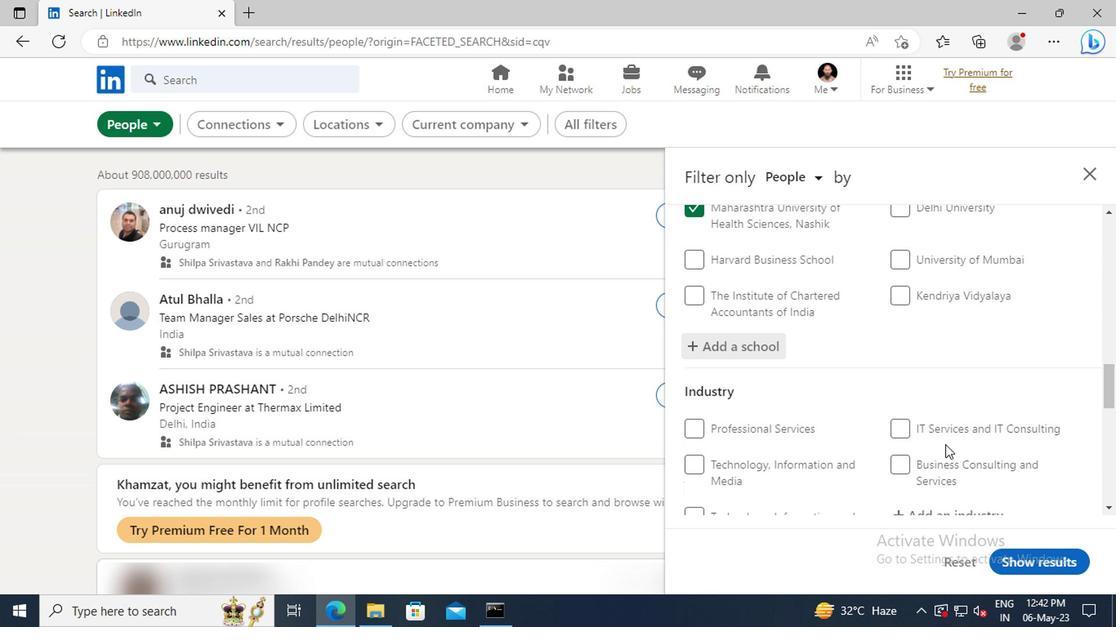 
Action: Mouse scrolled (941, 437) with delta (0, 0)
Screenshot: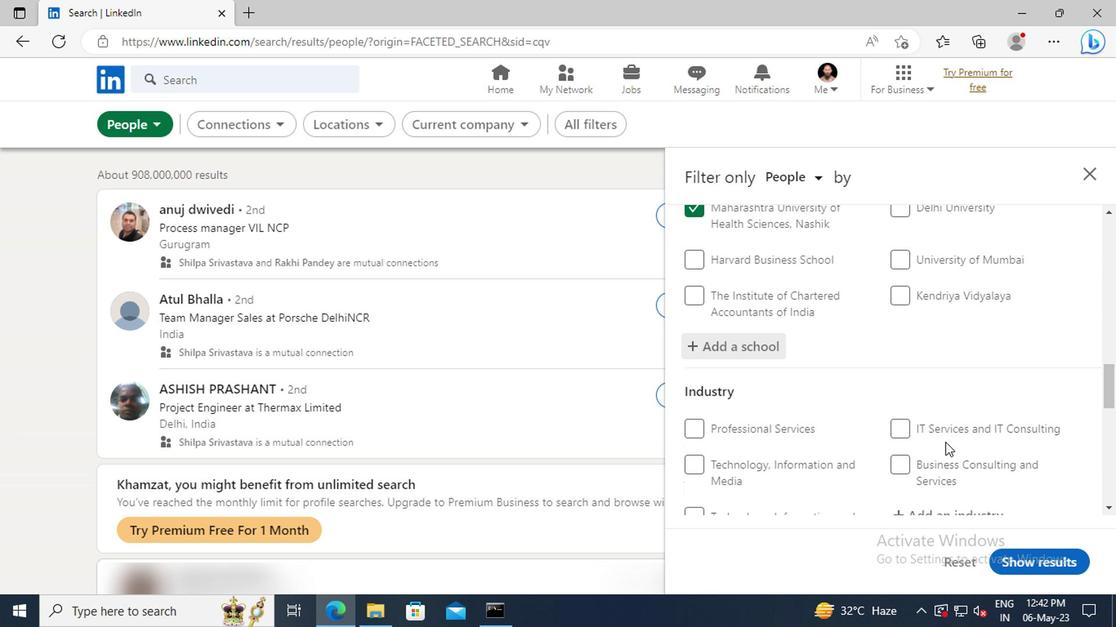 
Action: Mouse scrolled (941, 437) with delta (0, 0)
Screenshot: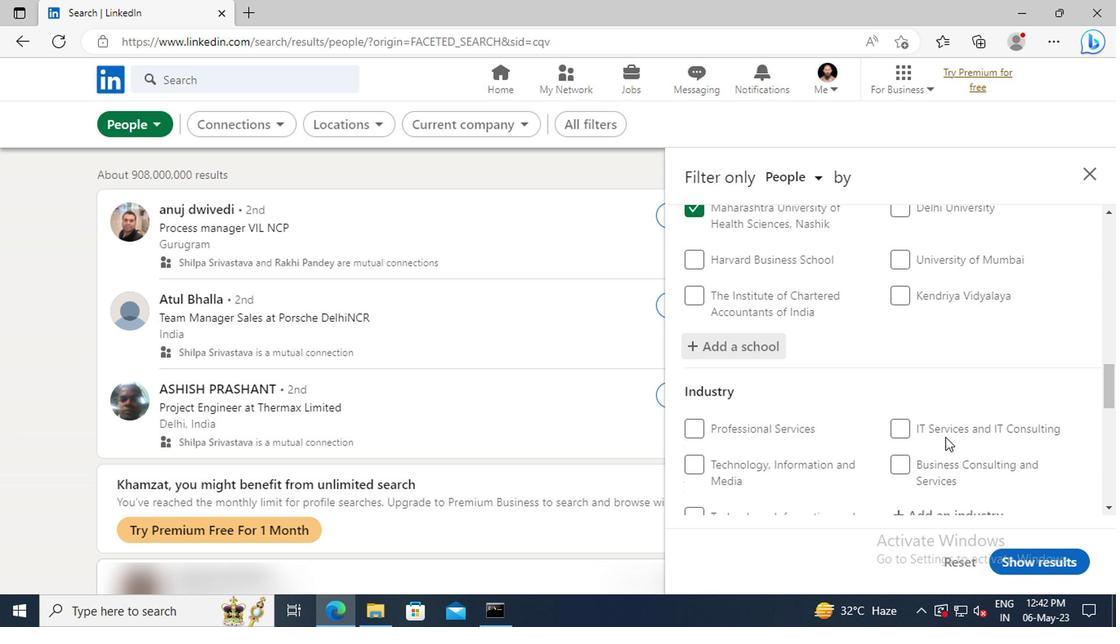 
Action: Mouse moved to (939, 431)
Screenshot: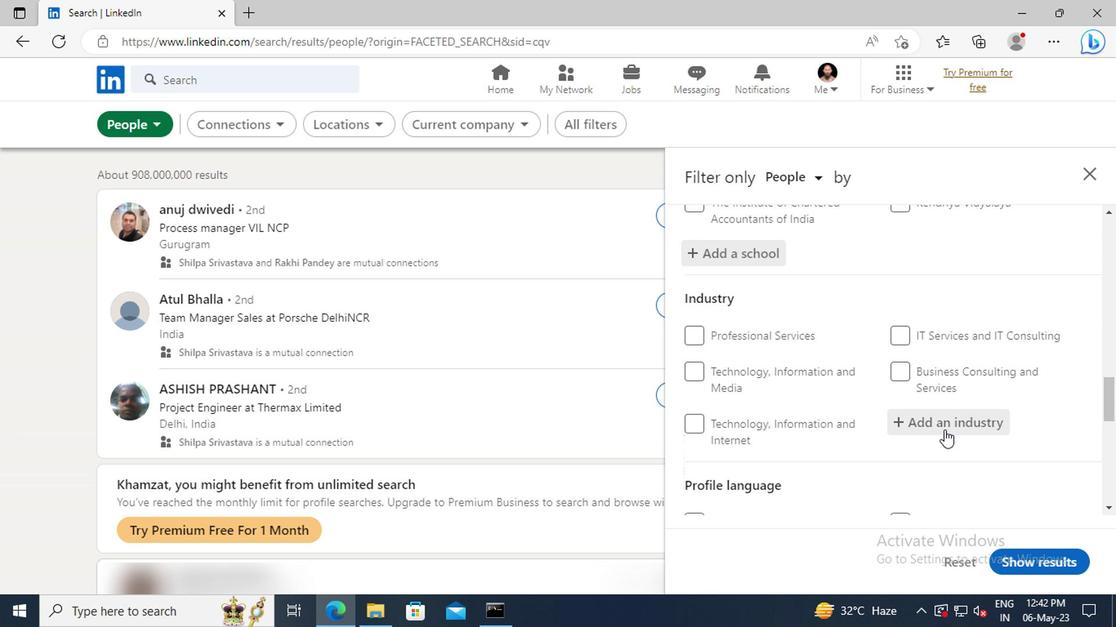 
Action: Mouse pressed left at (939, 431)
Screenshot: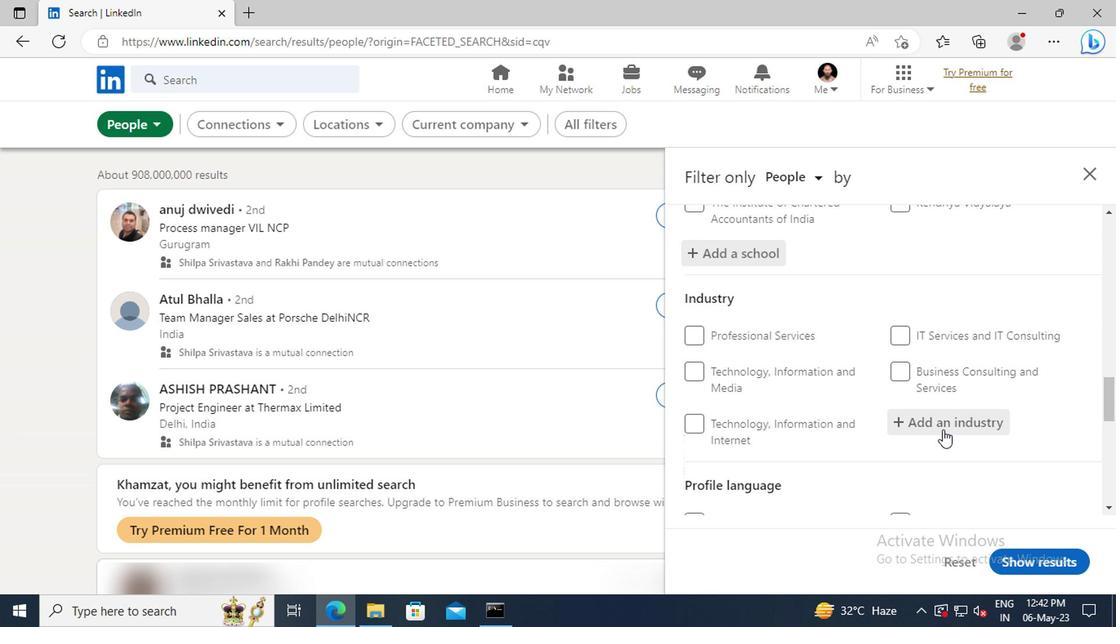 
Action: Key pressed <Key.shift>MANUFACTURING<Key.enter>
Screenshot: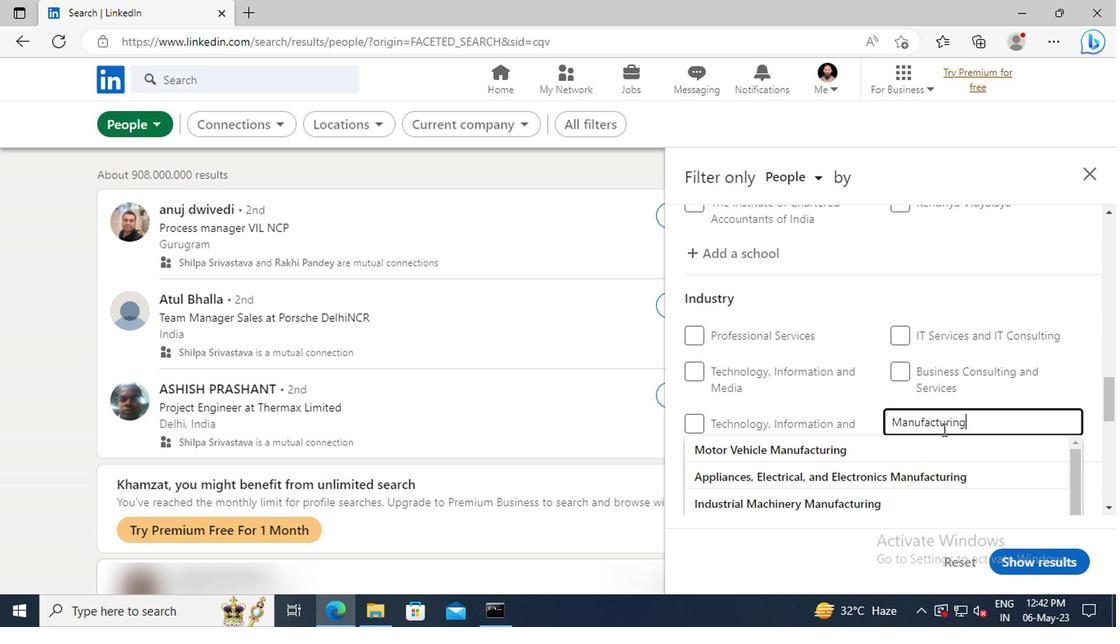 
Action: Mouse moved to (938, 431)
Screenshot: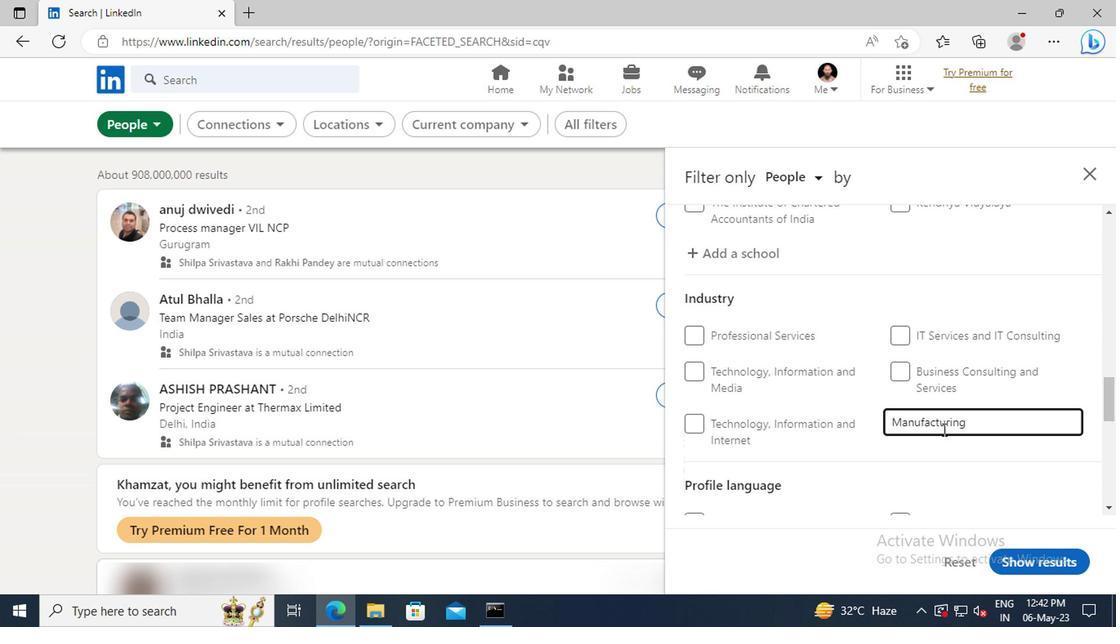 
Action: Mouse scrolled (938, 430) with delta (0, -1)
Screenshot: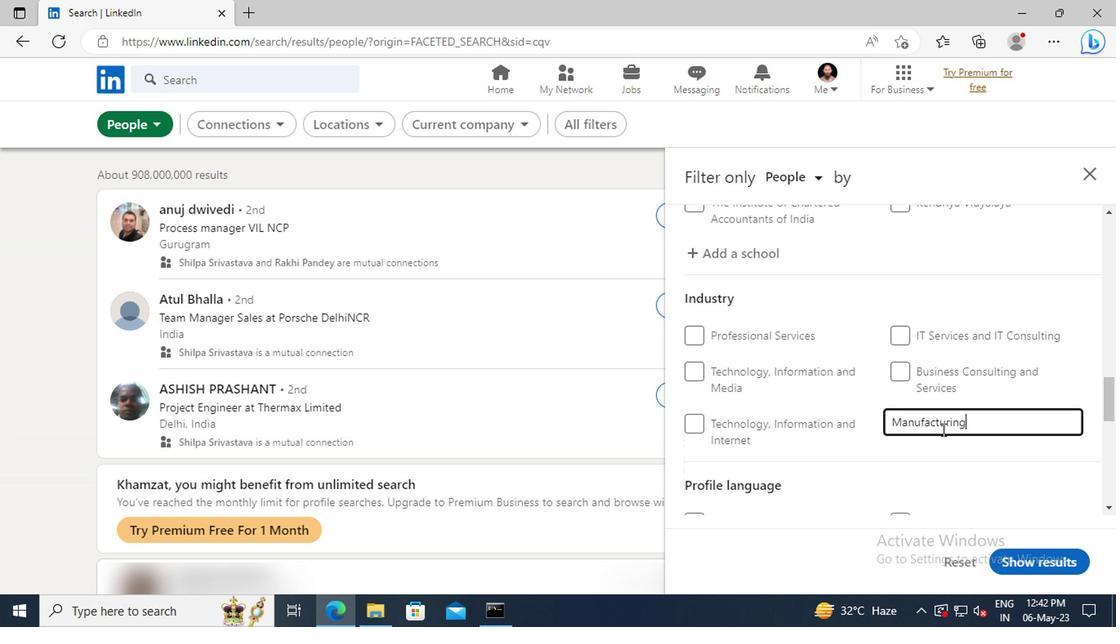 
Action: Mouse scrolled (938, 430) with delta (0, -1)
Screenshot: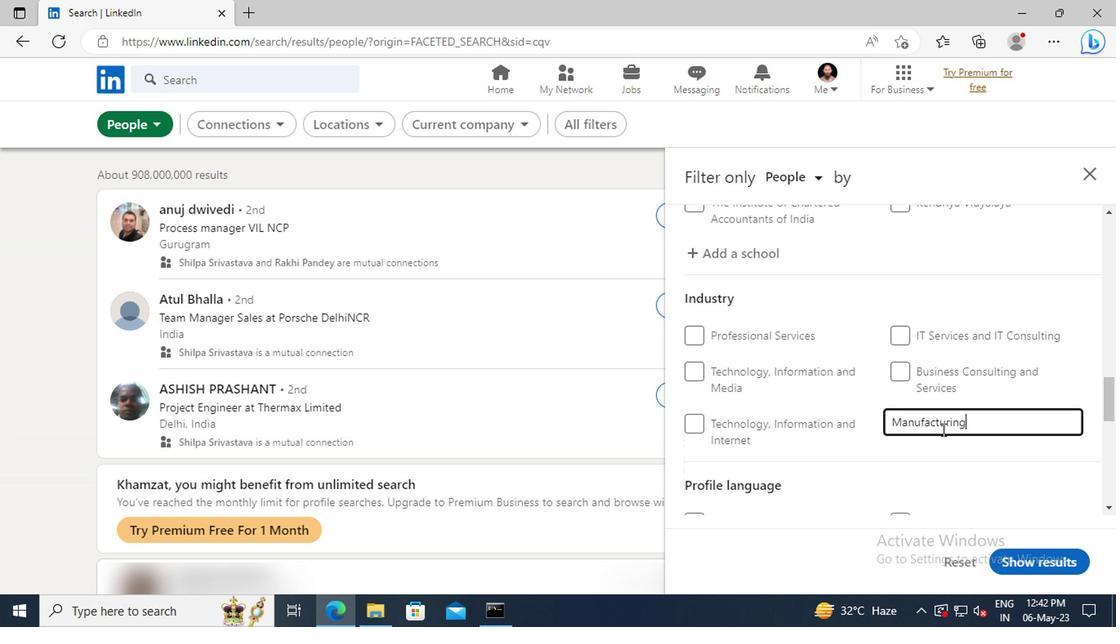 
Action: Mouse moved to (934, 410)
Screenshot: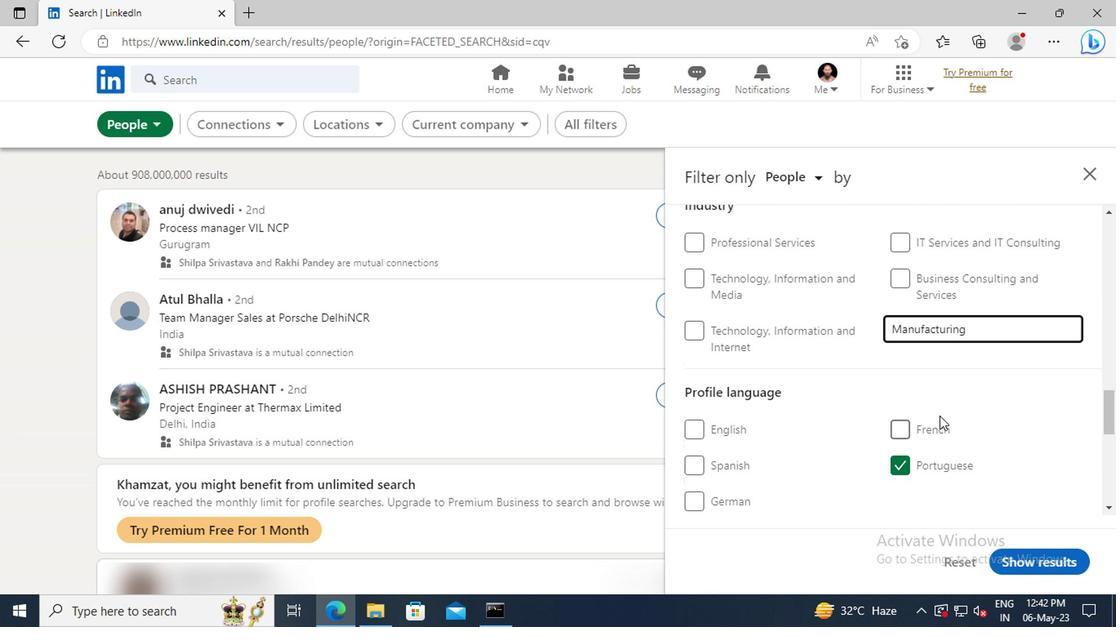 
Action: Mouse scrolled (934, 409) with delta (0, -1)
Screenshot: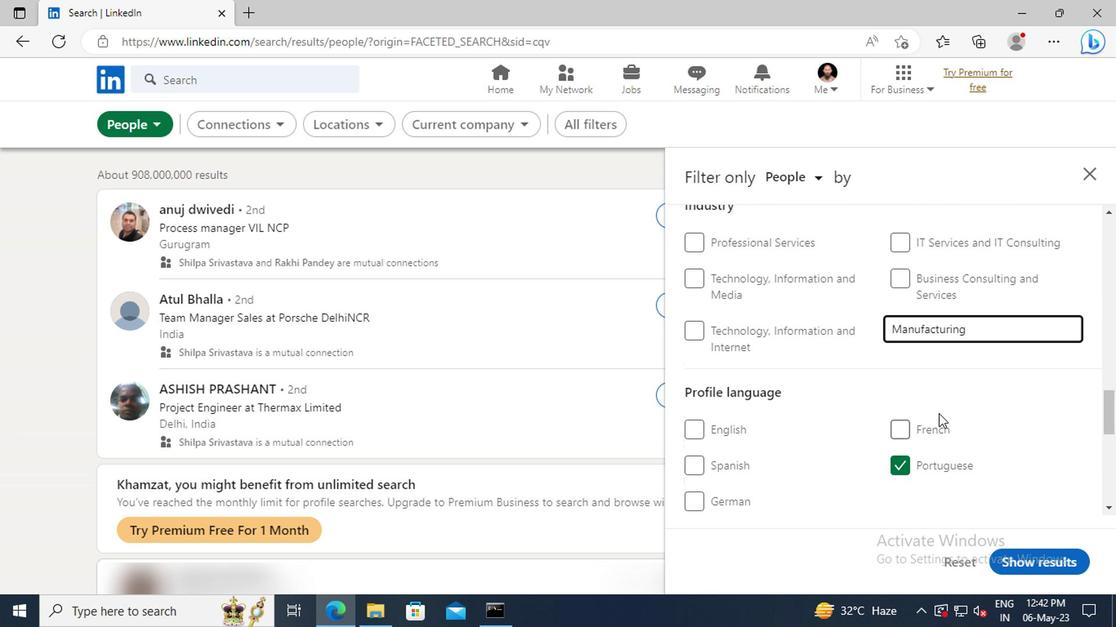 
Action: Mouse scrolled (934, 409) with delta (0, -1)
Screenshot: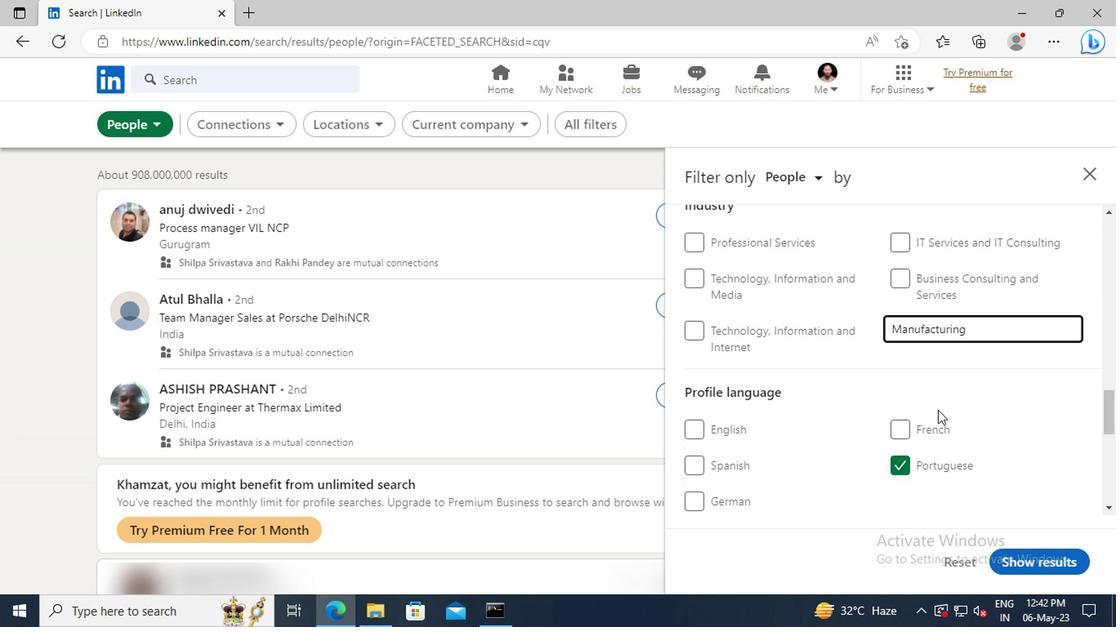 
Action: Mouse moved to (928, 385)
Screenshot: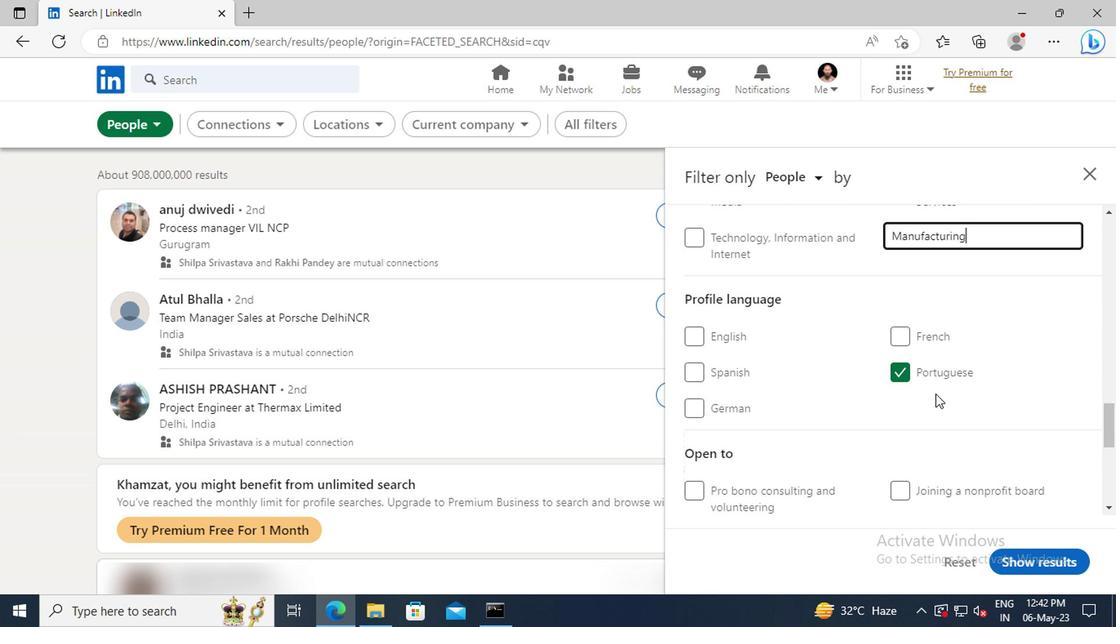 
Action: Mouse scrolled (928, 385) with delta (0, 0)
Screenshot: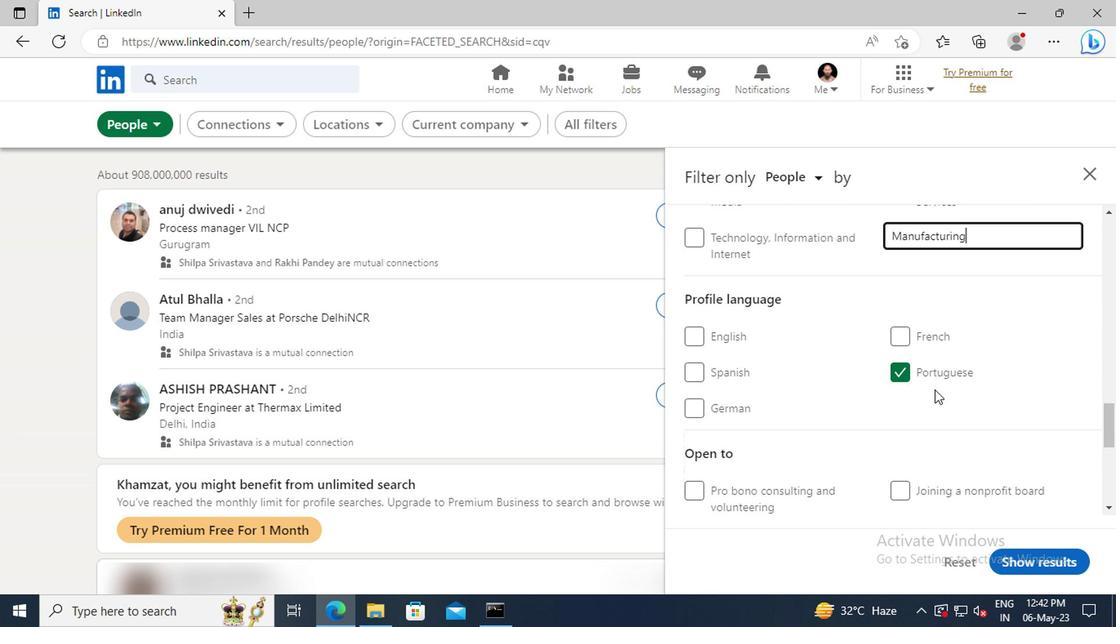 
Action: Mouse scrolled (928, 385) with delta (0, 0)
Screenshot: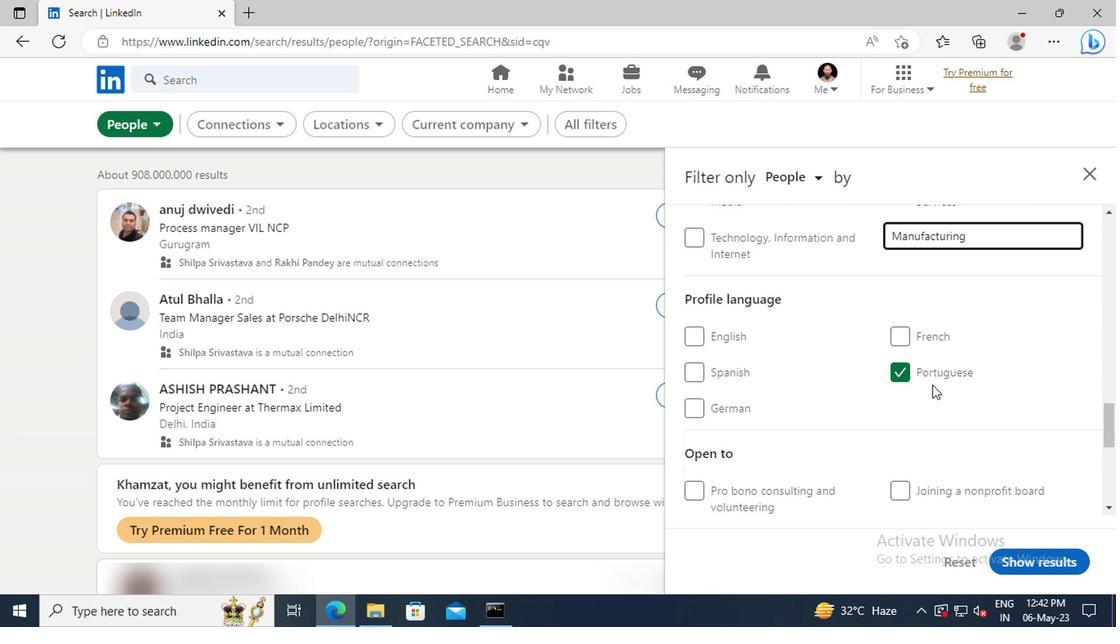 
Action: Mouse moved to (927, 377)
Screenshot: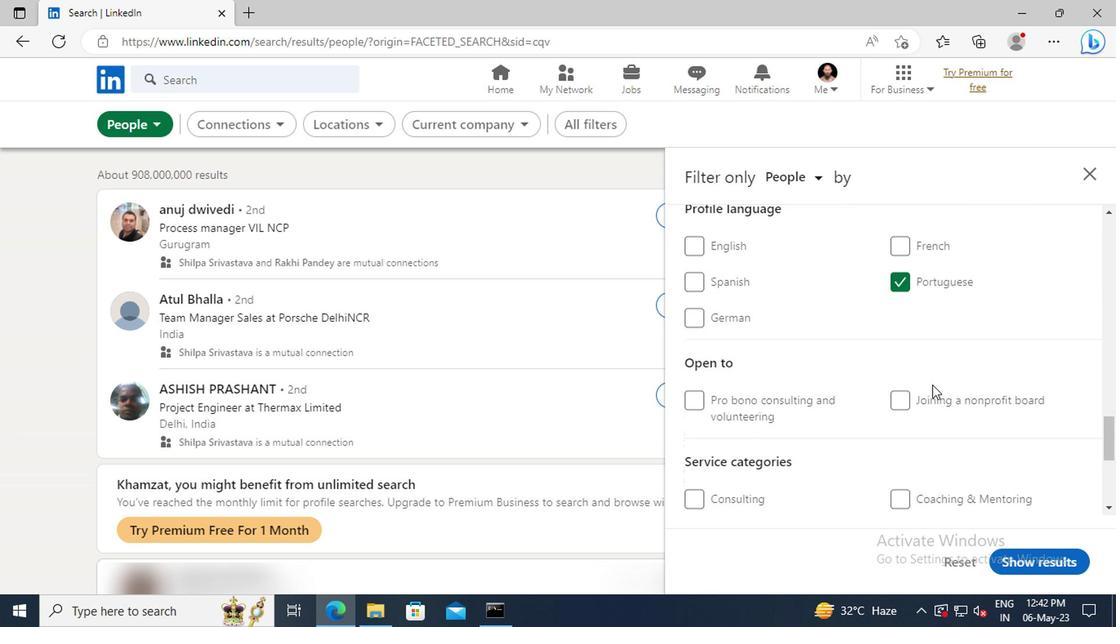 
Action: Mouse scrolled (927, 376) with delta (0, -1)
Screenshot: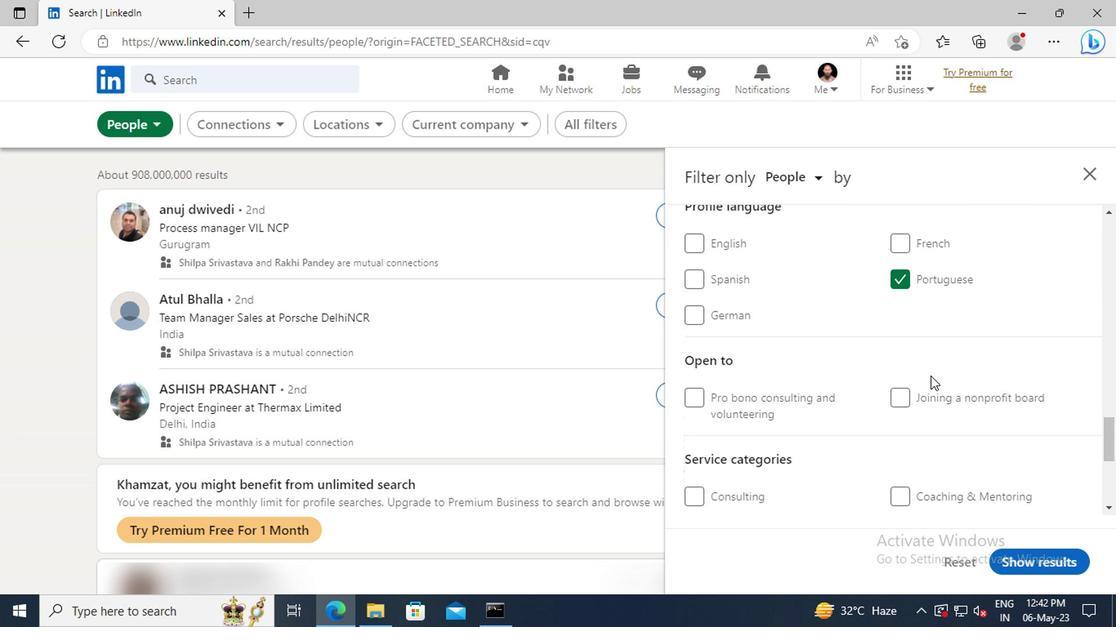 
Action: Mouse scrolled (927, 376) with delta (0, -1)
Screenshot: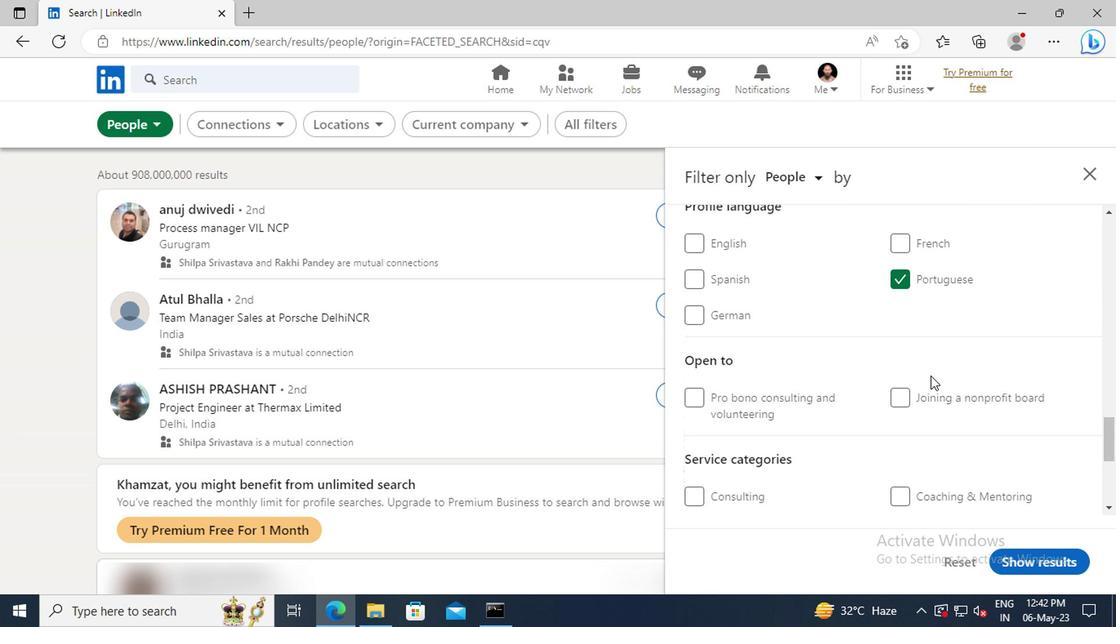
Action: Mouse scrolled (927, 376) with delta (0, -1)
Screenshot: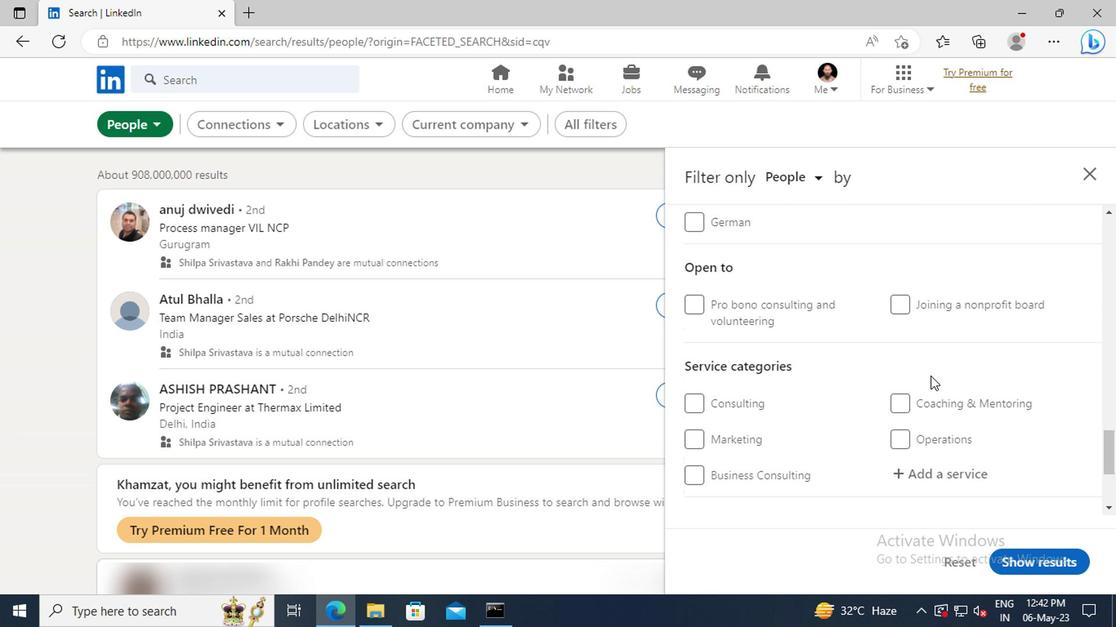 
Action: Mouse scrolled (927, 376) with delta (0, -1)
Screenshot: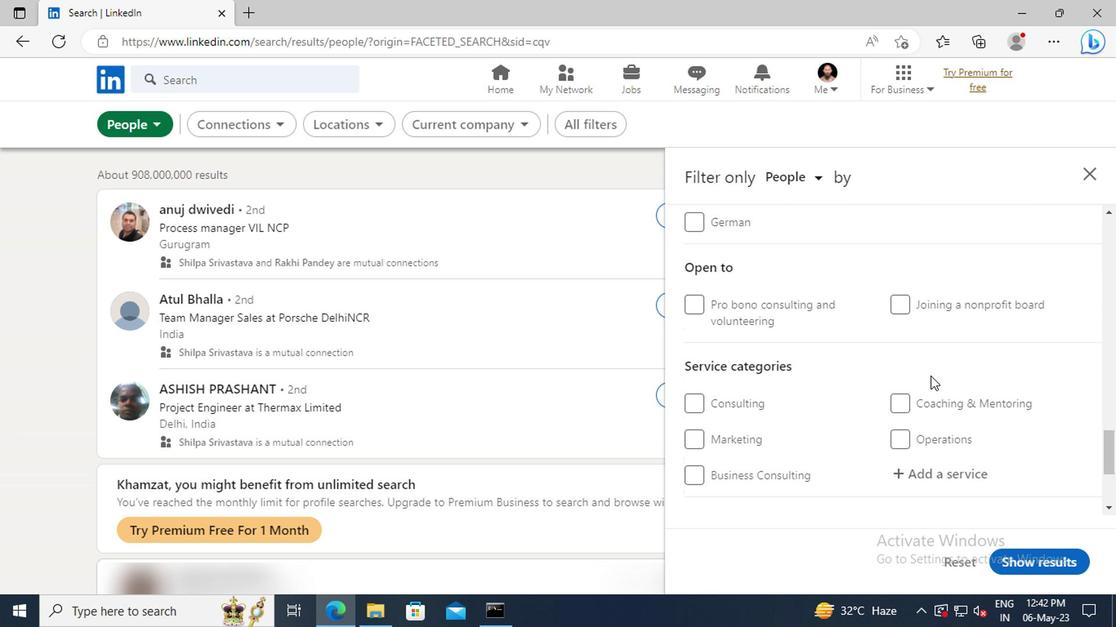 
Action: Mouse moved to (921, 383)
Screenshot: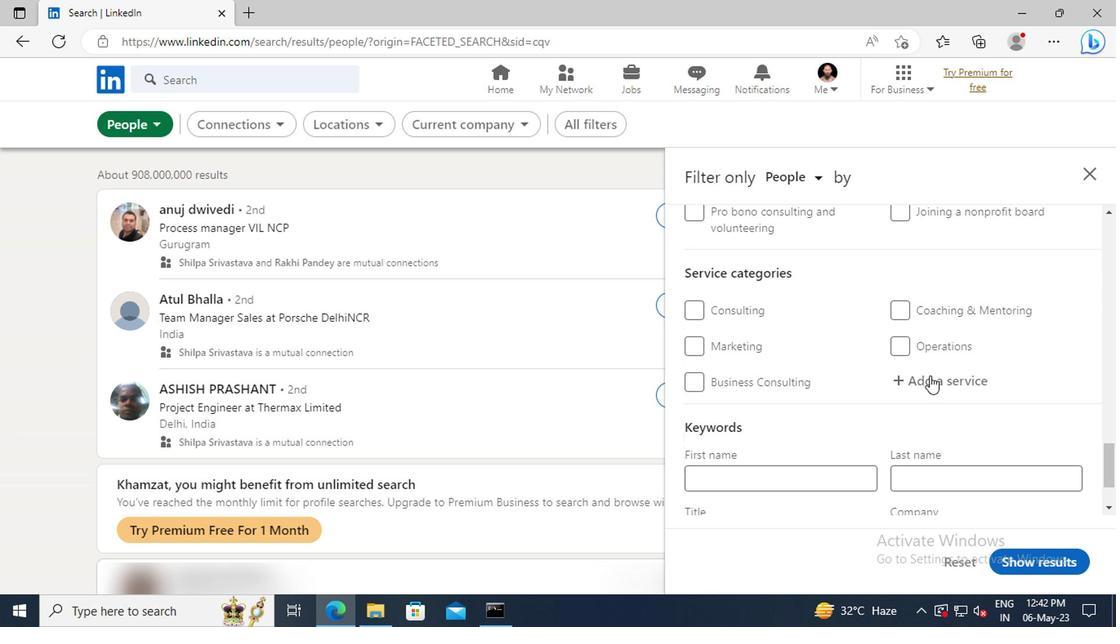 
Action: Mouse pressed left at (921, 383)
Screenshot: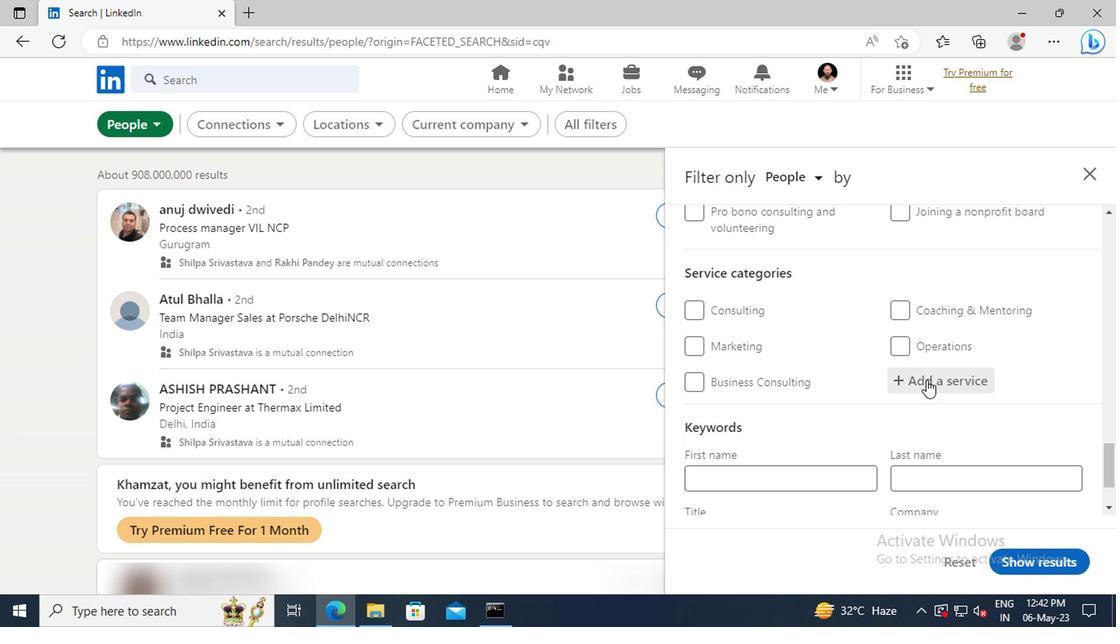 
Action: Mouse moved to (917, 388)
Screenshot: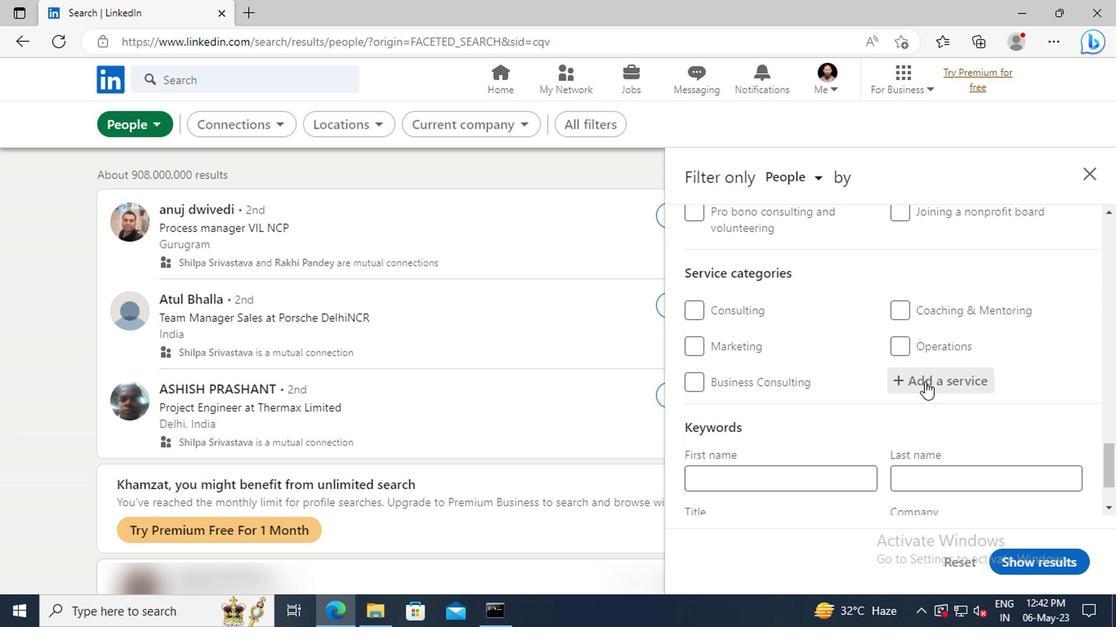 
Action: Key pressed <Key.shift>TRAIN
Screenshot: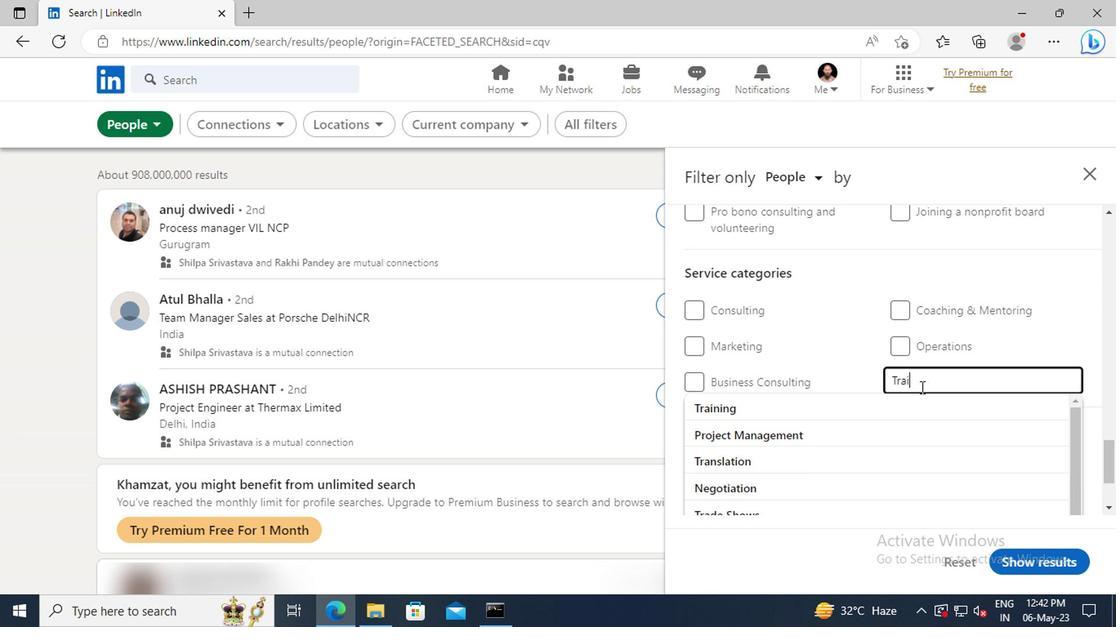 
Action: Mouse moved to (914, 405)
Screenshot: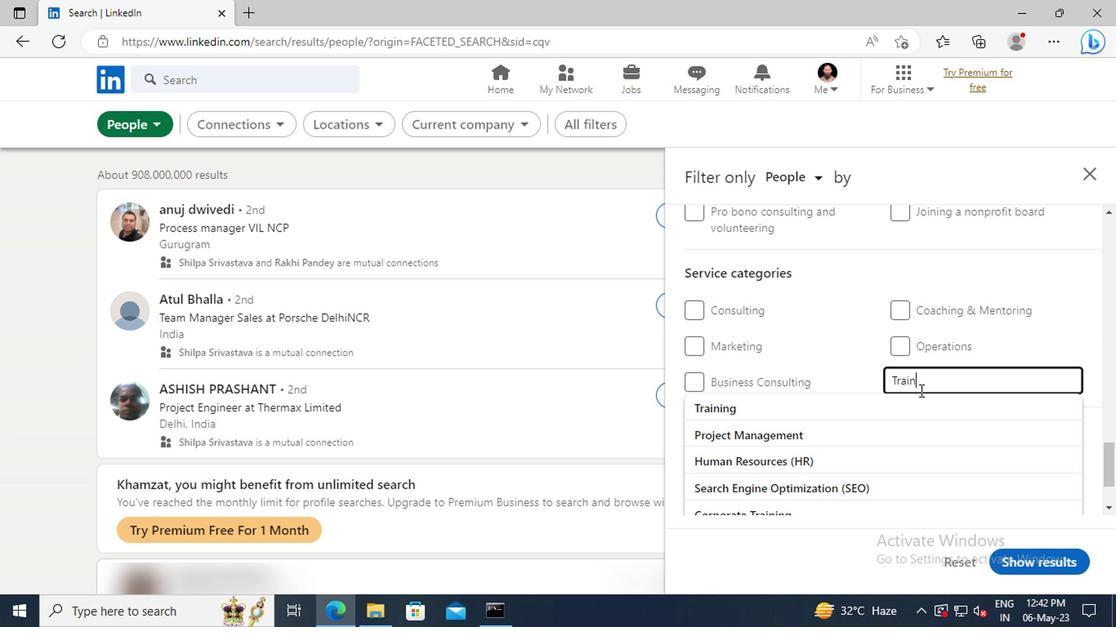 
Action: Mouse pressed left at (914, 405)
Screenshot: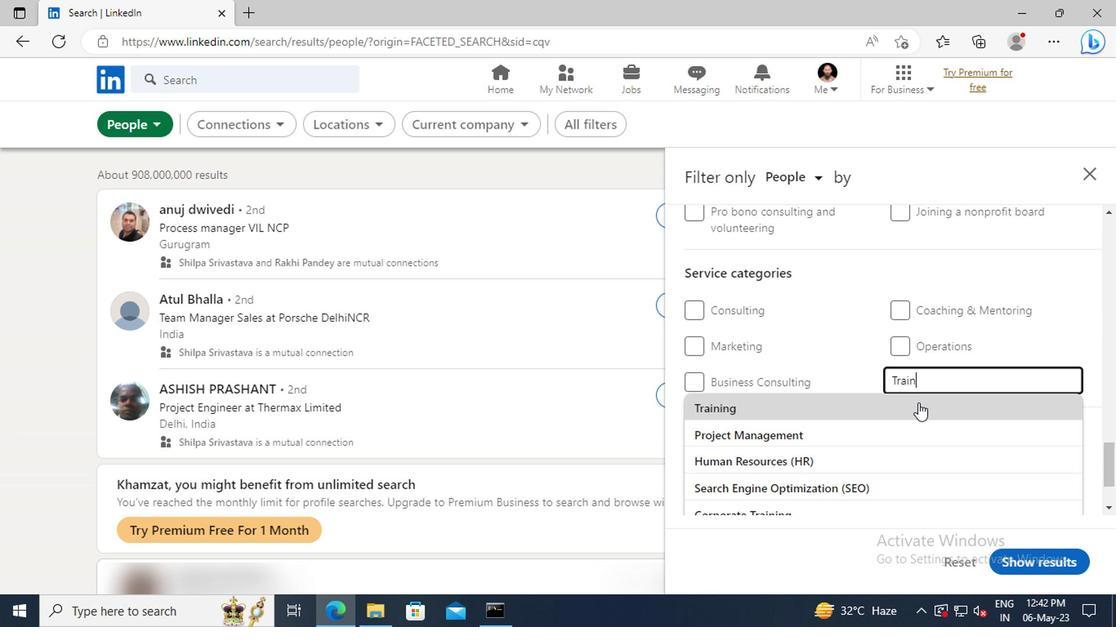 
Action: Mouse scrolled (914, 403) with delta (0, -1)
Screenshot: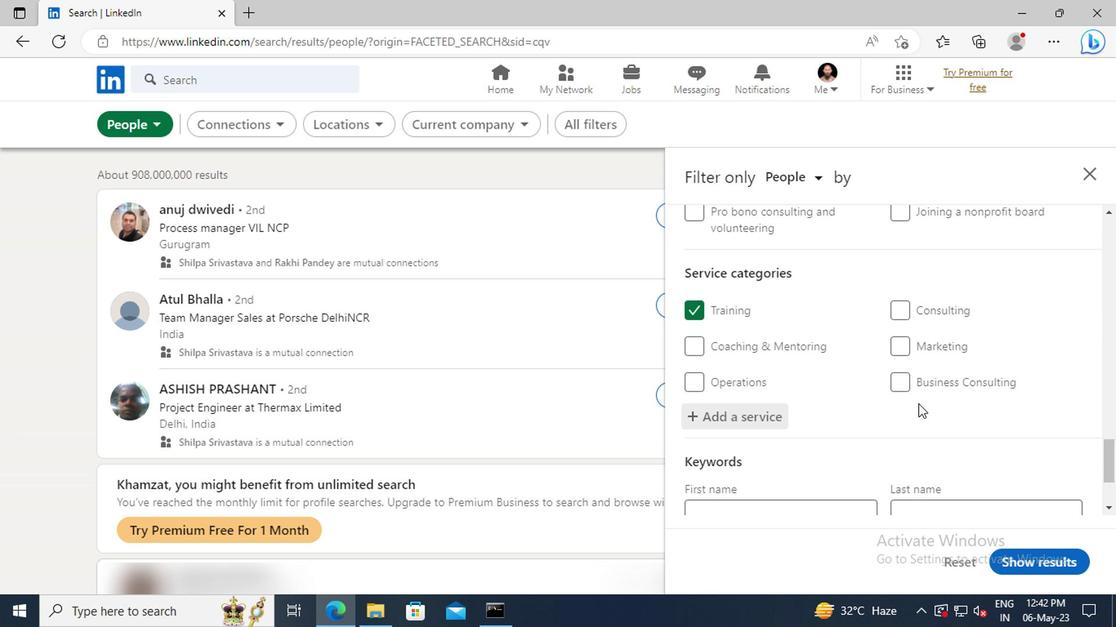 
Action: Mouse scrolled (914, 403) with delta (0, -1)
Screenshot: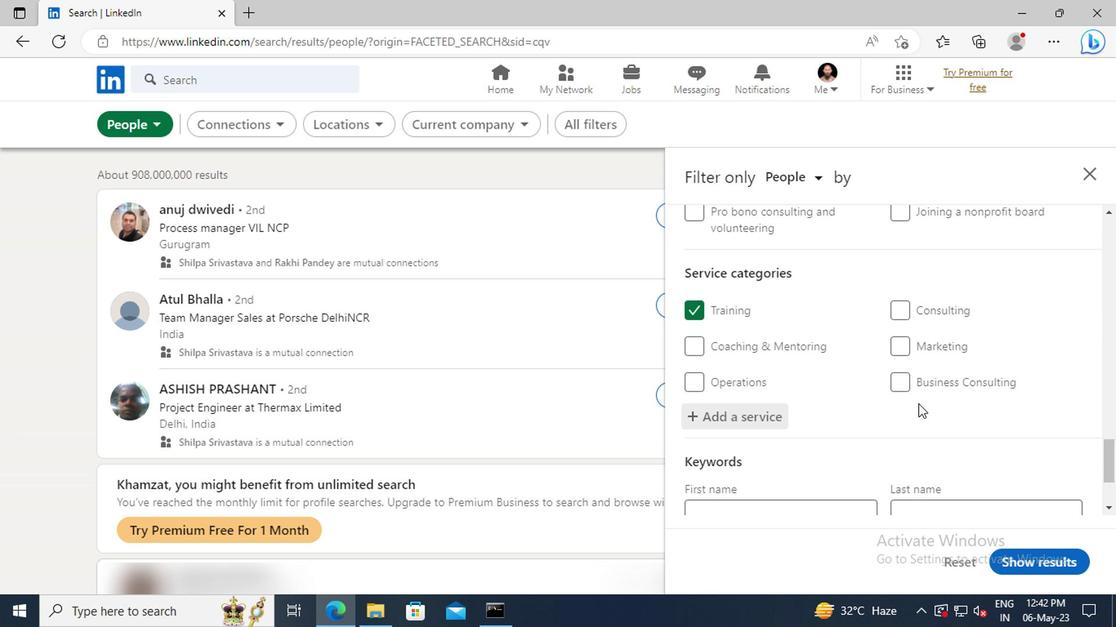 
Action: Mouse scrolled (914, 403) with delta (0, -1)
Screenshot: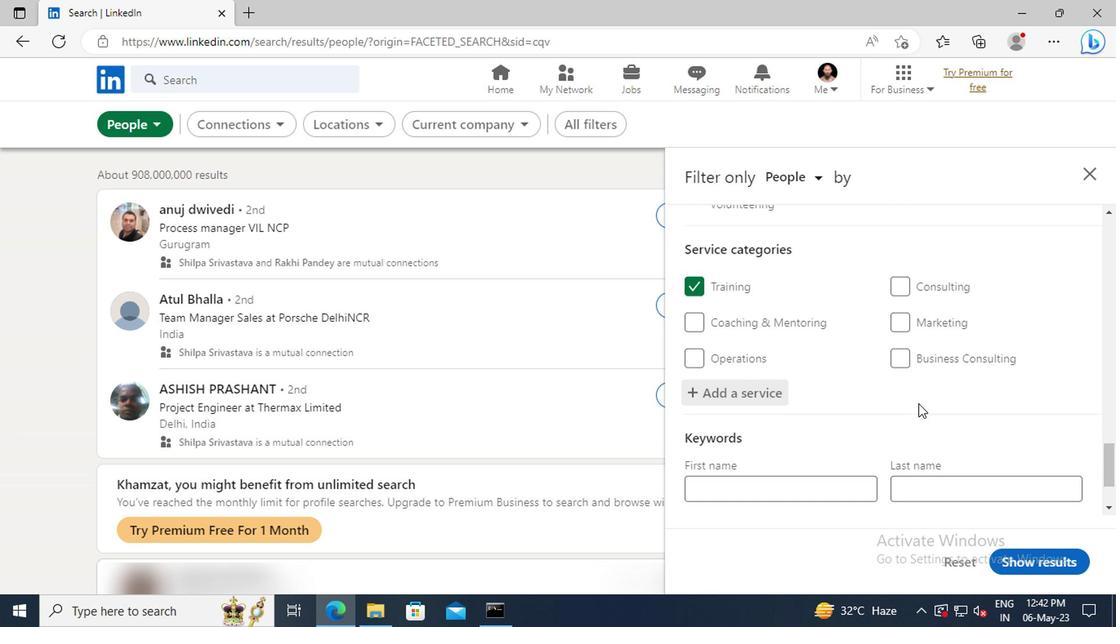 
Action: Mouse scrolled (914, 403) with delta (0, -1)
Screenshot: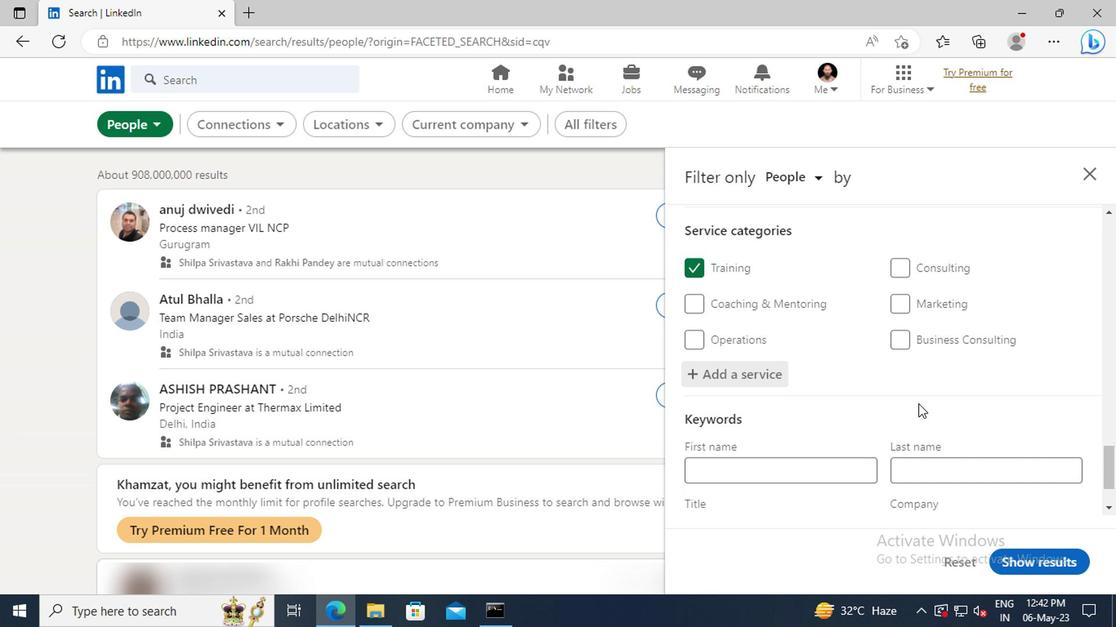 
Action: Mouse moved to (820, 440)
Screenshot: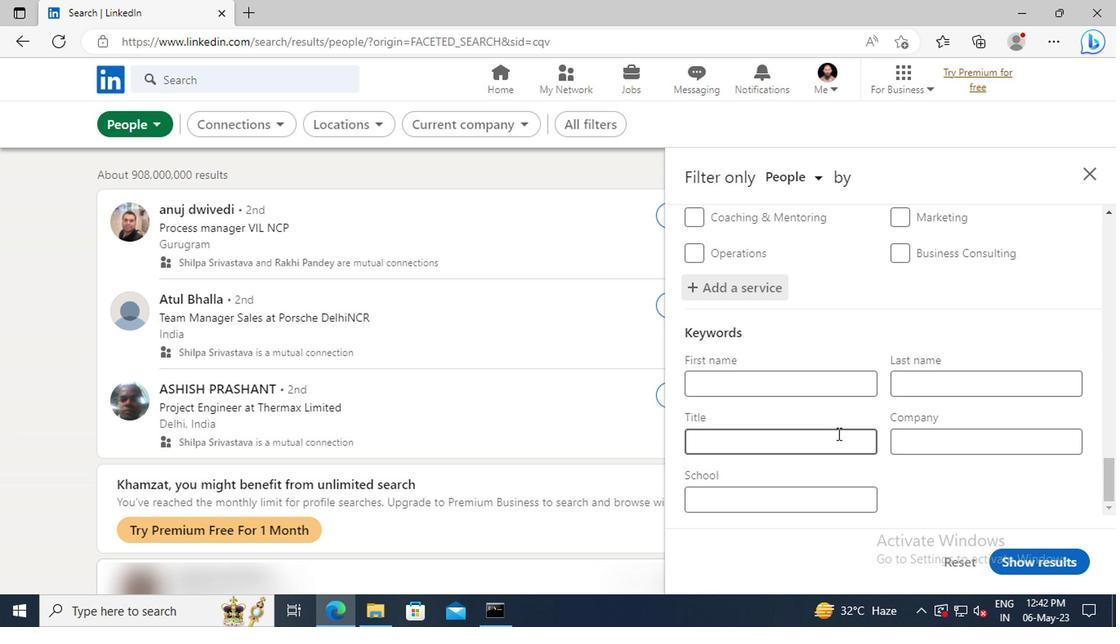 
Action: Mouse pressed left at (820, 440)
Screenshot: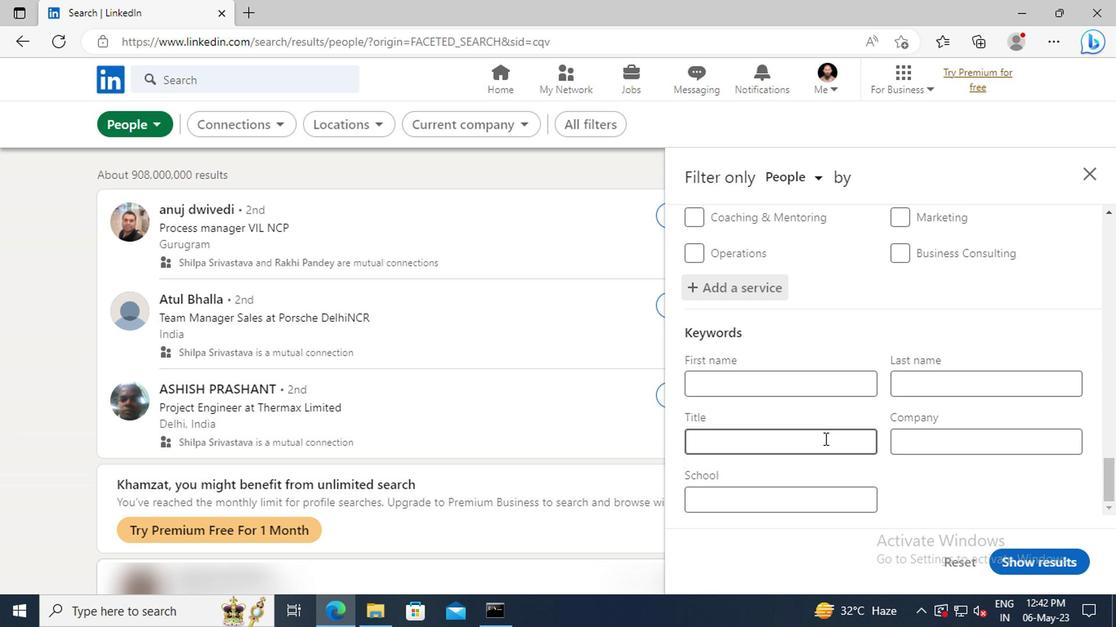 
Action: Key pressed <Key.shift>WELDOR<Key.enter>
Screenshot: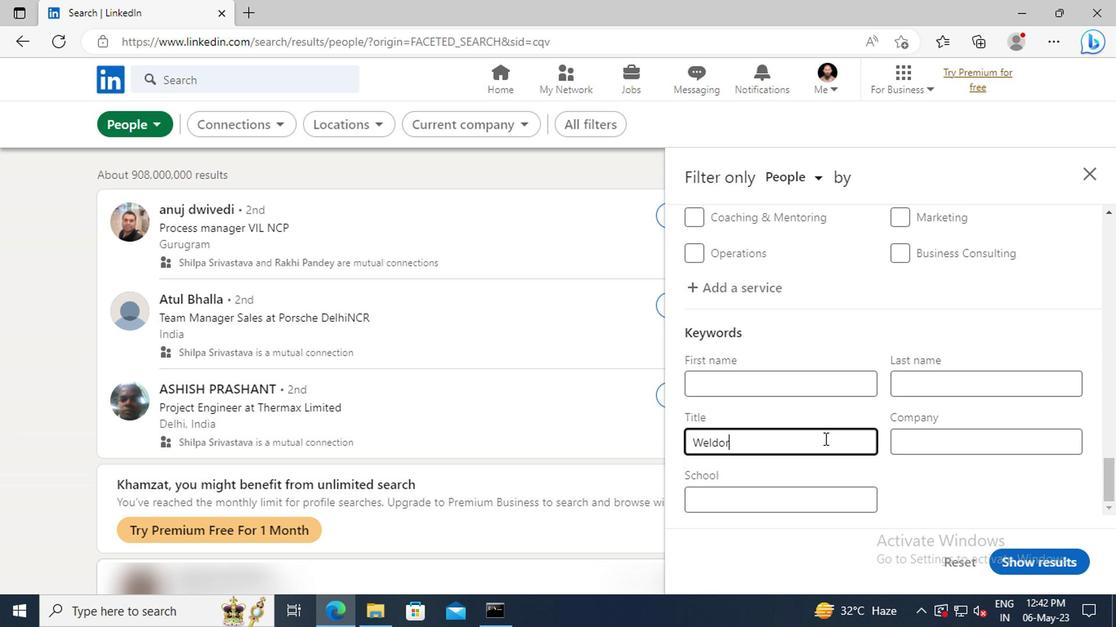 
Action: Mouse moved to (1014, 560)
Screenshot: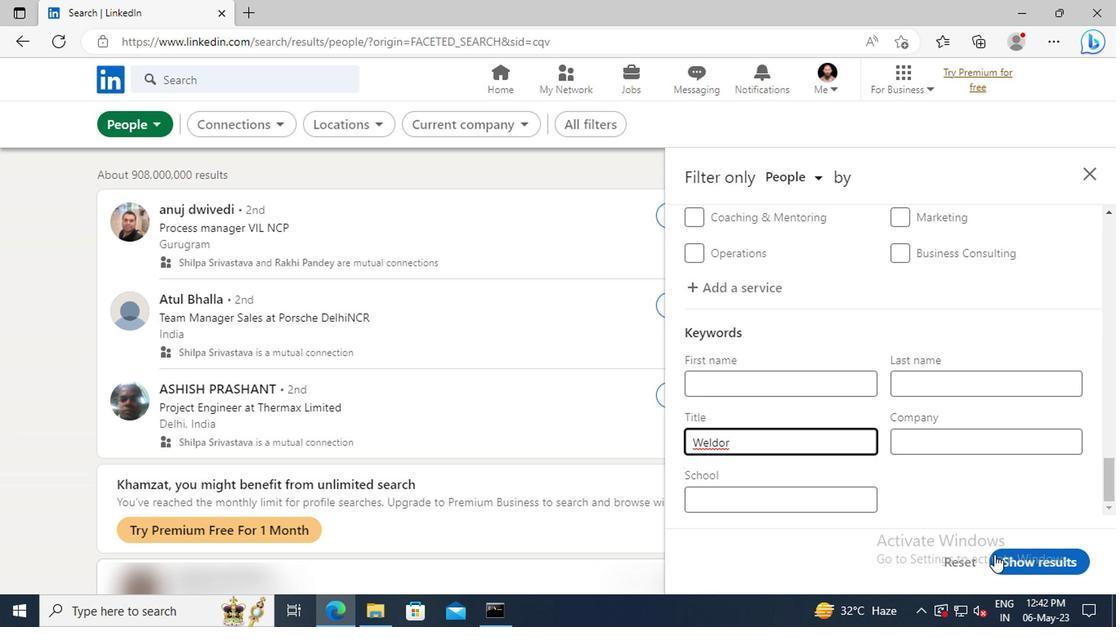 
Action: Mouse pressed left at (1014, 560)
Screenshot: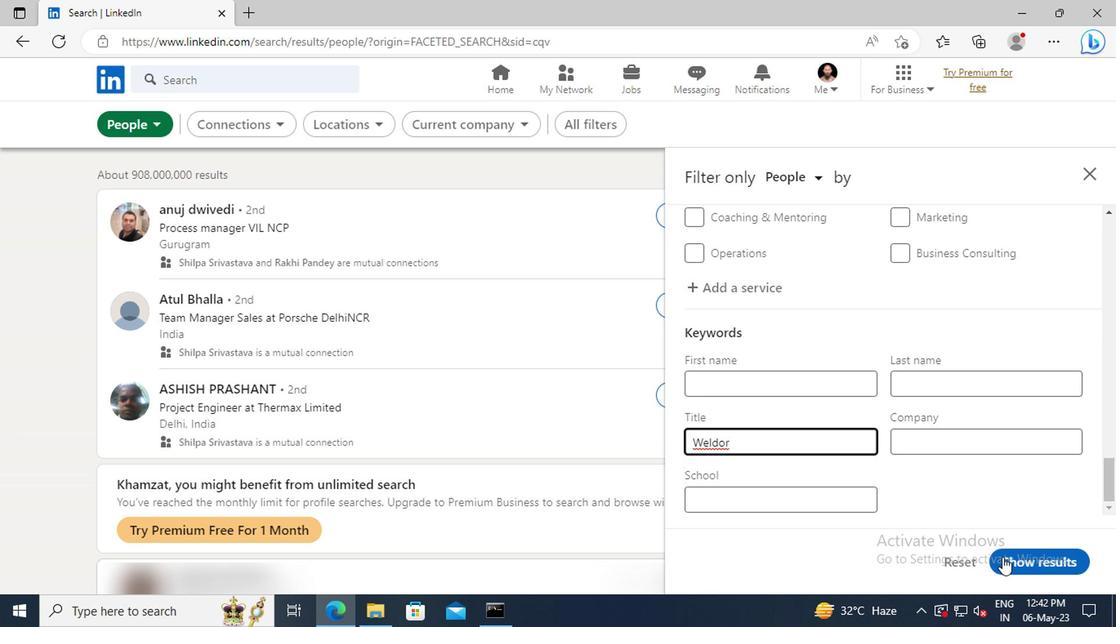 
